 Task: Look for space in Gurlan, Uzbekistan from 12th July, 2023 to 16th July, 2023 for 8 adults in price range Rs.10000 to Rs.16000. Place can be private room with 8 bedrooms having 8 beds and 8 bathrooms. Property type can be house, flat, guest house, hotel. Amenities needed are: wifi, TV, free parkinig on premises, gym, breakfast. Booking option can be shelf check-in. Required host language is English.
Action: Mouse moved to (591, 142)
Screenshot: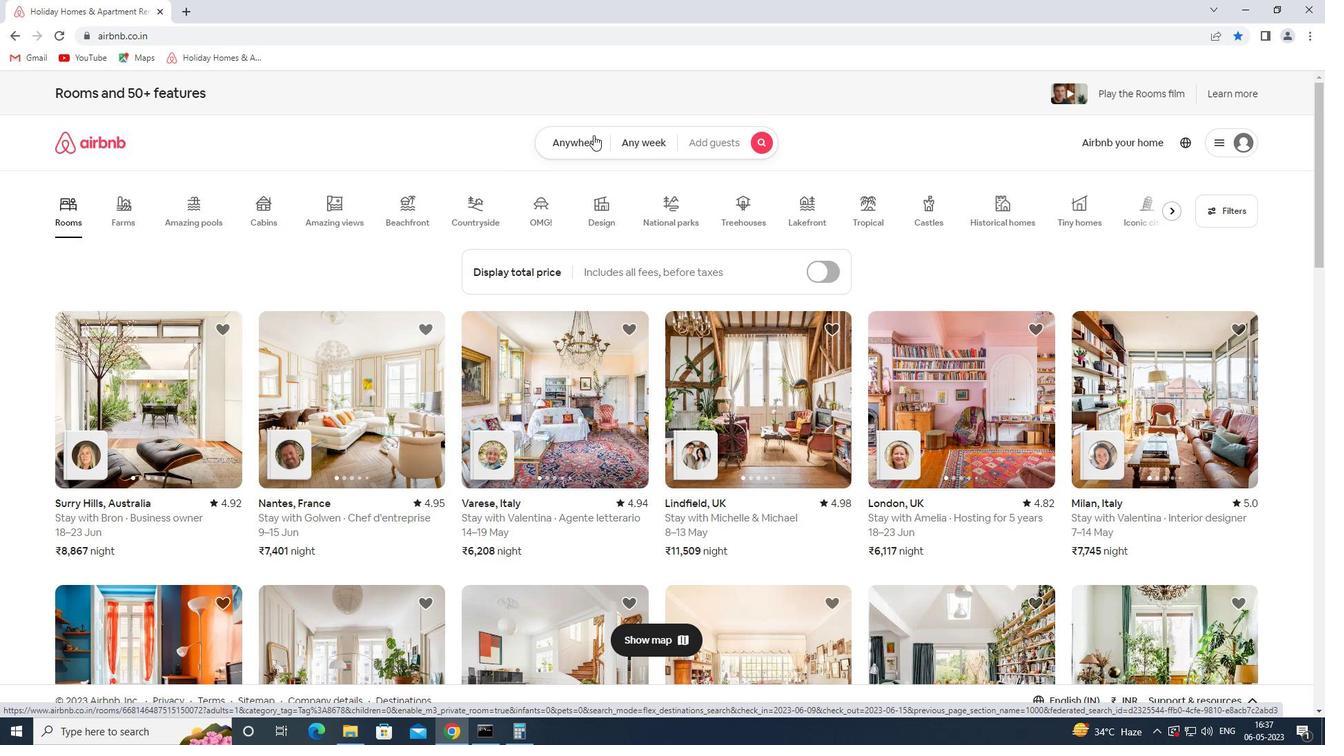 
Action: Mouse pressed left at (591, 142)
Screenshot: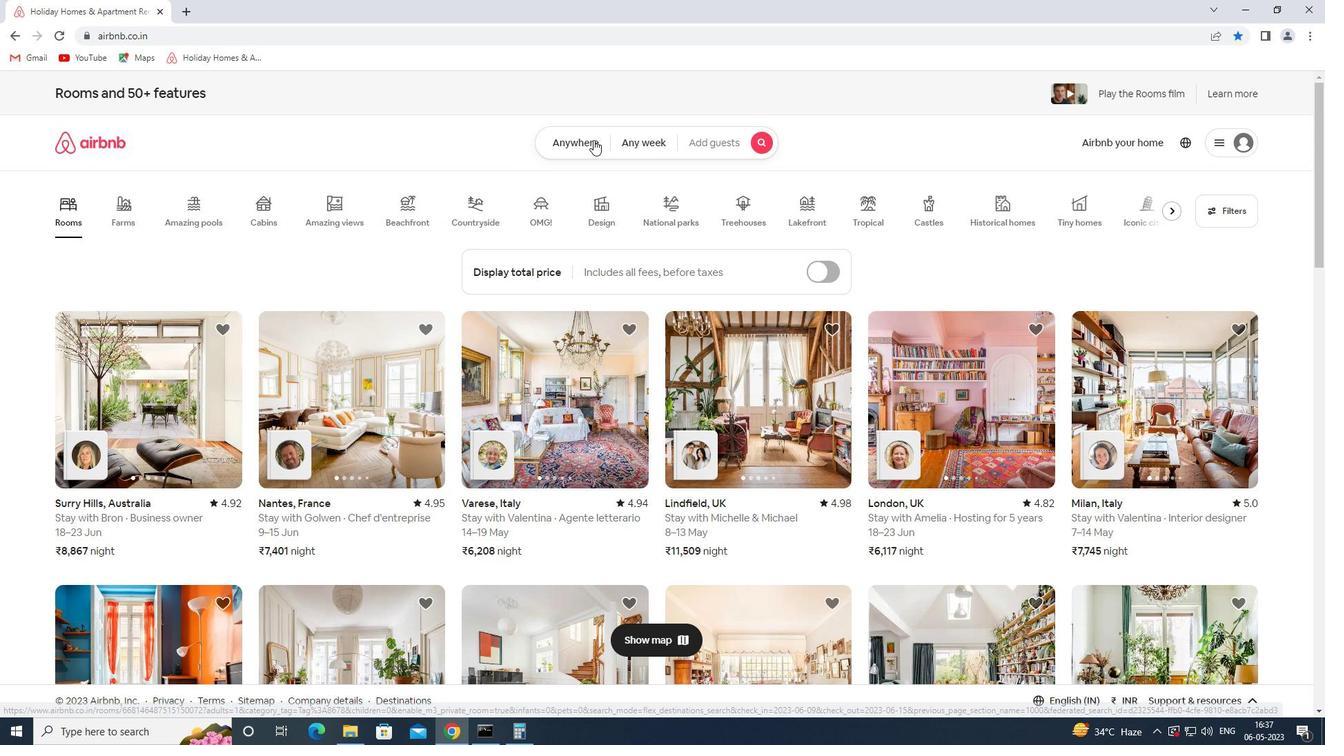 
Action: Mouse moved to (444, 194)
Screenshot: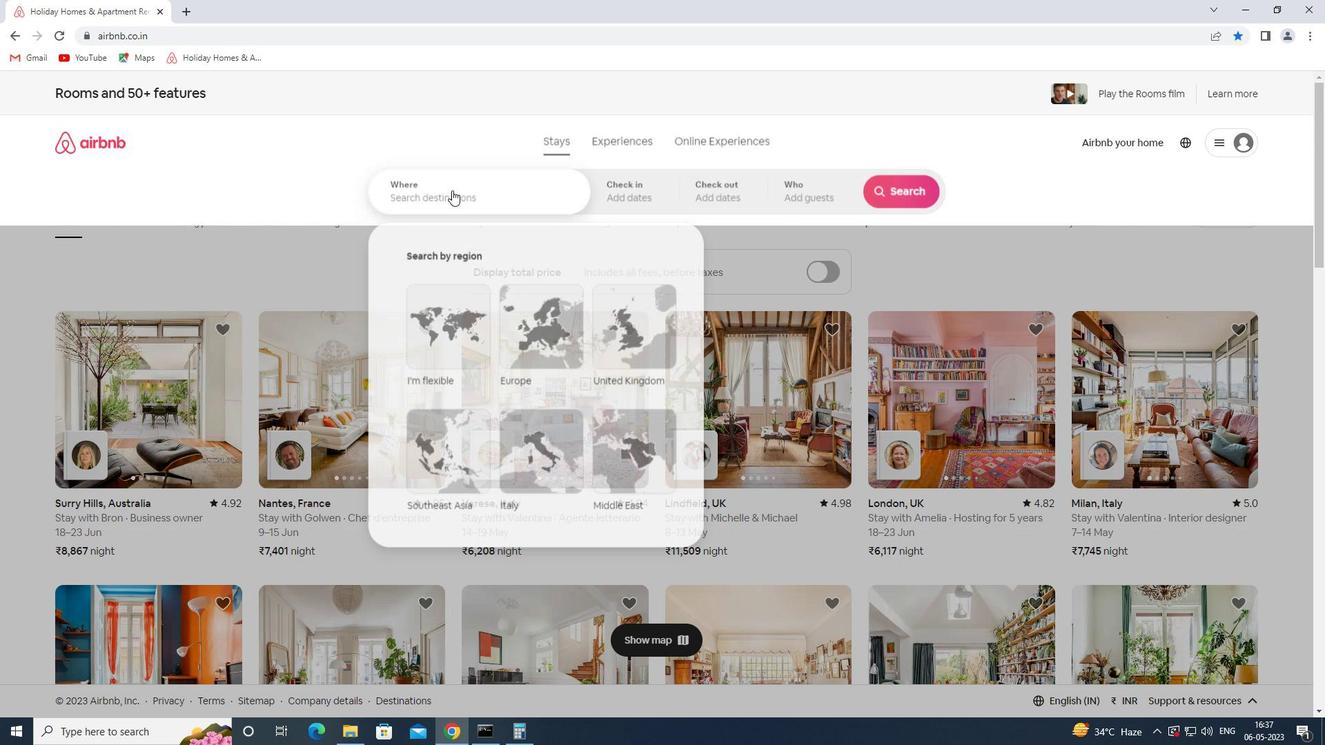 
Action: Mouse pressed left at (444, 194)
Screenshot: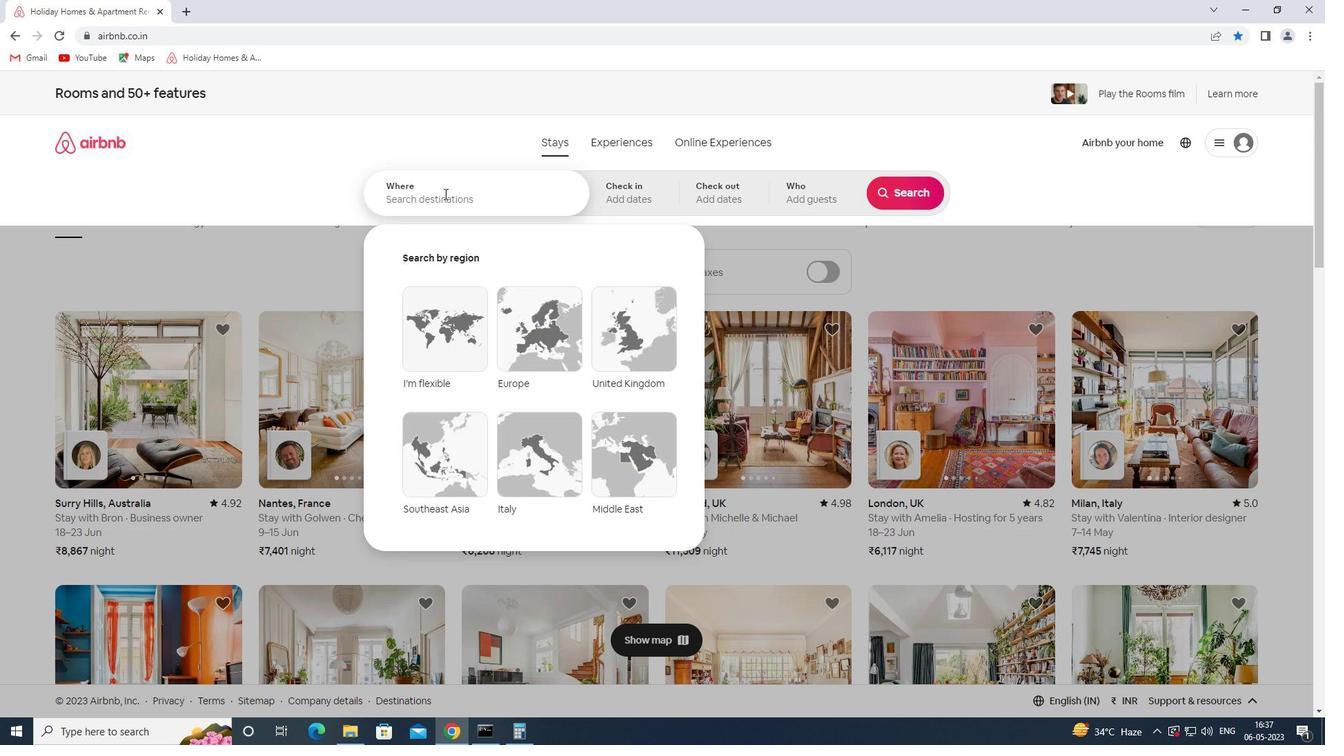 
Action: Key pressed gurlan<Key.space>uzbe
Screenshot: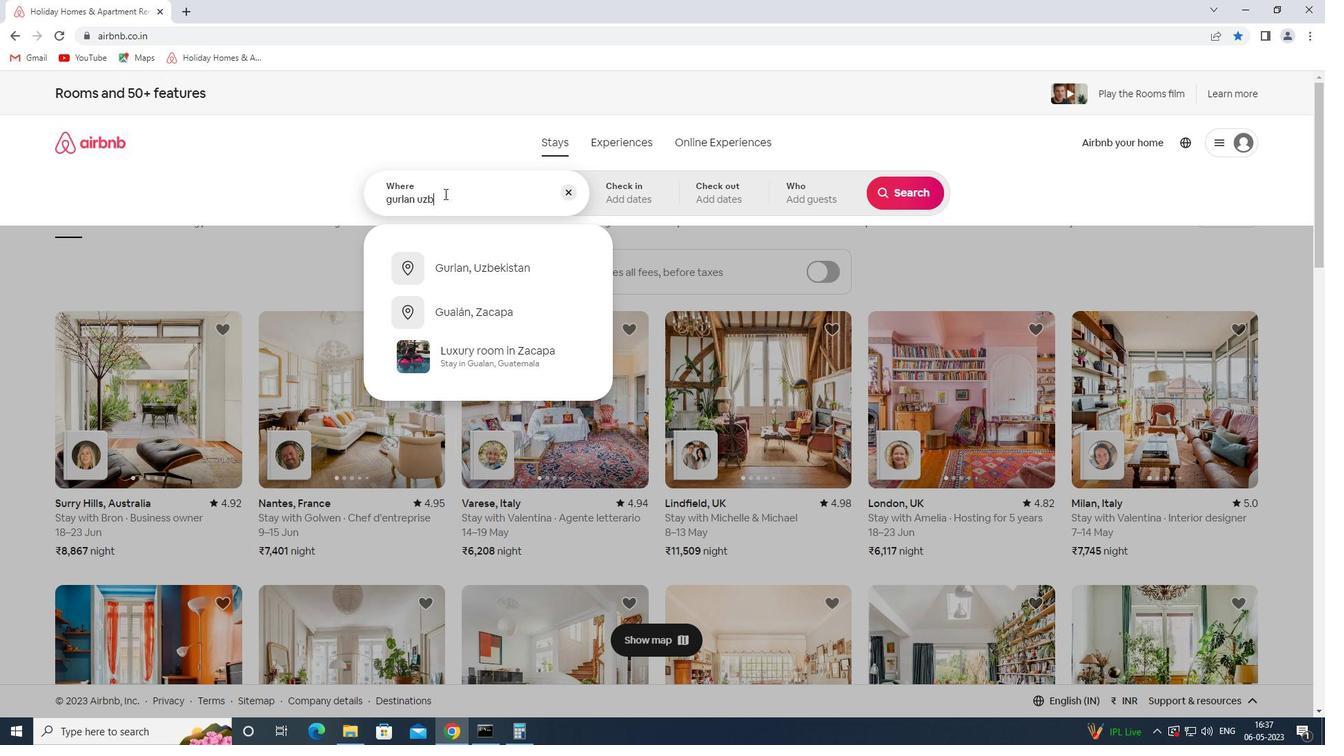 
Action: Mouse moved to (519, 270)
Screenshot: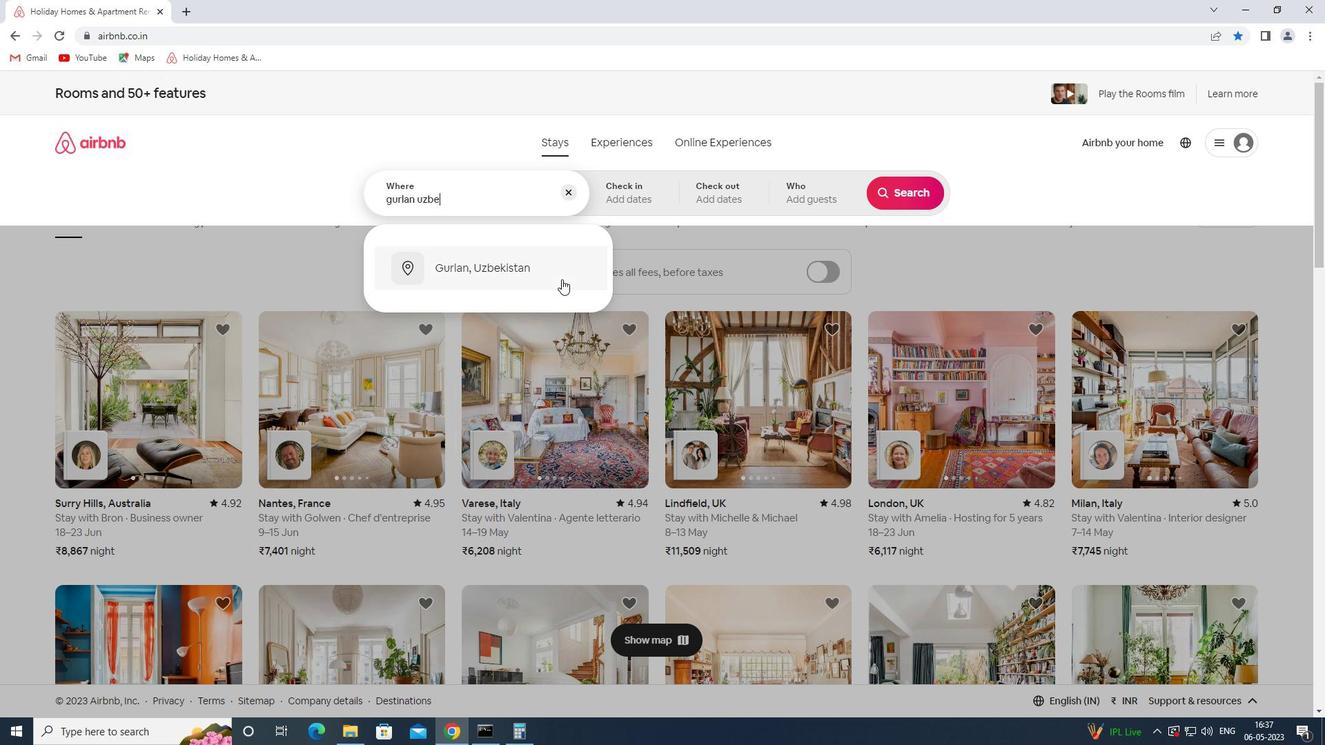 
Action: Mouse pressed left at (519, 270)
Screenshot: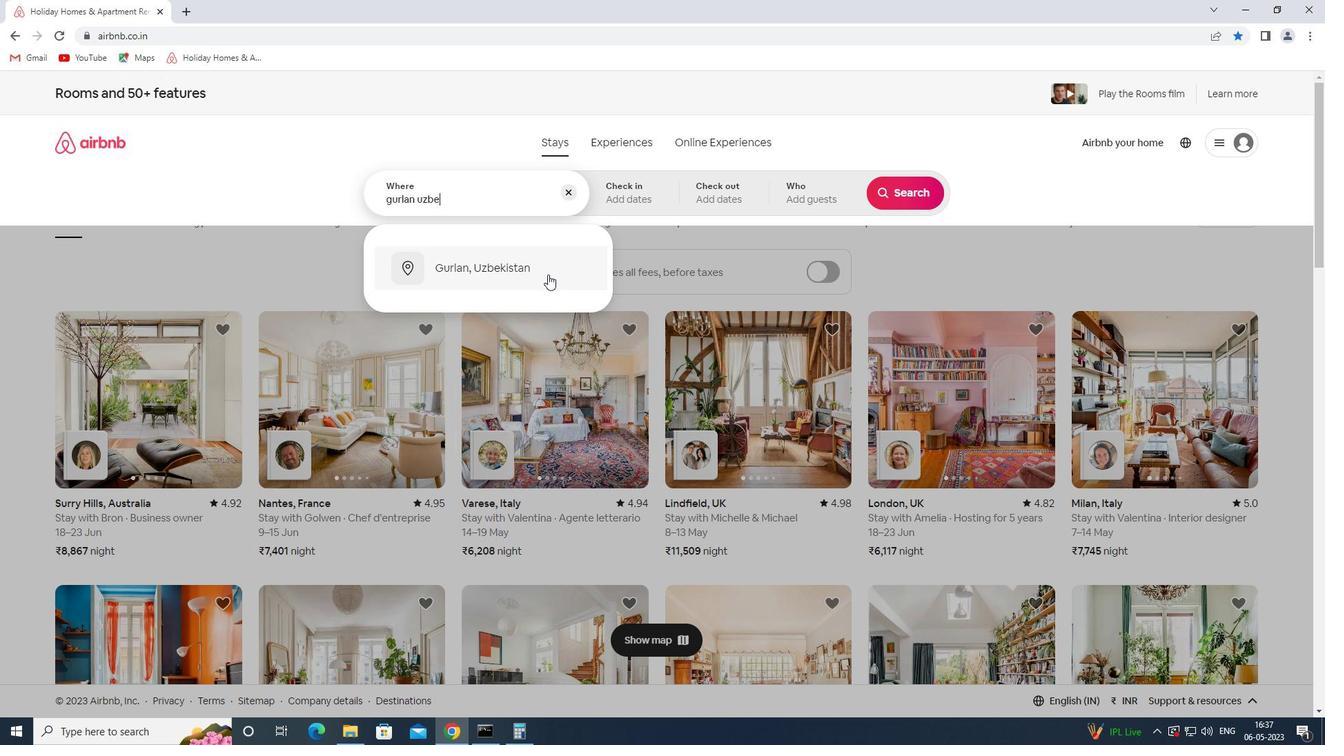 
Action: Mouse moved to (901, 303)
Screenshot: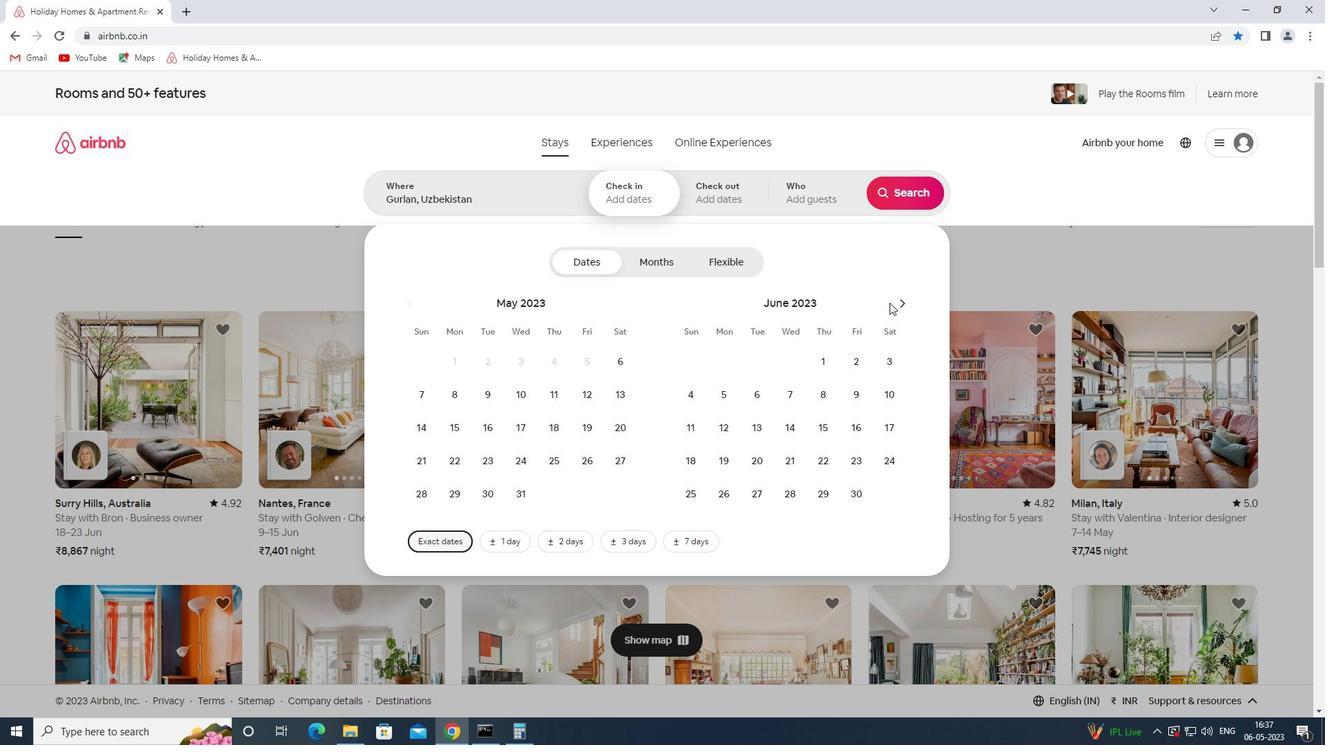 
Action: Mouse pressed left at (901, 303)
Screenshot: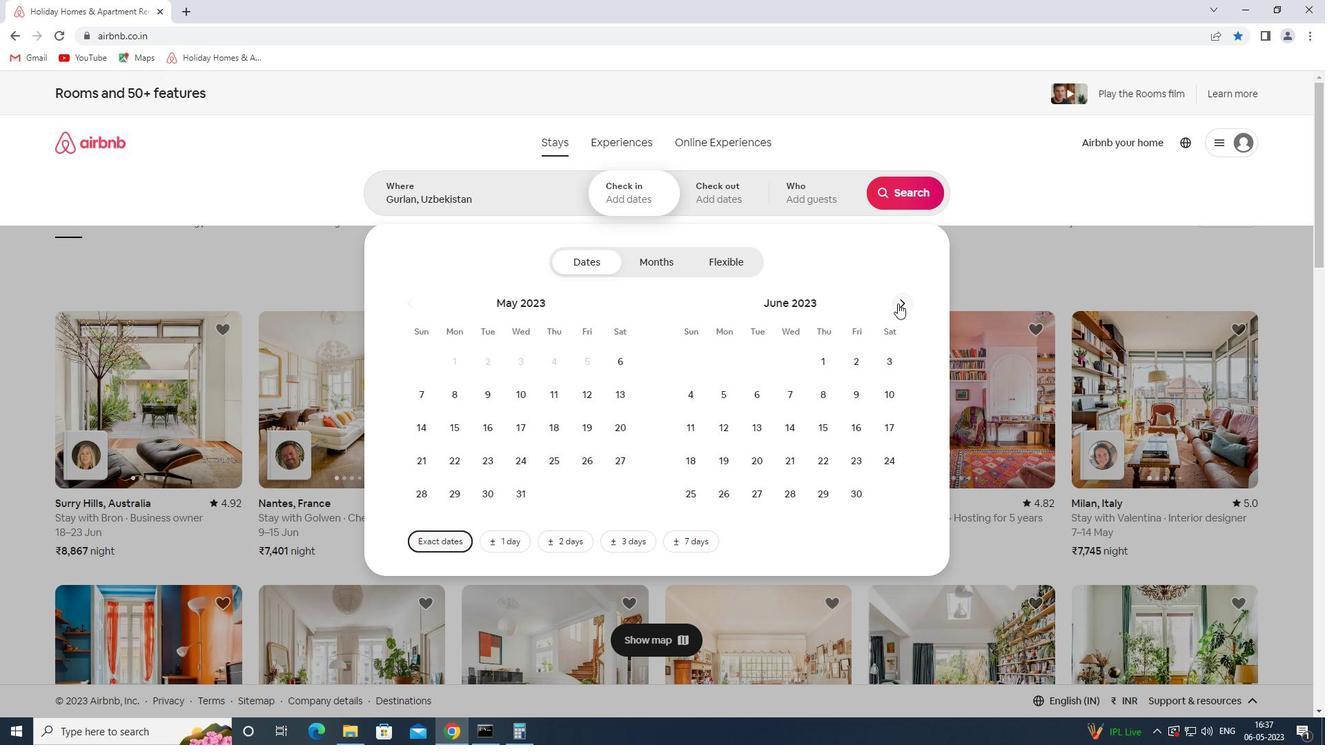 
Action: Mouse moved to (798, 427)
Screenshot: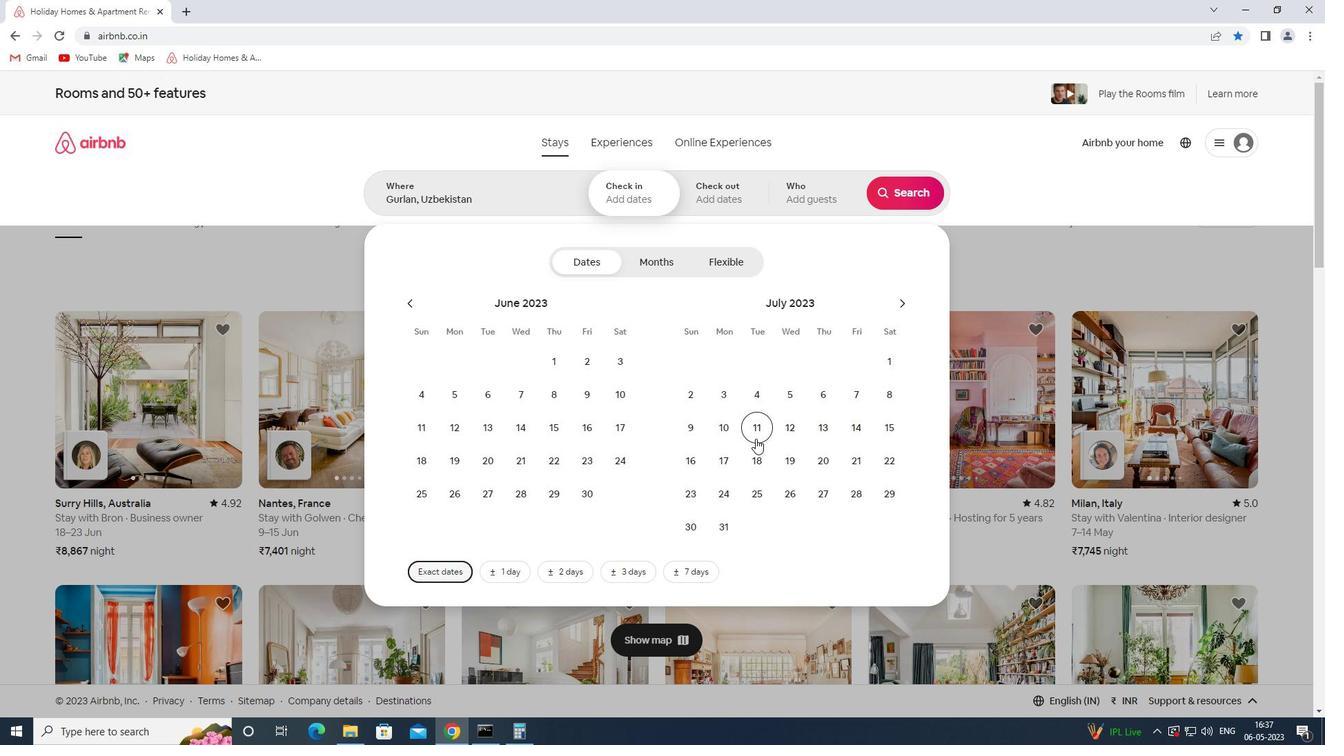 
Action: Mouse pressed left at (798, 427)
Screenshot: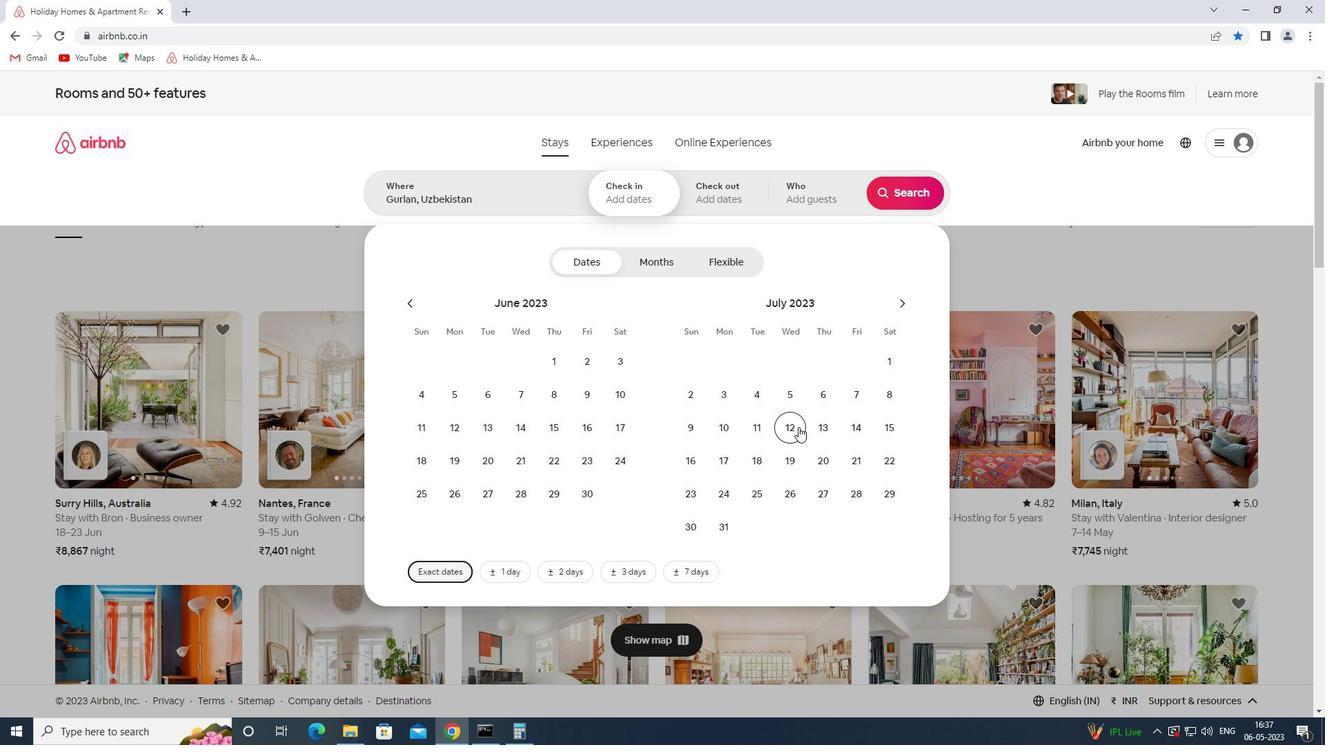
Action: Mouse moved to (684, 461)
Screenshot: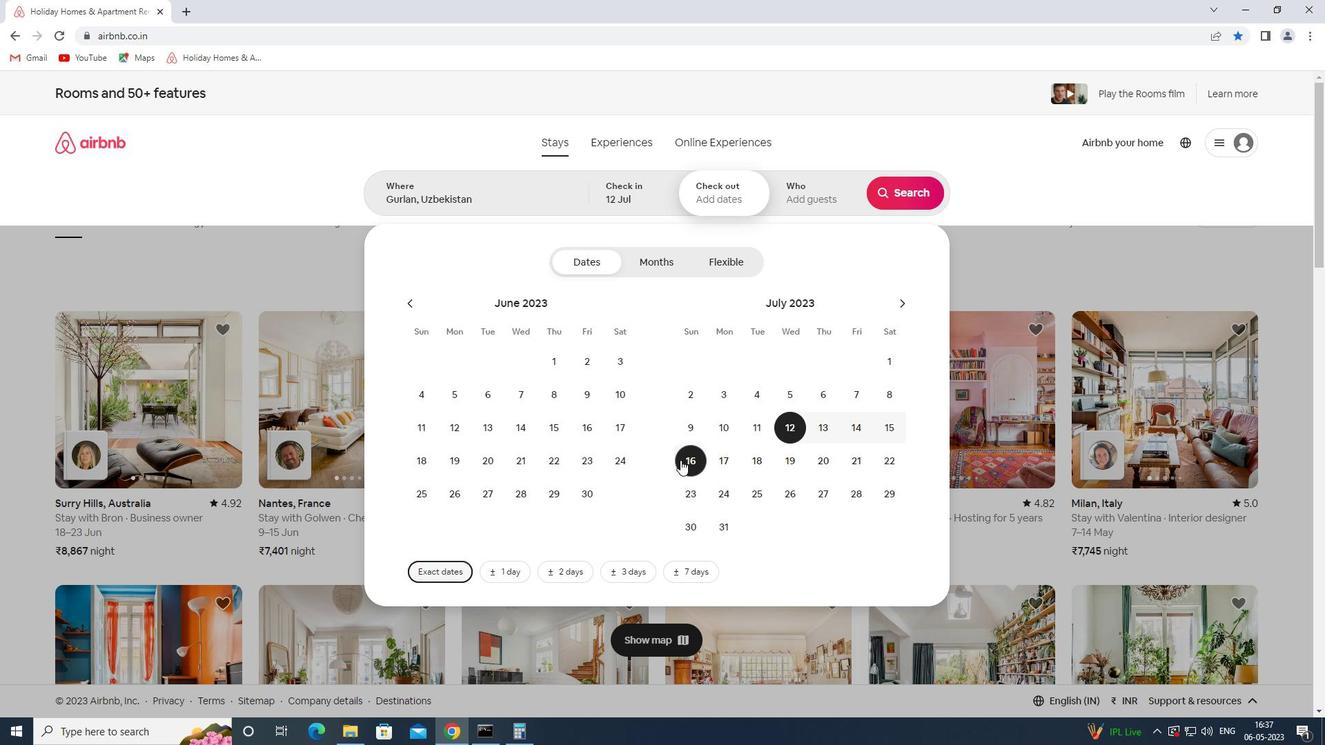 
Action: Mouse pressed left at (684, 461)
Screenshot: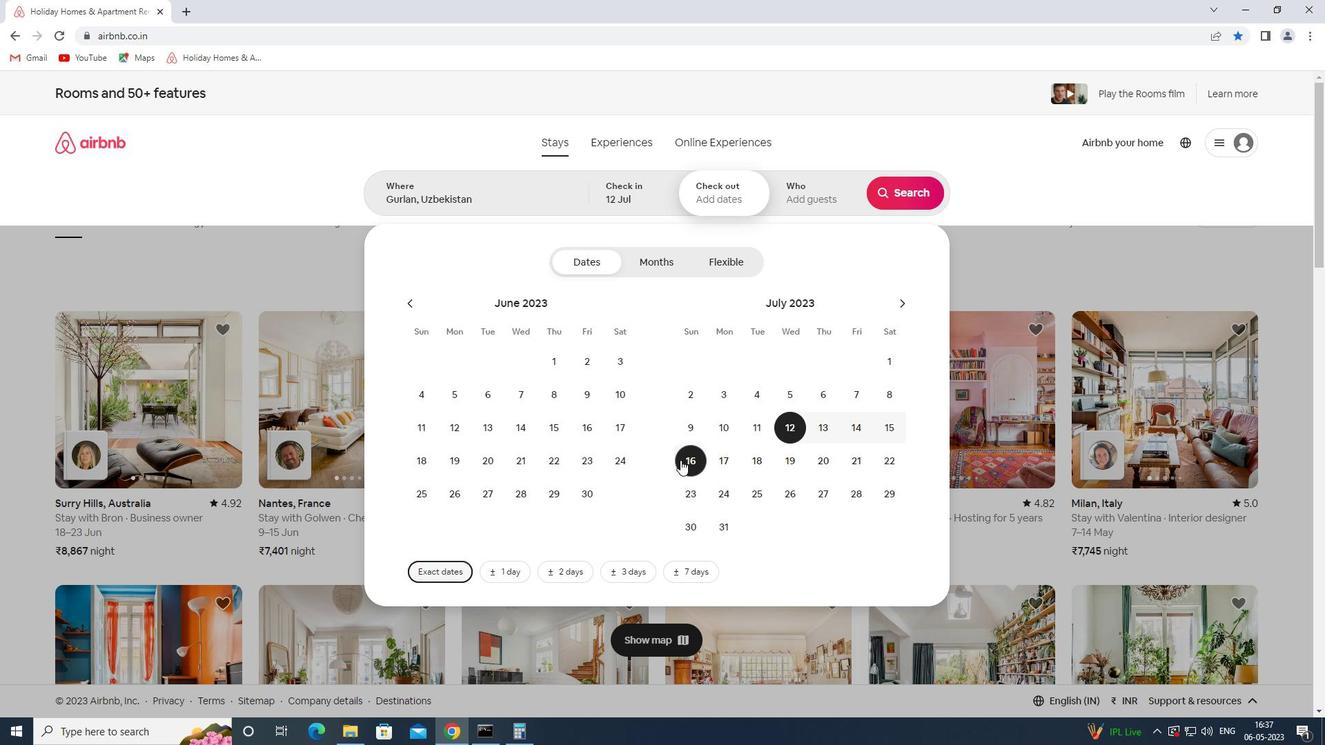 
Action: Mouse moved to (829, 198)
Screenshot: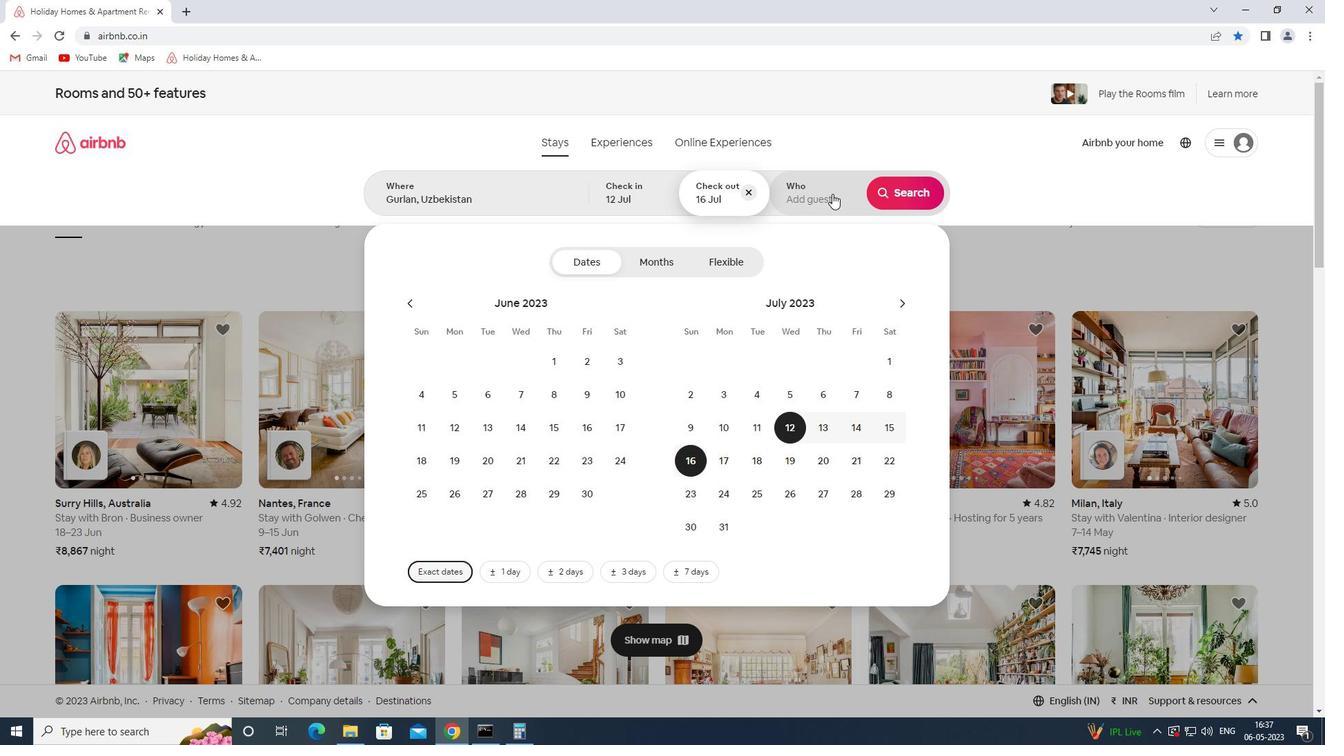 
Action: Mouse pressed left at (829, 198)
Screenshot: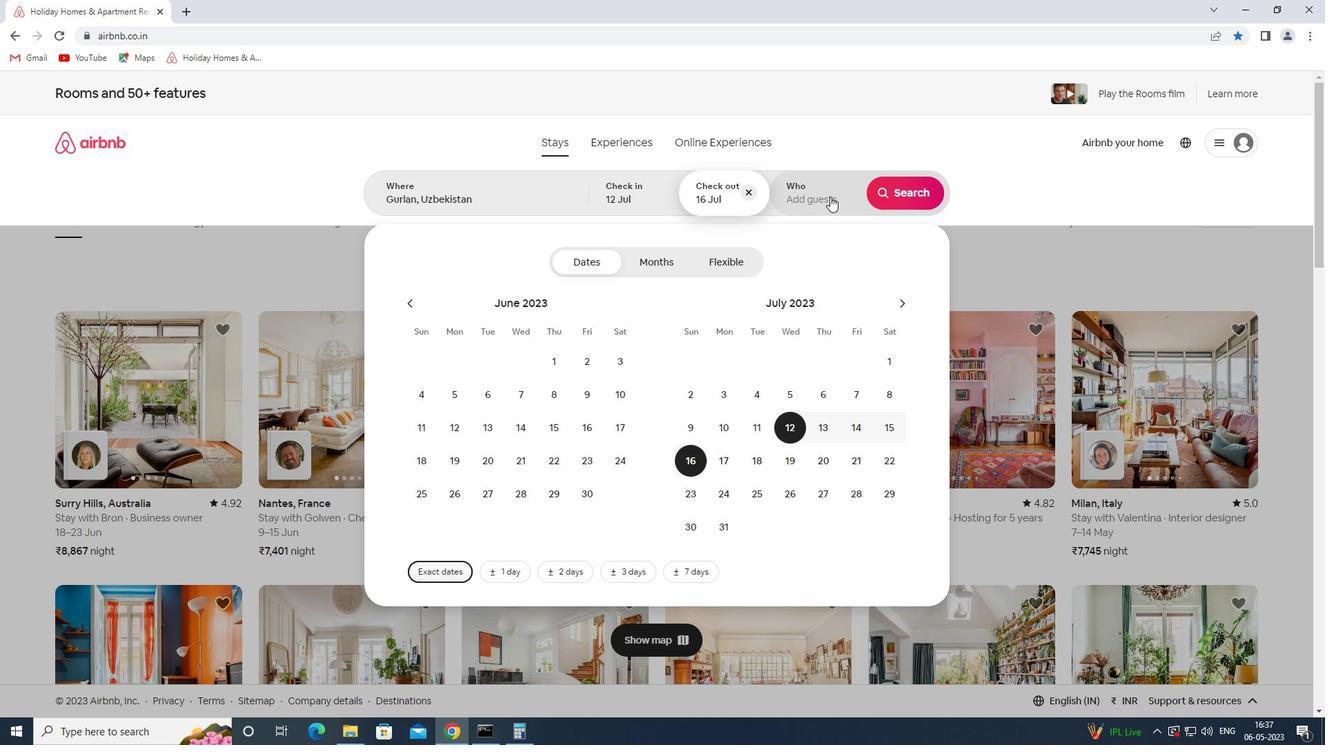 
Action: Mouse moved to (905, 262)
Screenshot: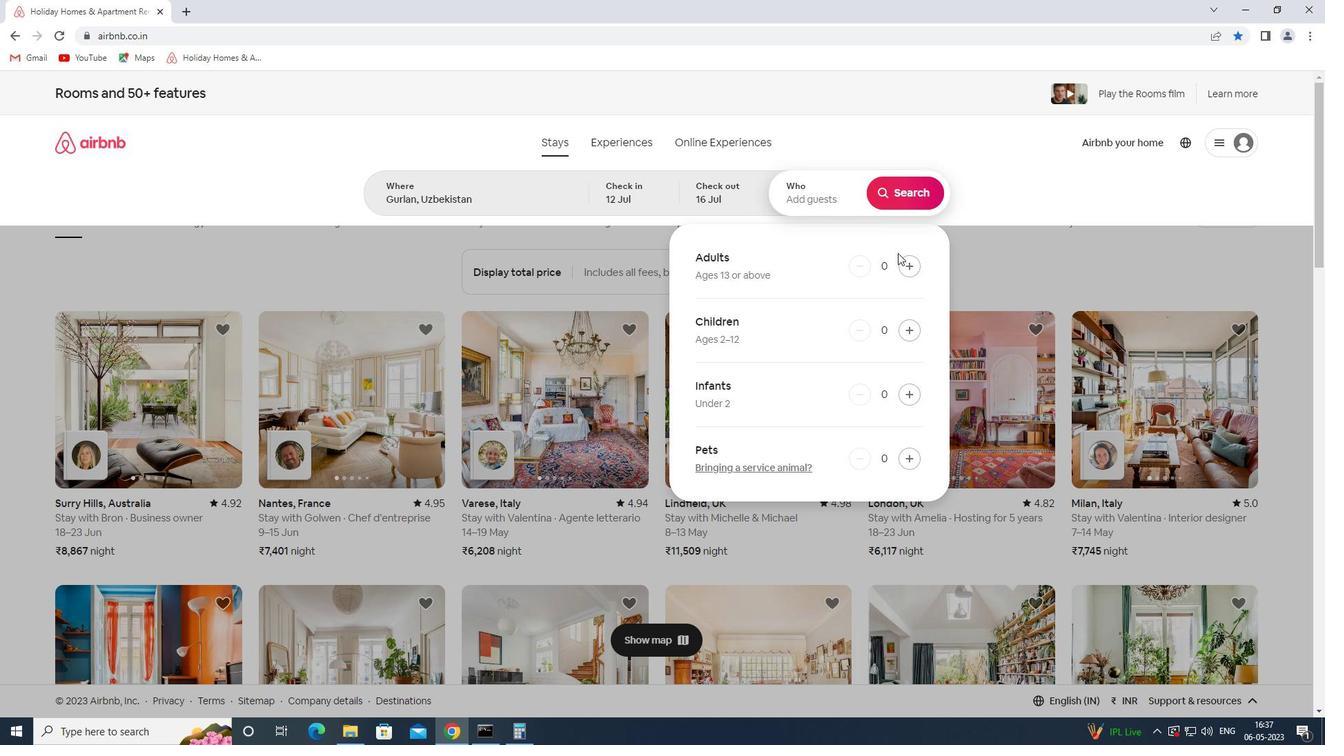 
Action: Mouse pressed left at (905, 262)
Screenshot: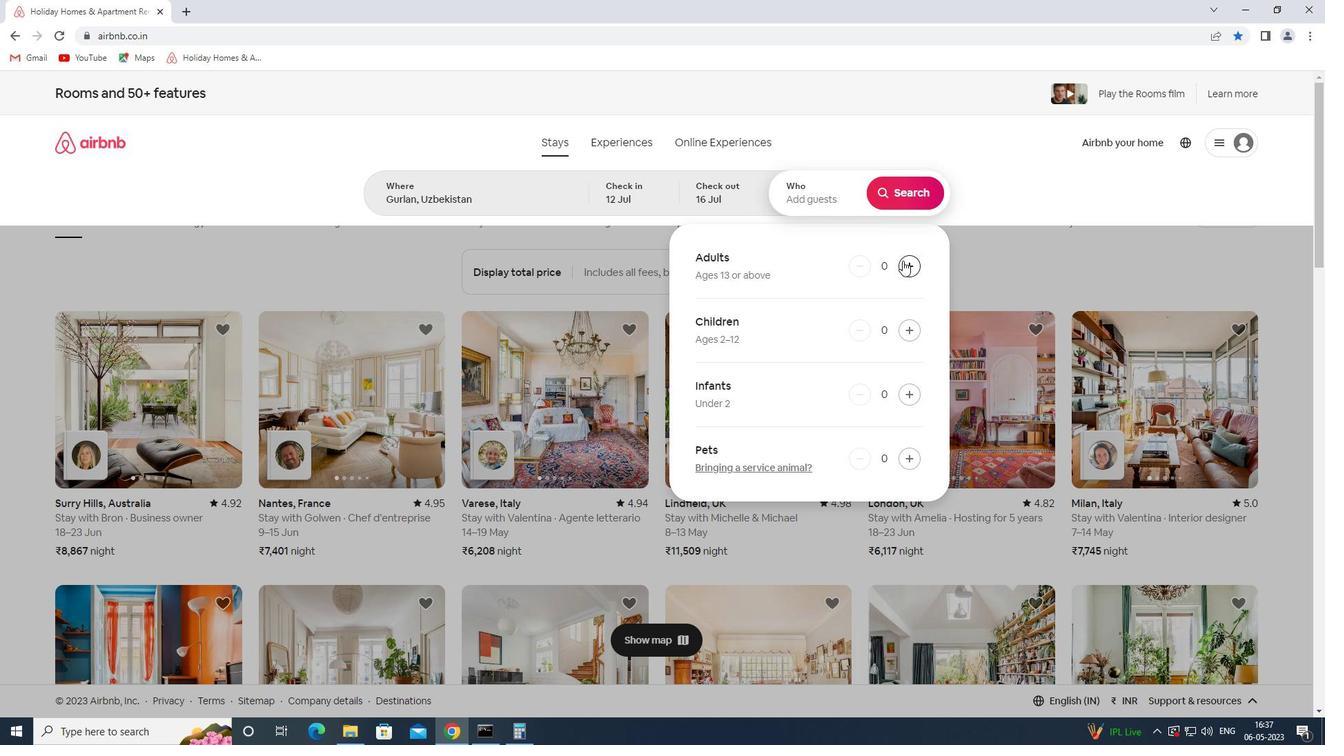 
Action: Mouse pressed left at (905, 262)
Screenshot: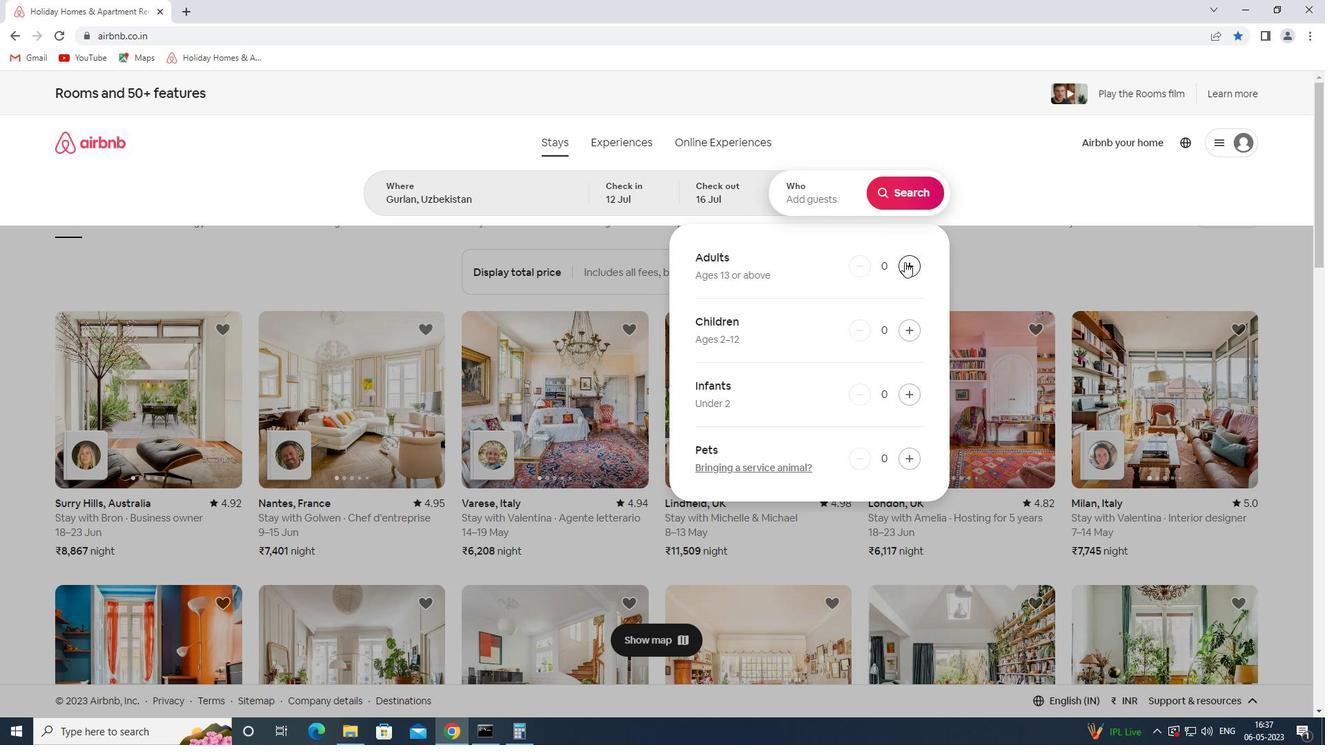 
Action: Mouse pressed left at (905, 262)
Screenshot: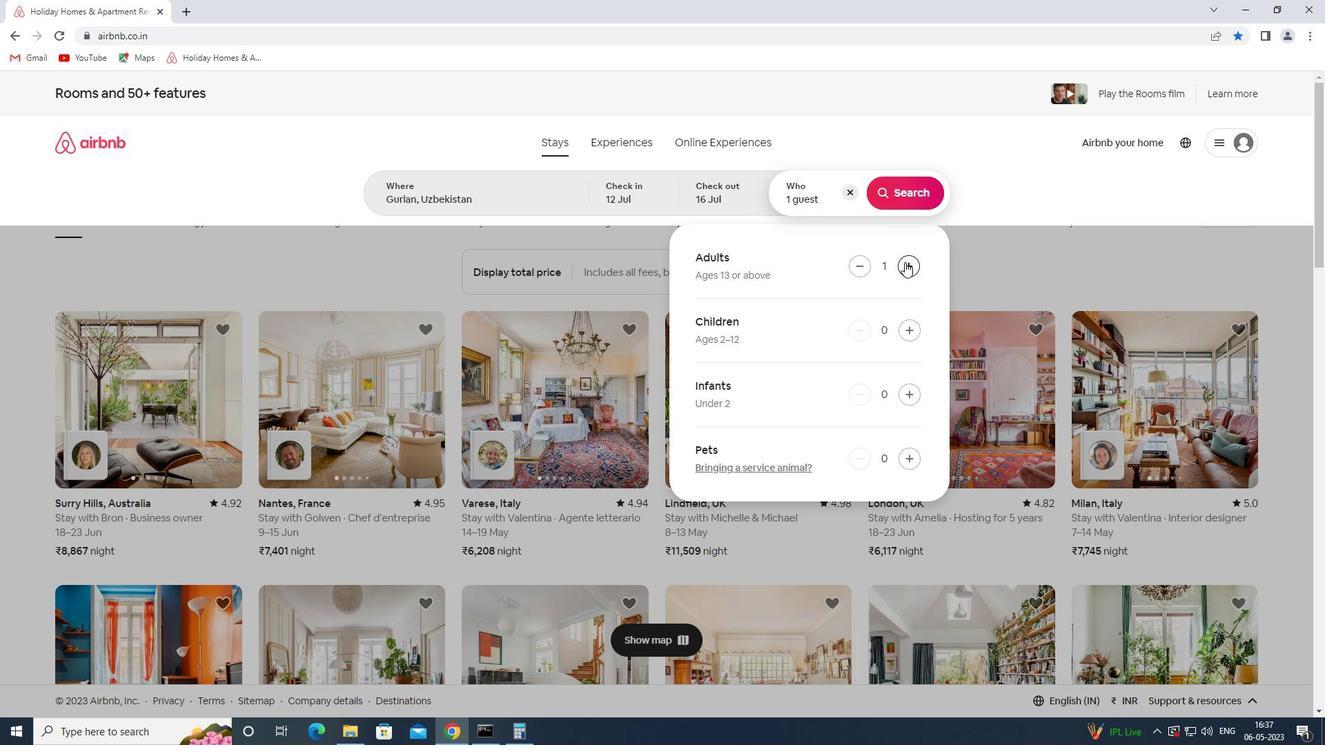
Action: Mouse pressed left at (905, 262)
Screenshot: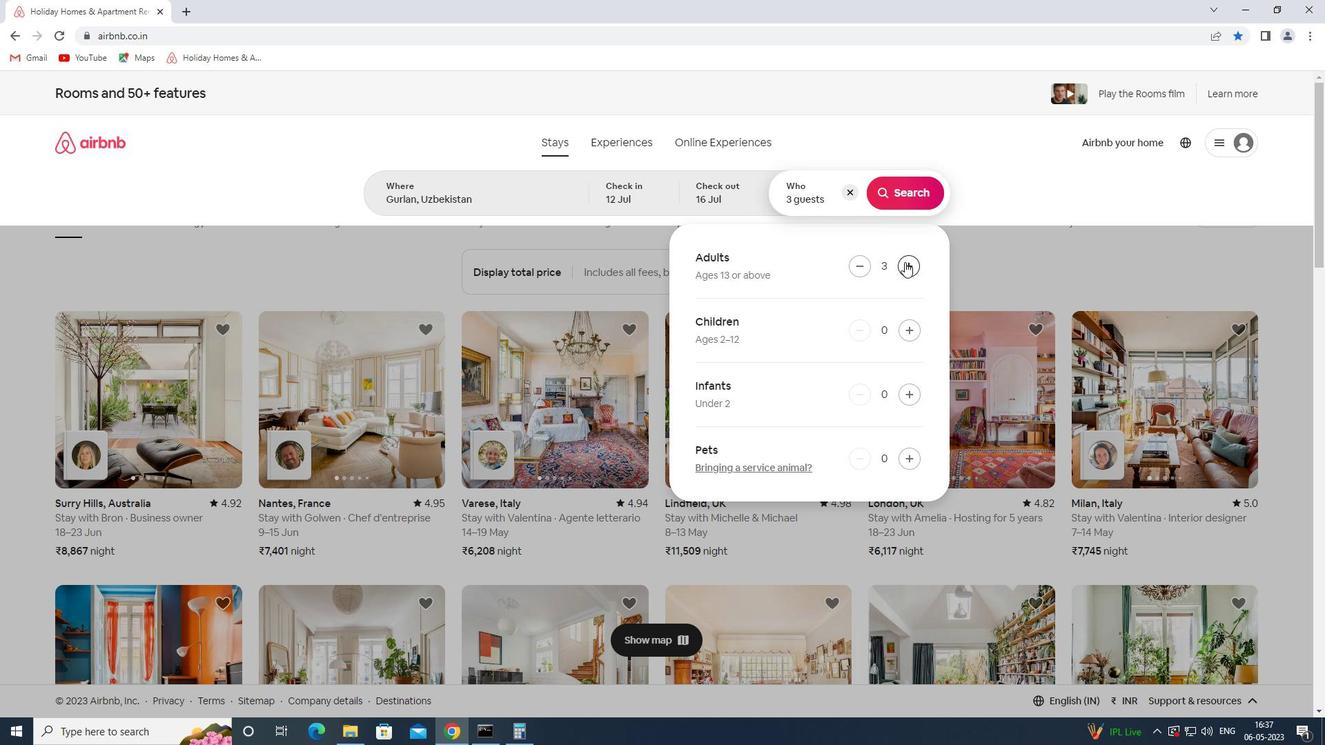 
Action: Mouse pressed left at (905, 262)
Screenshot: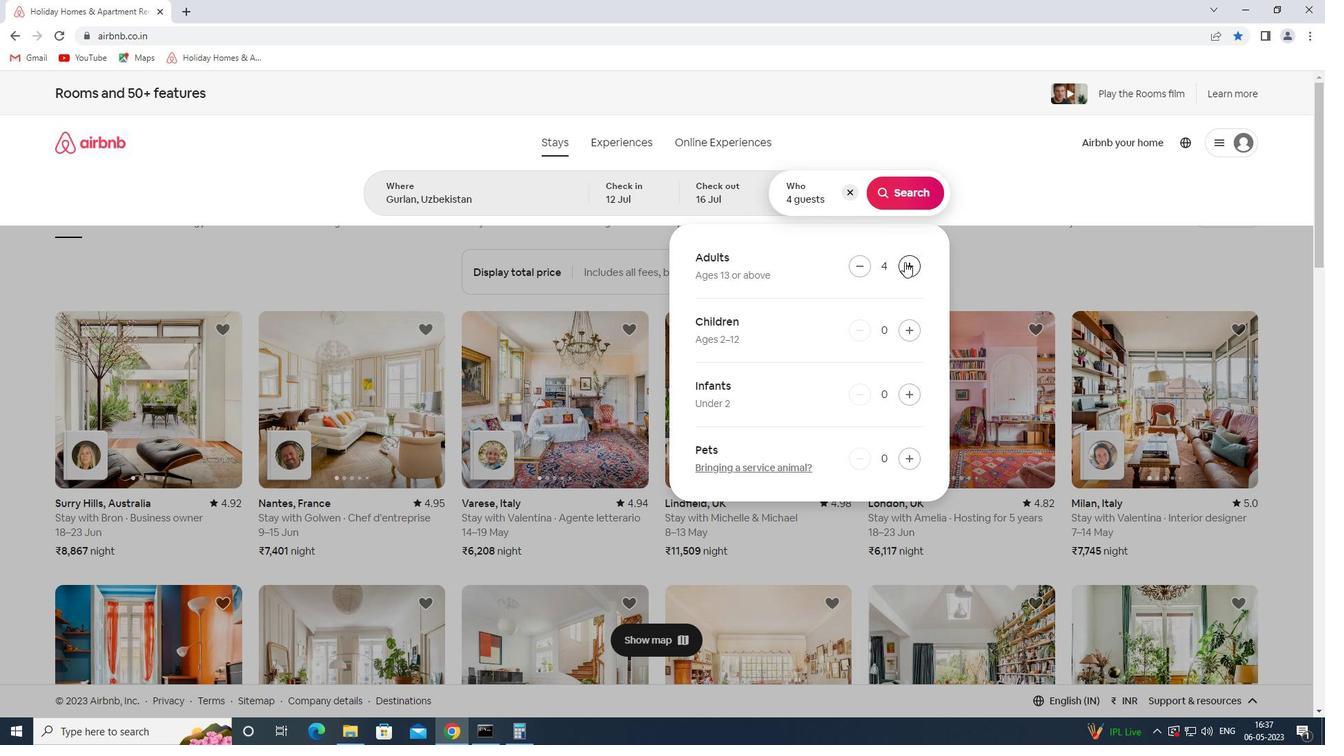 
Action: Mouse pressed left at (905, 262)
Screenshot: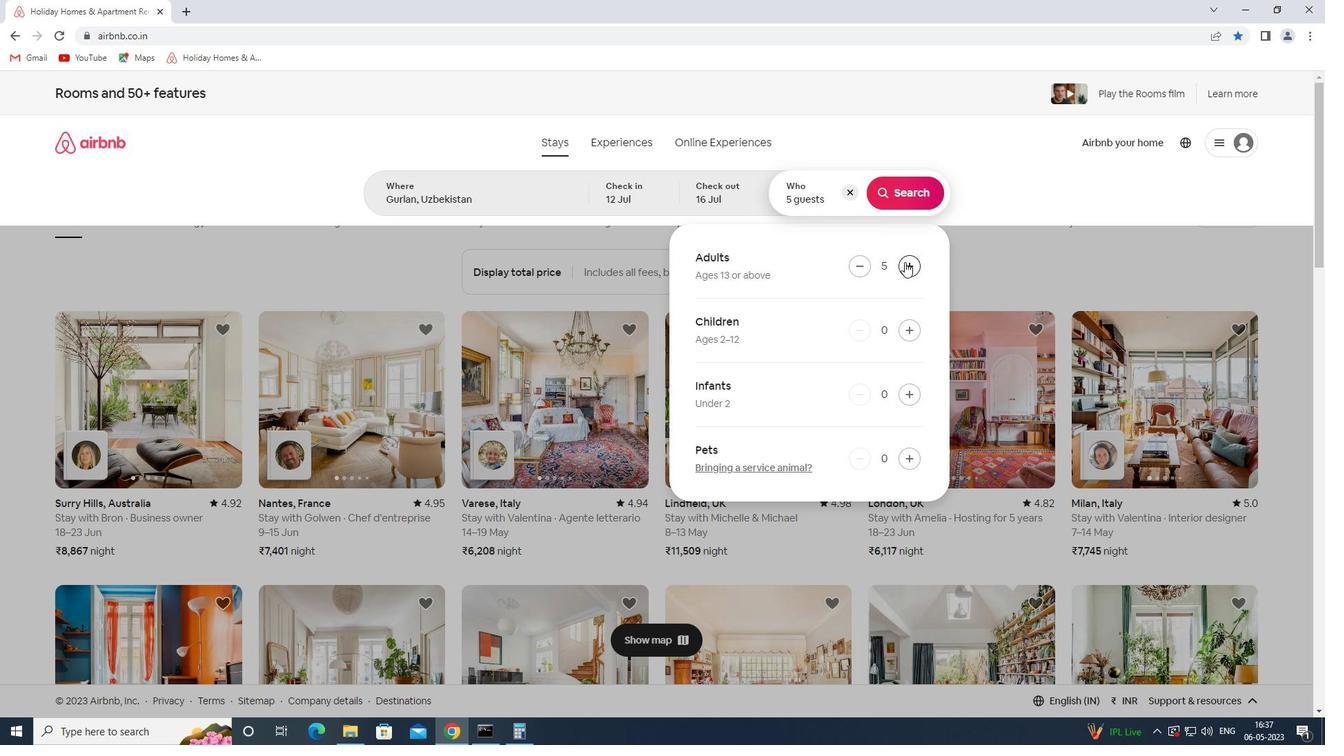 
Action: Mouse pressed left at (905, 262)
Screenshot: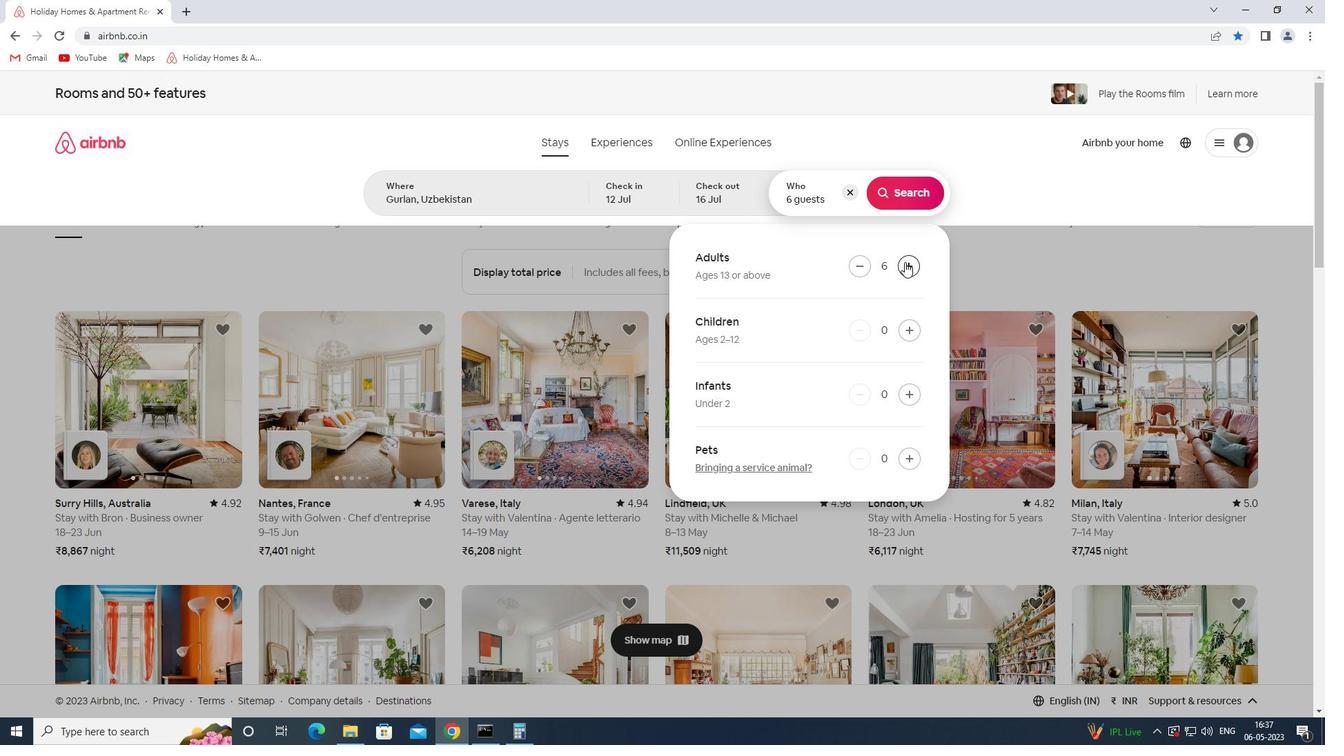
Action: Mouse pressed left at (905, 262)
Screenshot: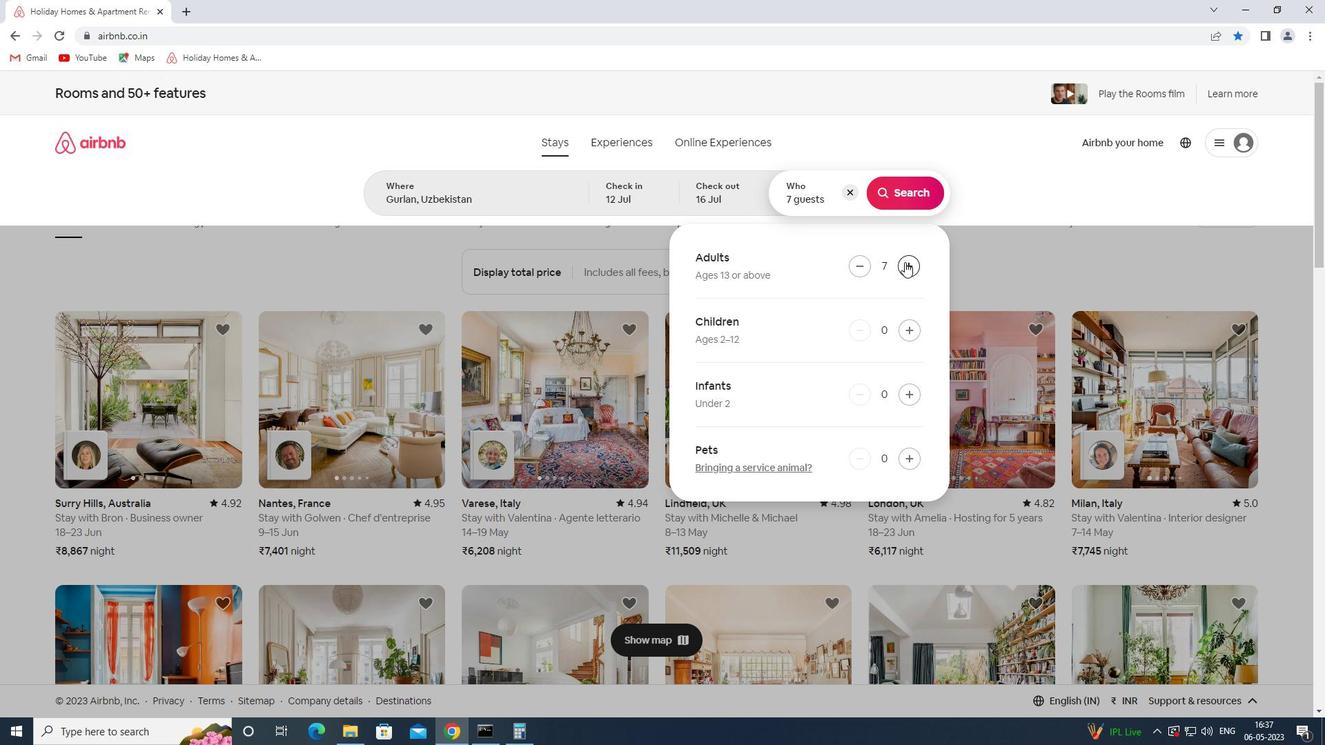 
Action: Mouse moved to (903, 188)
Screenshot: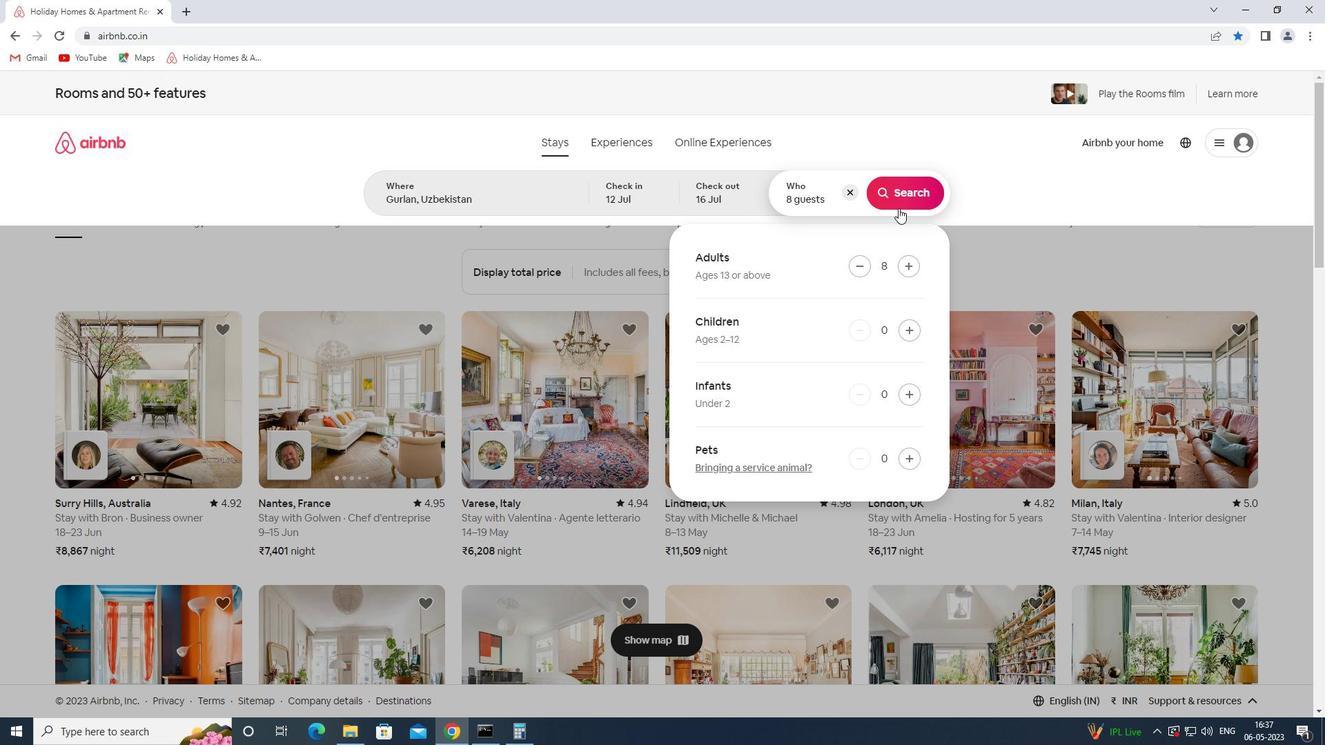 
Action: Mouse pressed left at (903, 188)
Screenshot: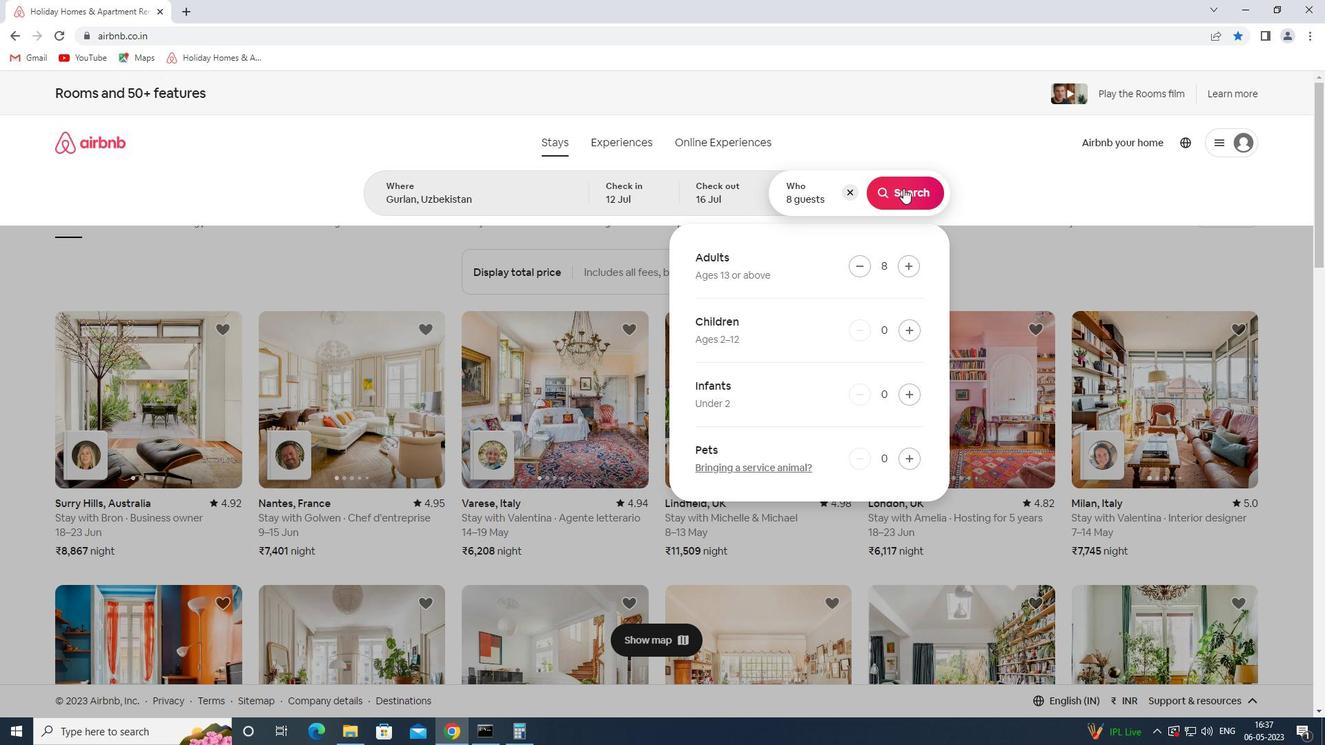 
Action: Mouse moved to (1269, 148)
Screenshot: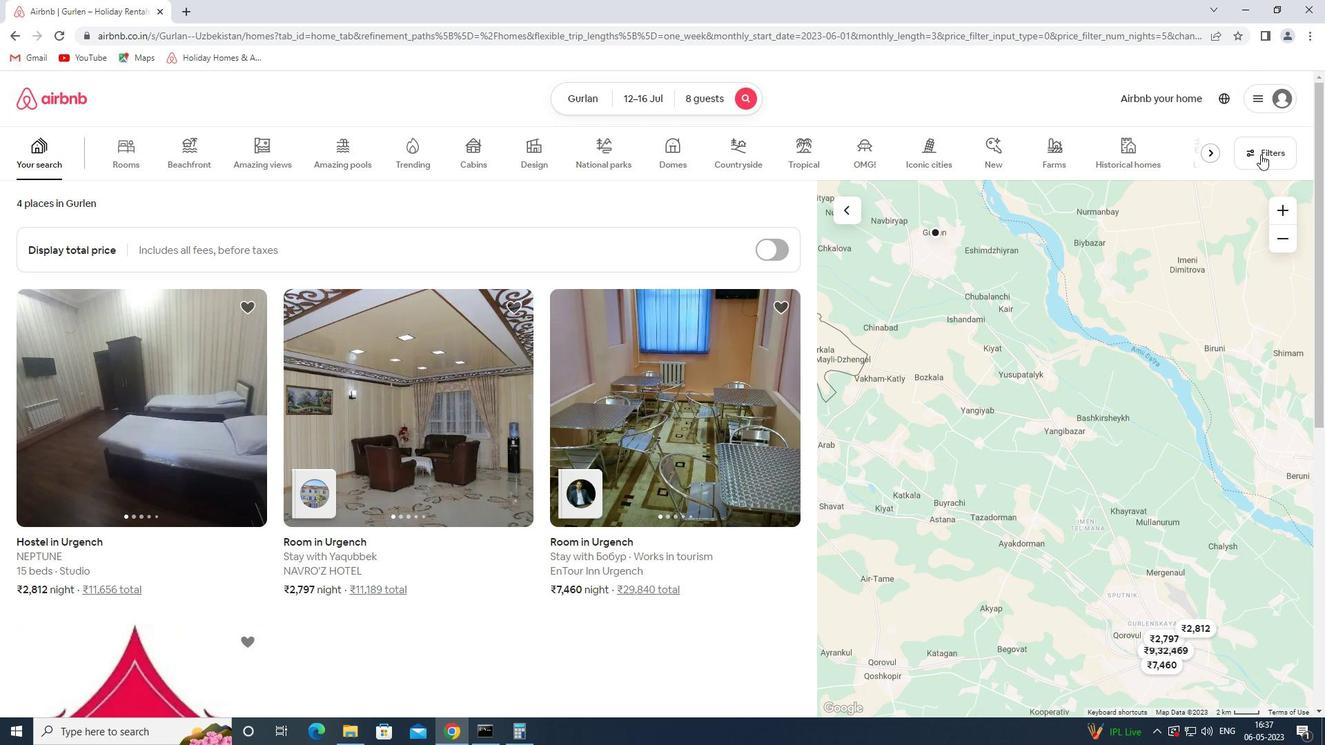 
Action: Mouse pressed left at (1269, 148)
Screenshot: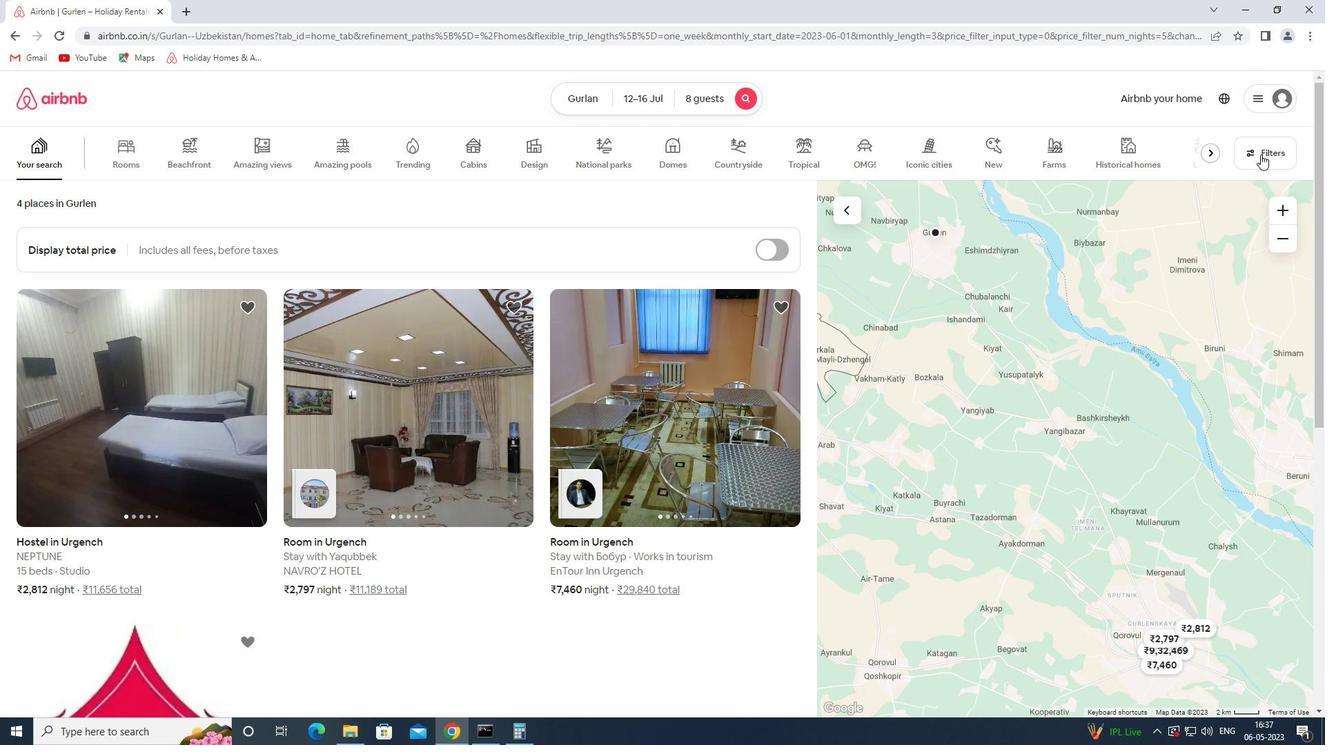 
Action: Mouse moved to (548, 477)
Screenshot: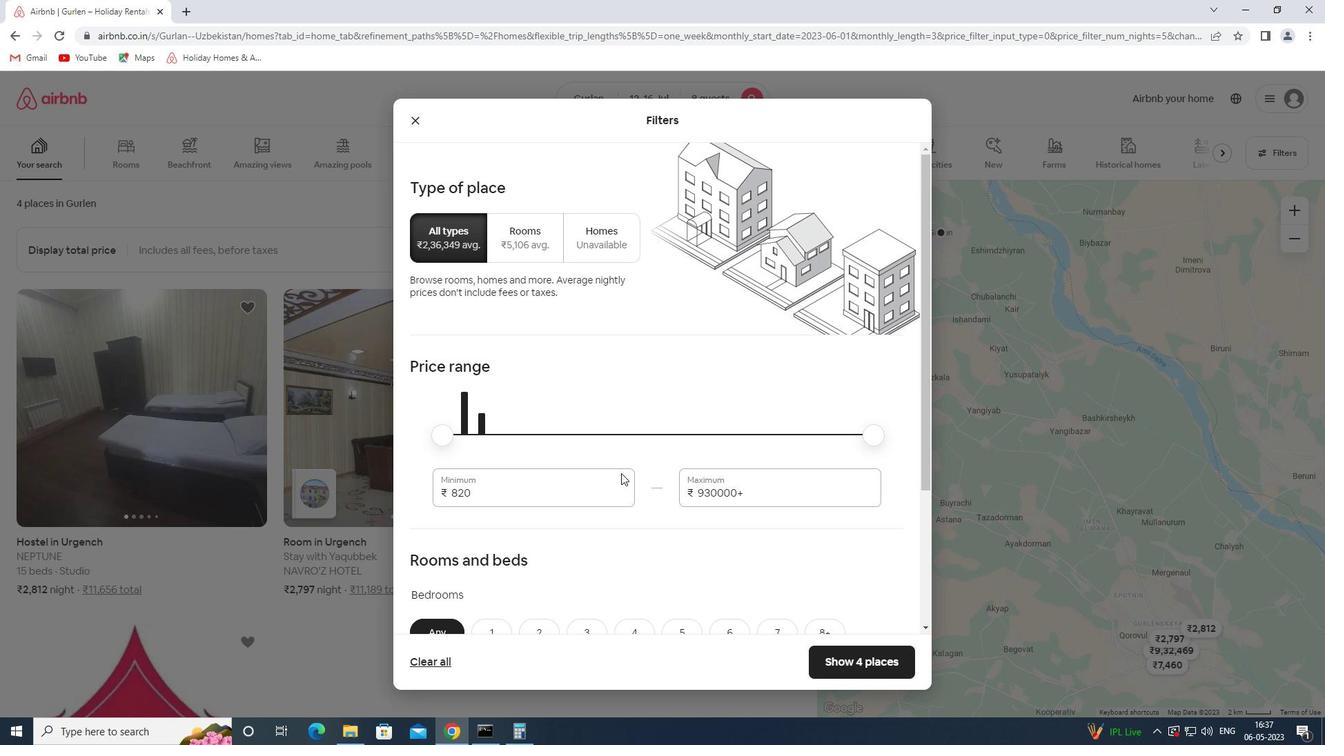 
Action: Mouse pressed left at (548, 477)
Screenshot: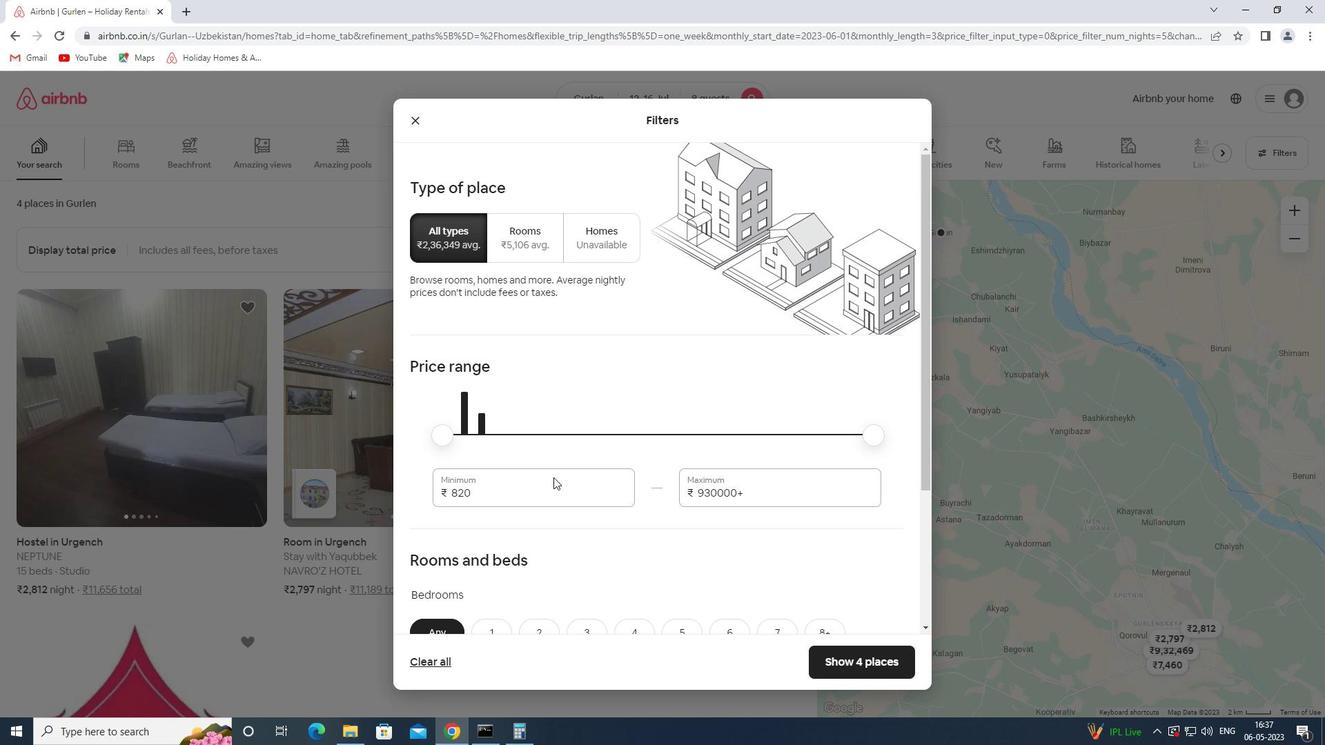 
Action: Mouse moved to (544, 483)
Screenshot: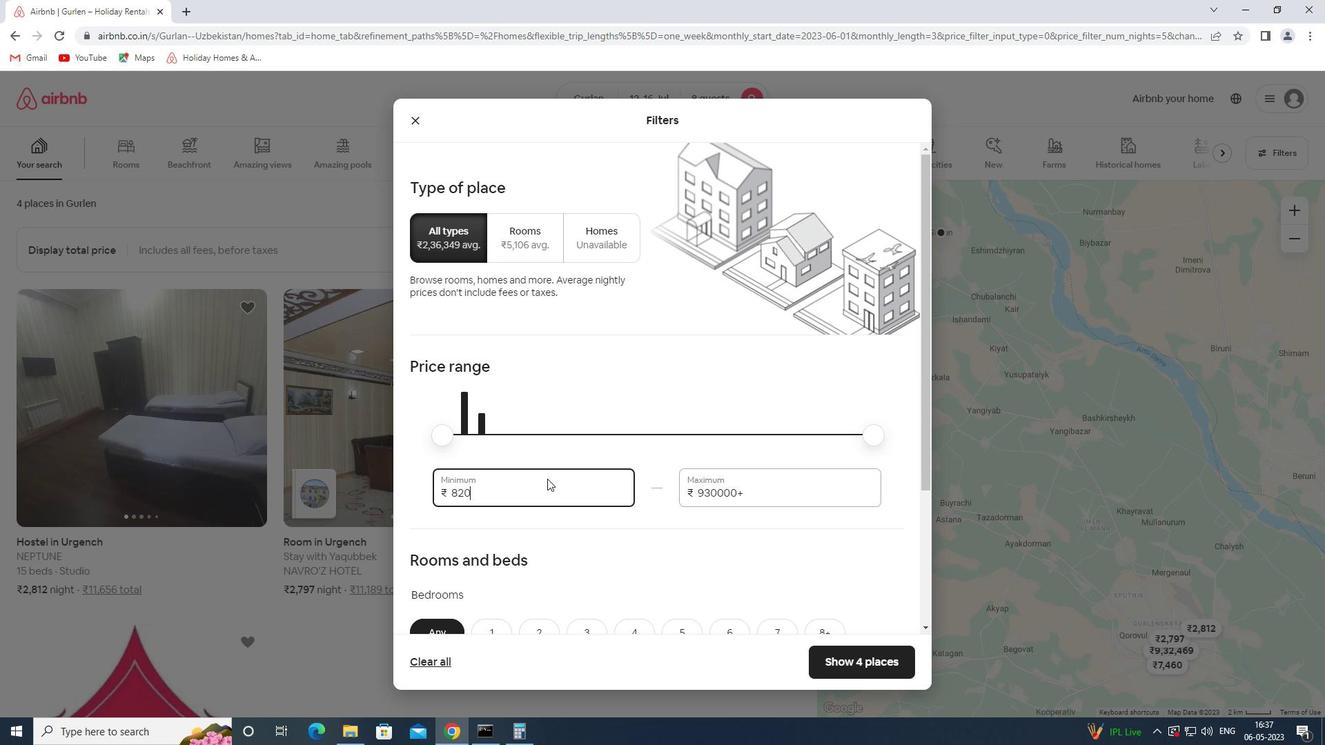 
Action: Mouse pressed left at (544, 483)
Screenshot: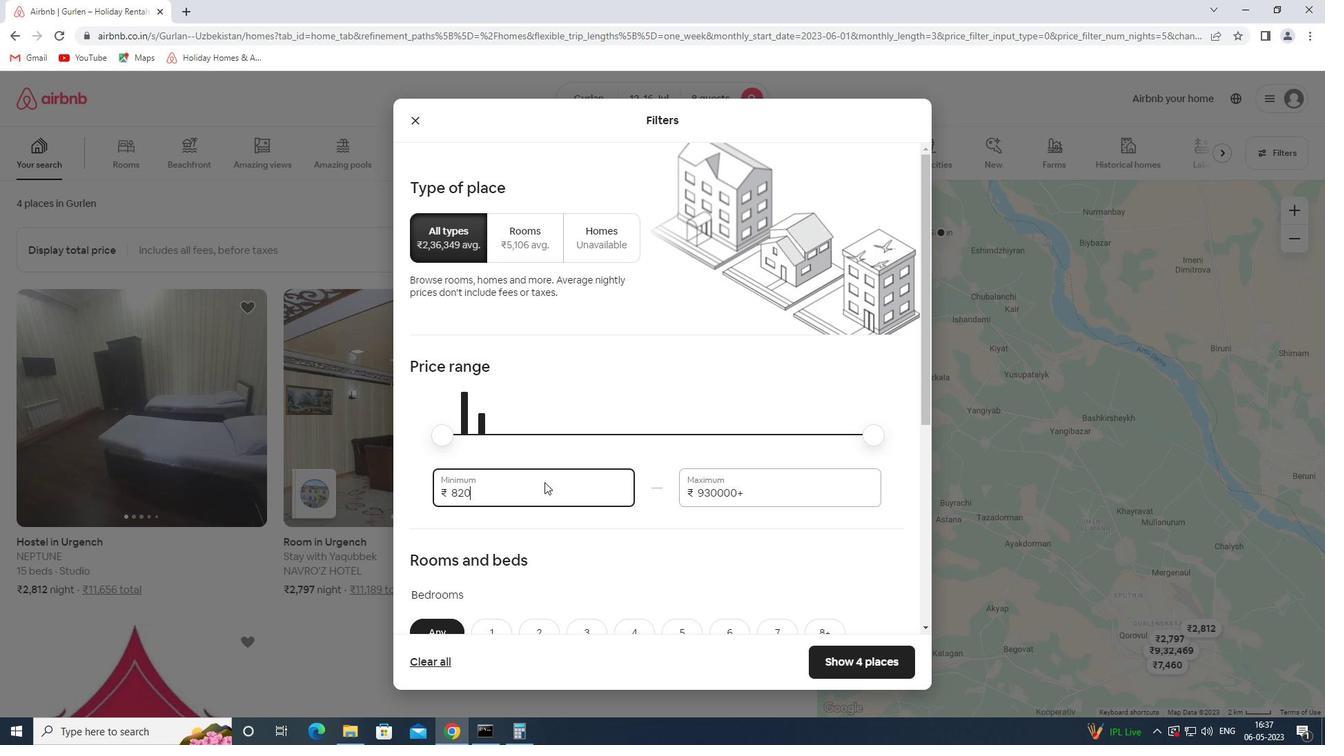 
Action: Mouse moved to (543, 484)
Screenshot: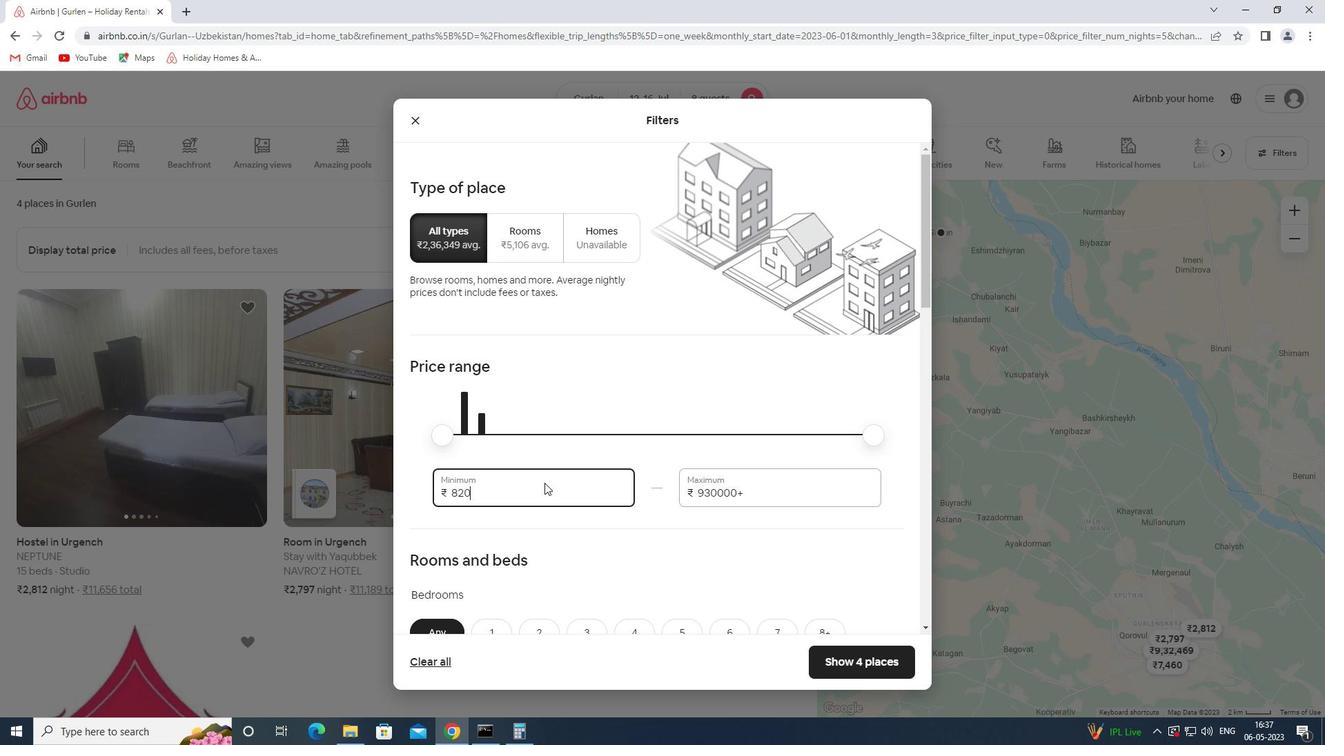 
Action: Mouse pressed left at (543, 484)
Screenshot: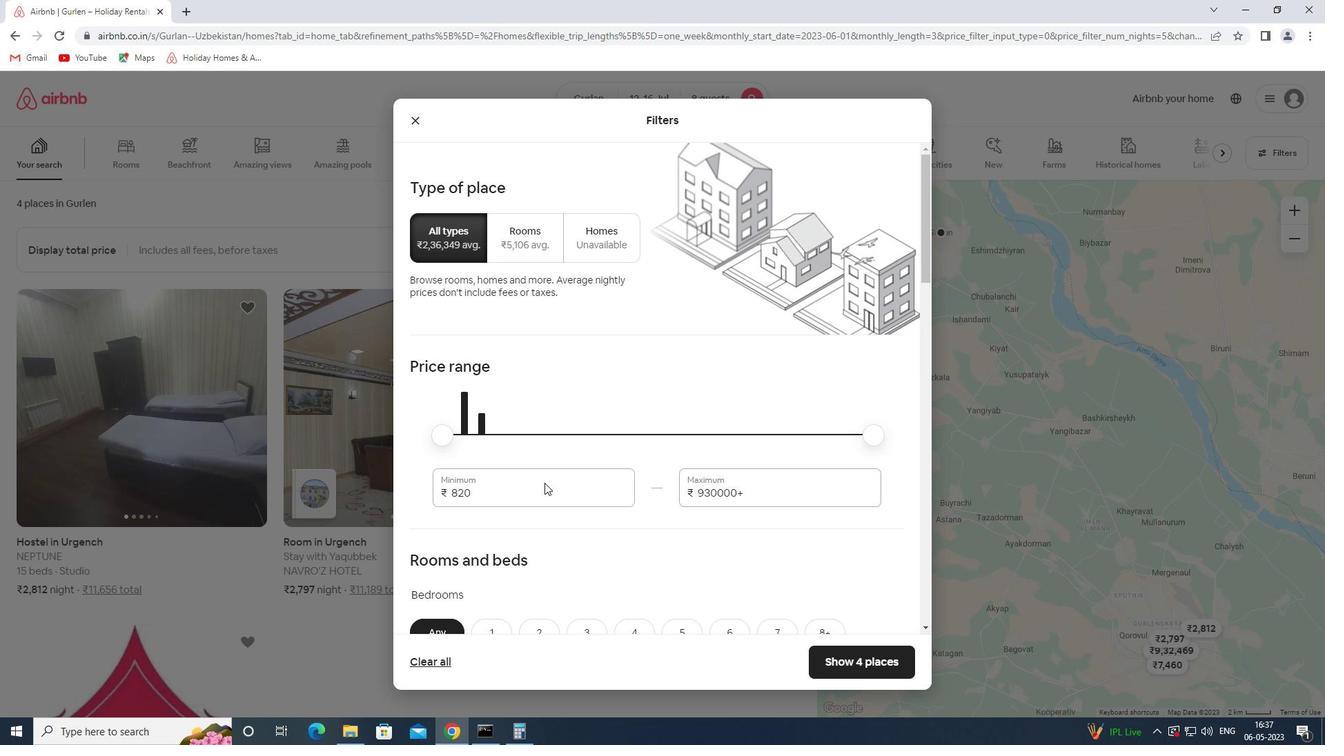 
Action: Mouse moved to (534, 493)
Screenshot: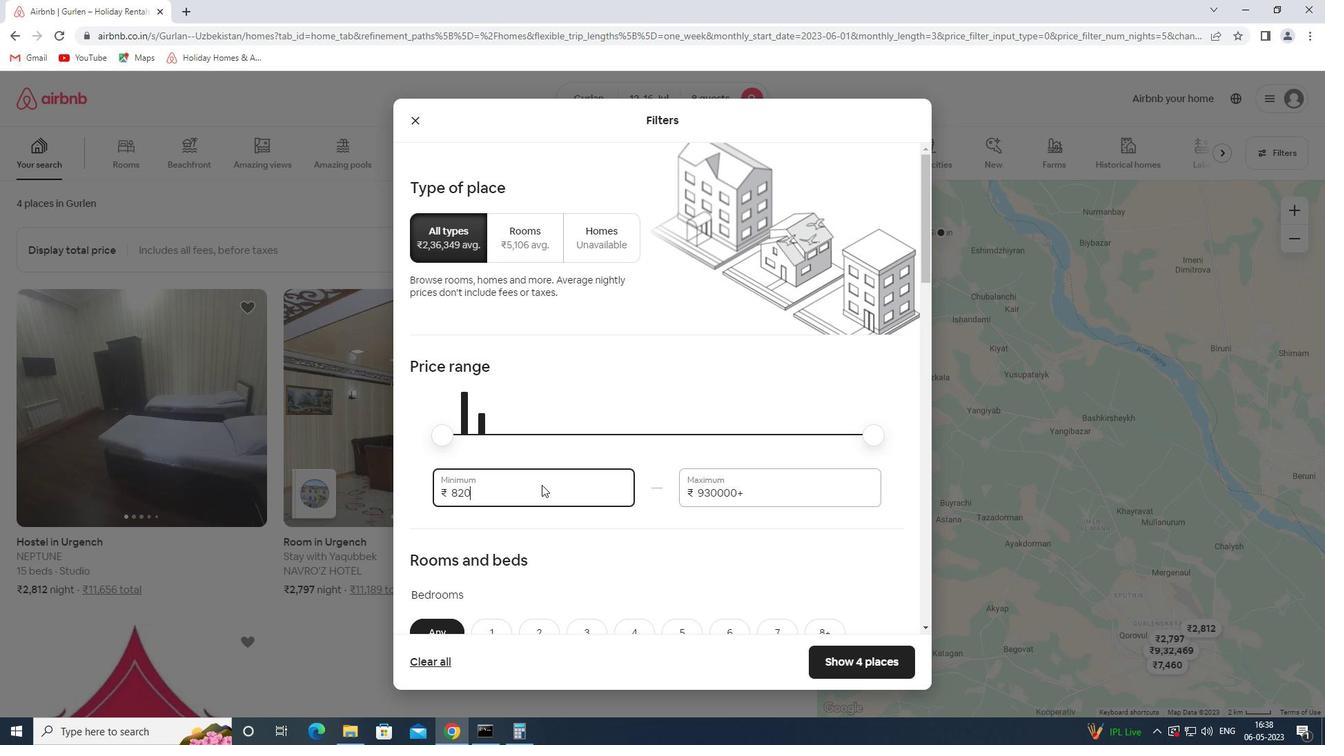 
Action: Mouse pressed left at (534, 493)
Screenshot: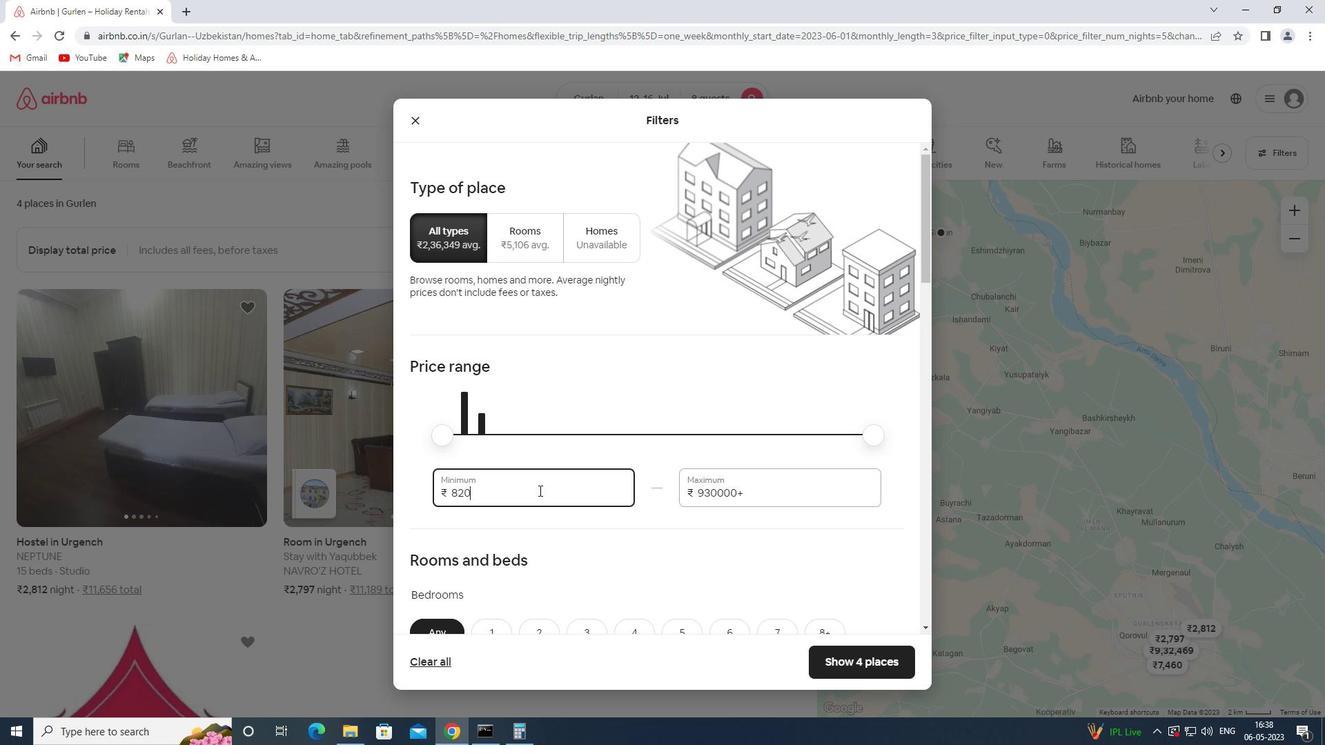 
Action: Mouse pressed left at (534, 493)
Screenshot: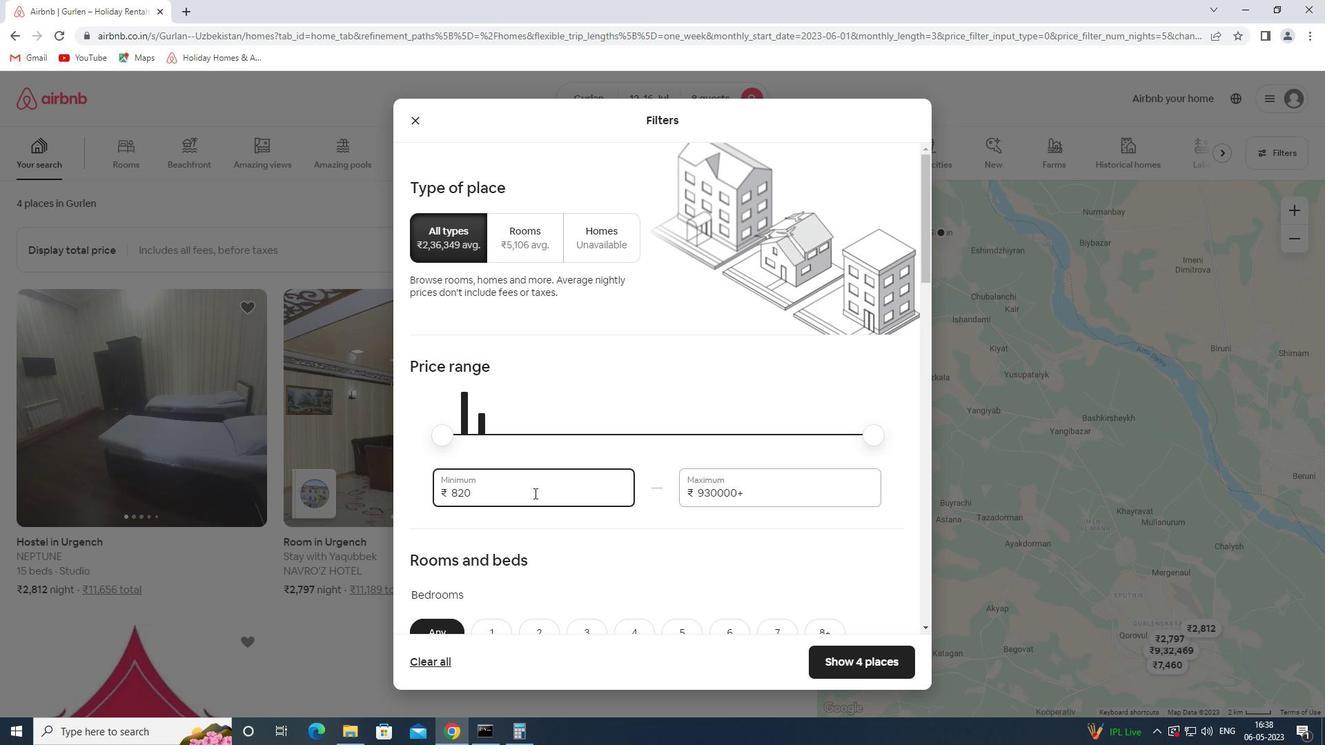 
Action: Mouse moved to (493, 495)
Screenshot: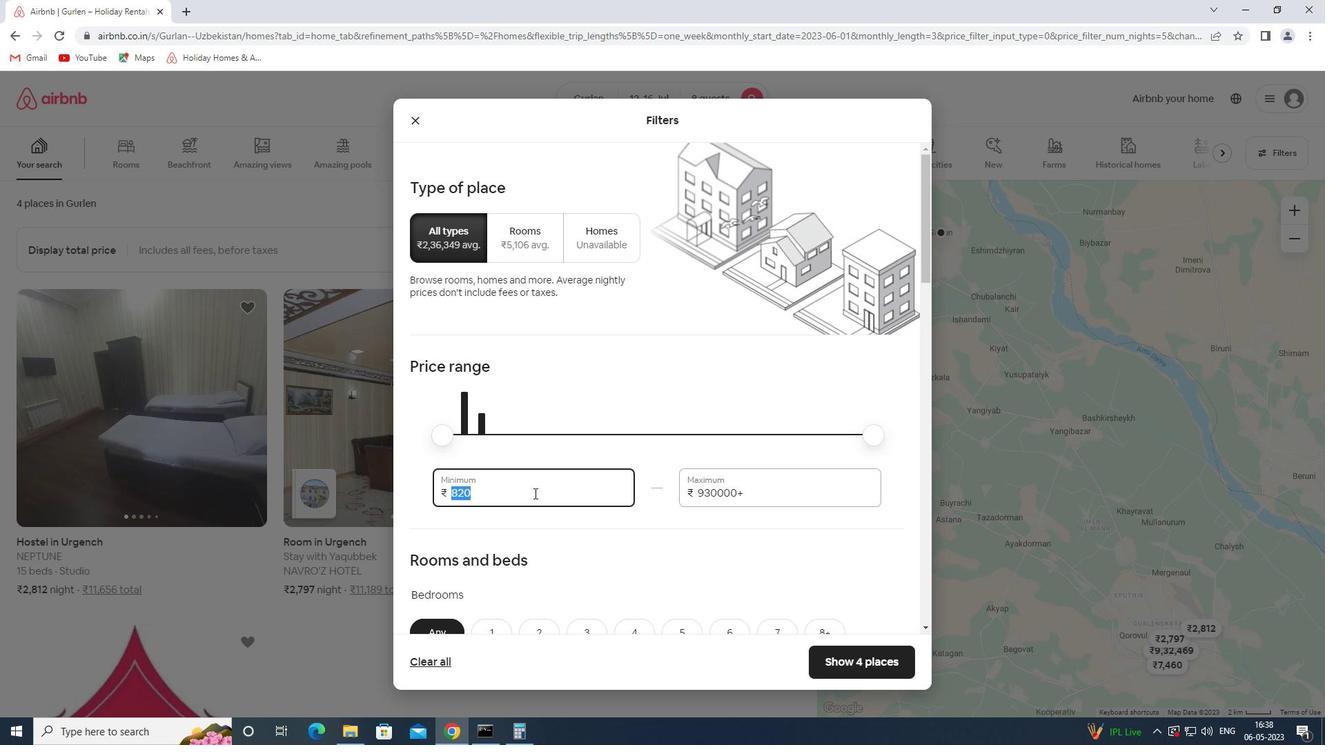 
Action: Key pressed 10000<Key.tab>16000
Screenshot: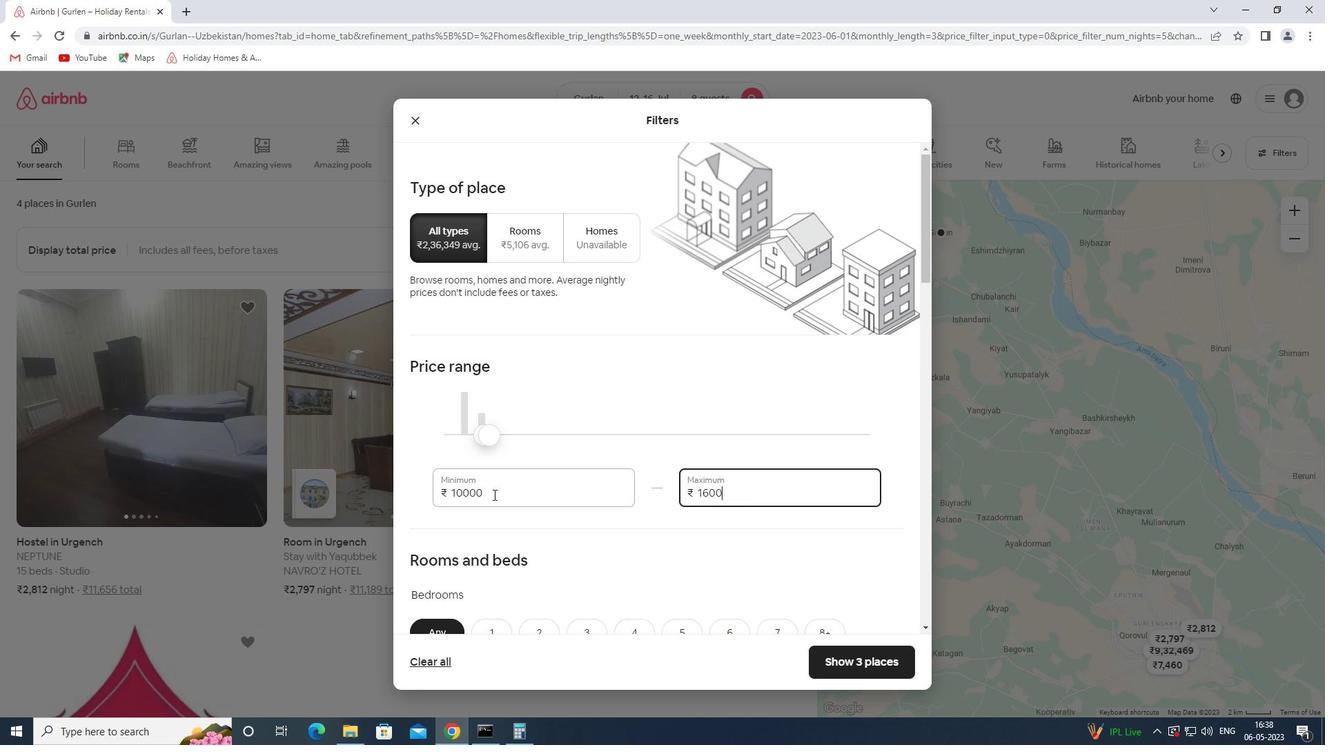 
Action: Mouse moved to (571, 480)
Screenshot: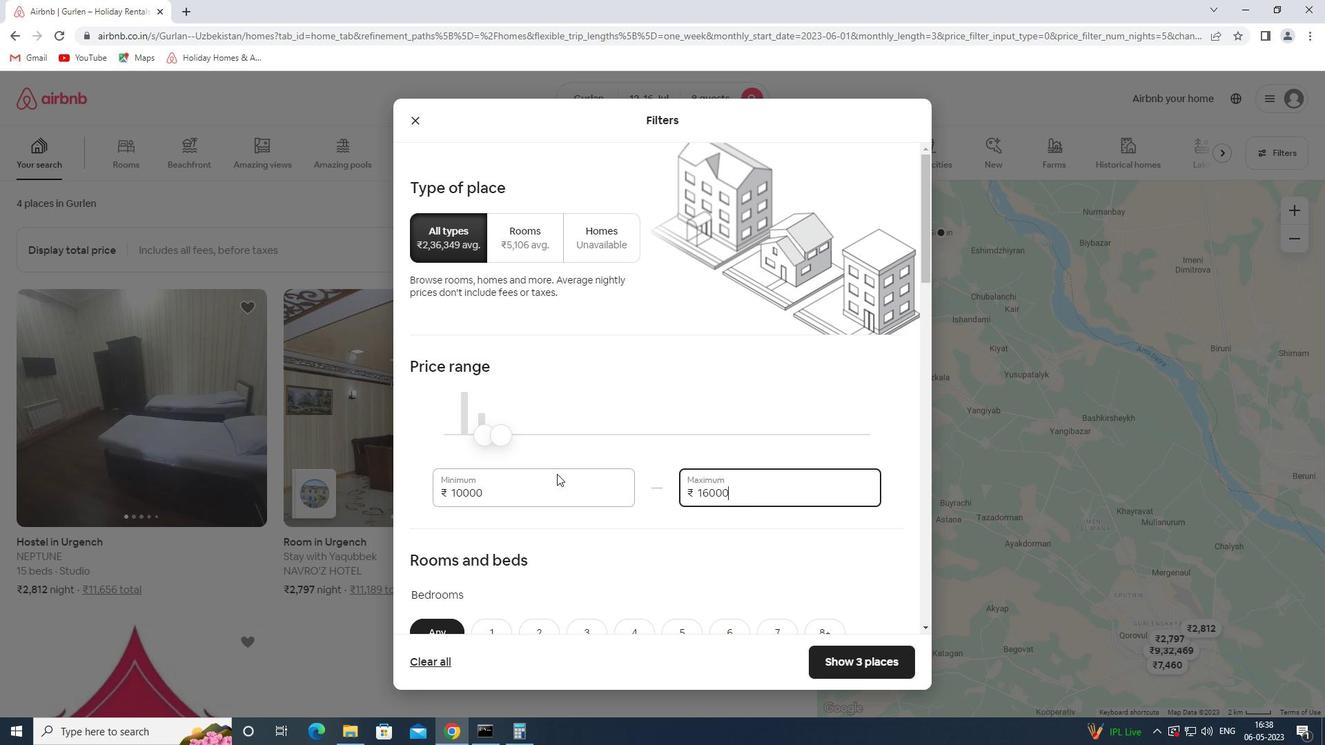 
Action: Mouse scrolled (571, 479) with delta (0, 0)
Screenshot: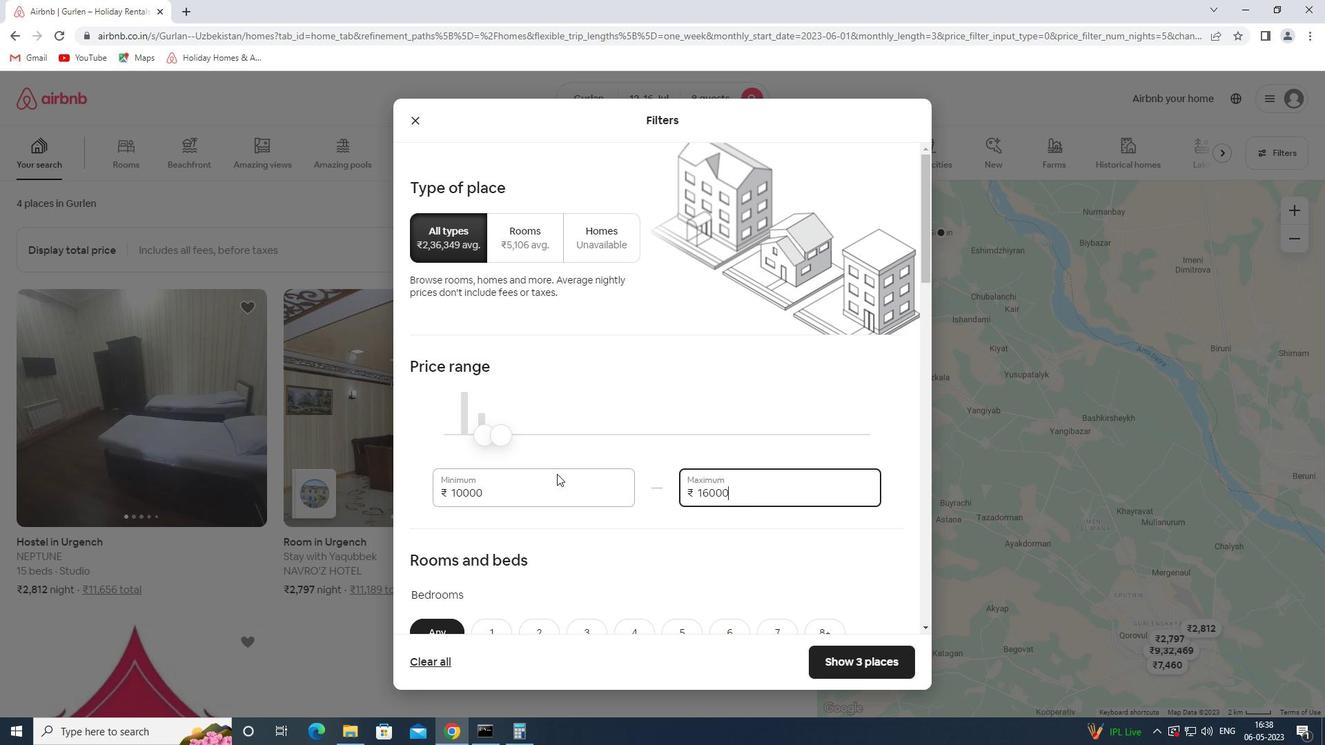 
Action: Mouse moved to (572, 481)
Screenshot: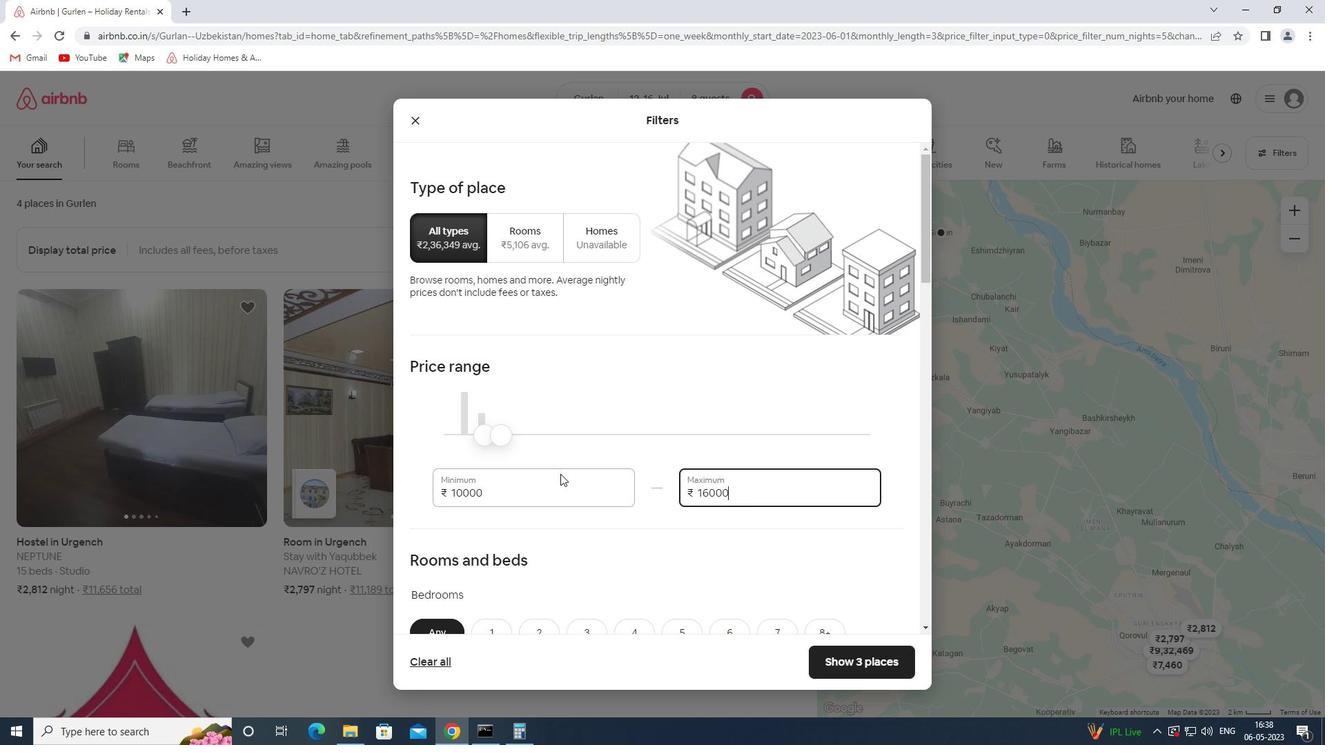 
Action: Mouse scrolled (572, 480) with delta (0, 0)
Screenshot: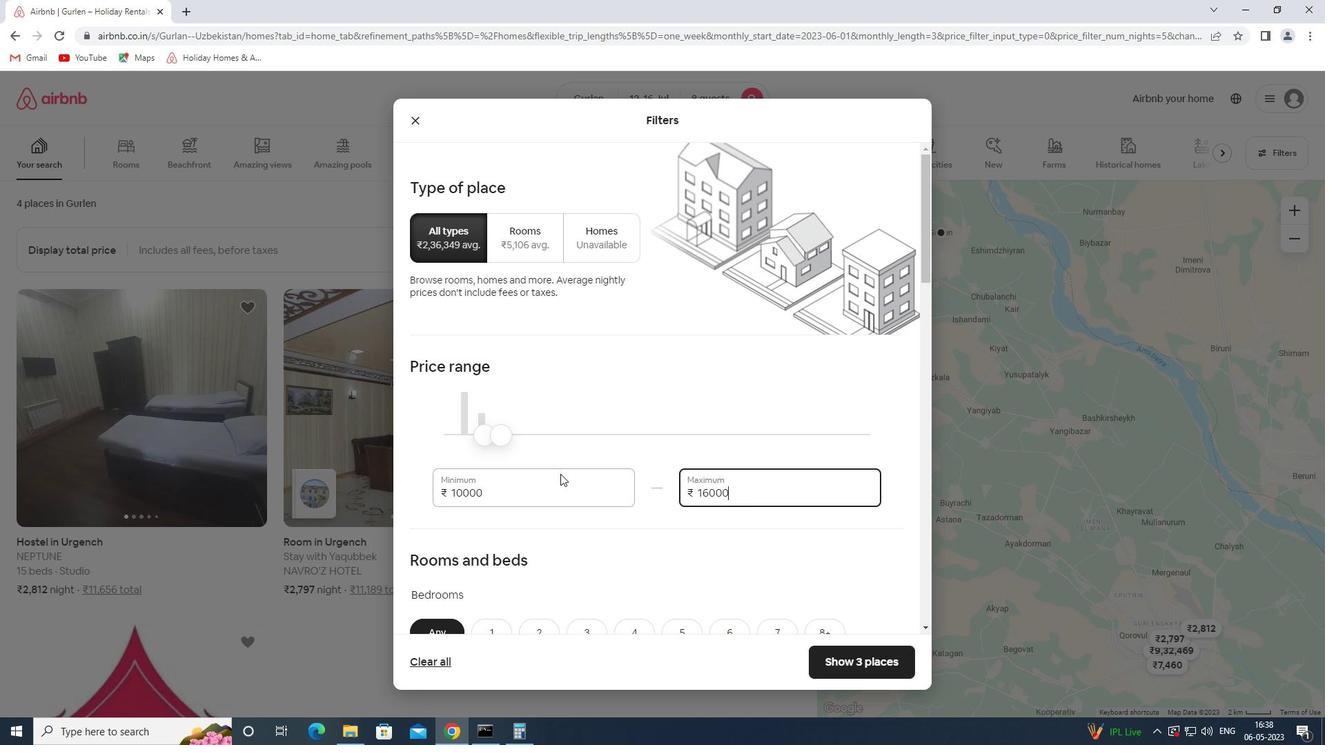 
Action: Mouse scrolled (572, 480) with delta (0, 0)
Screenshot: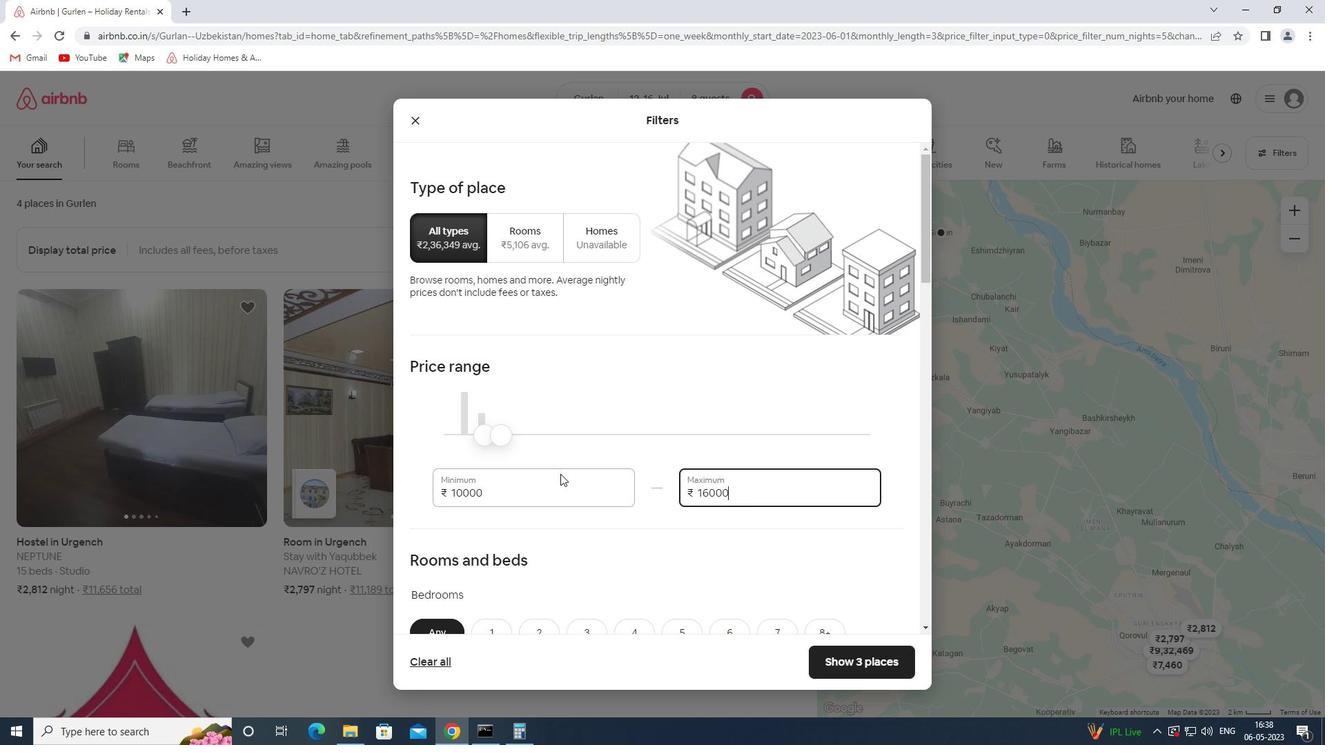 
Action: Mouse scrolled (572, 480) with delta (0, 0)
Screenshot: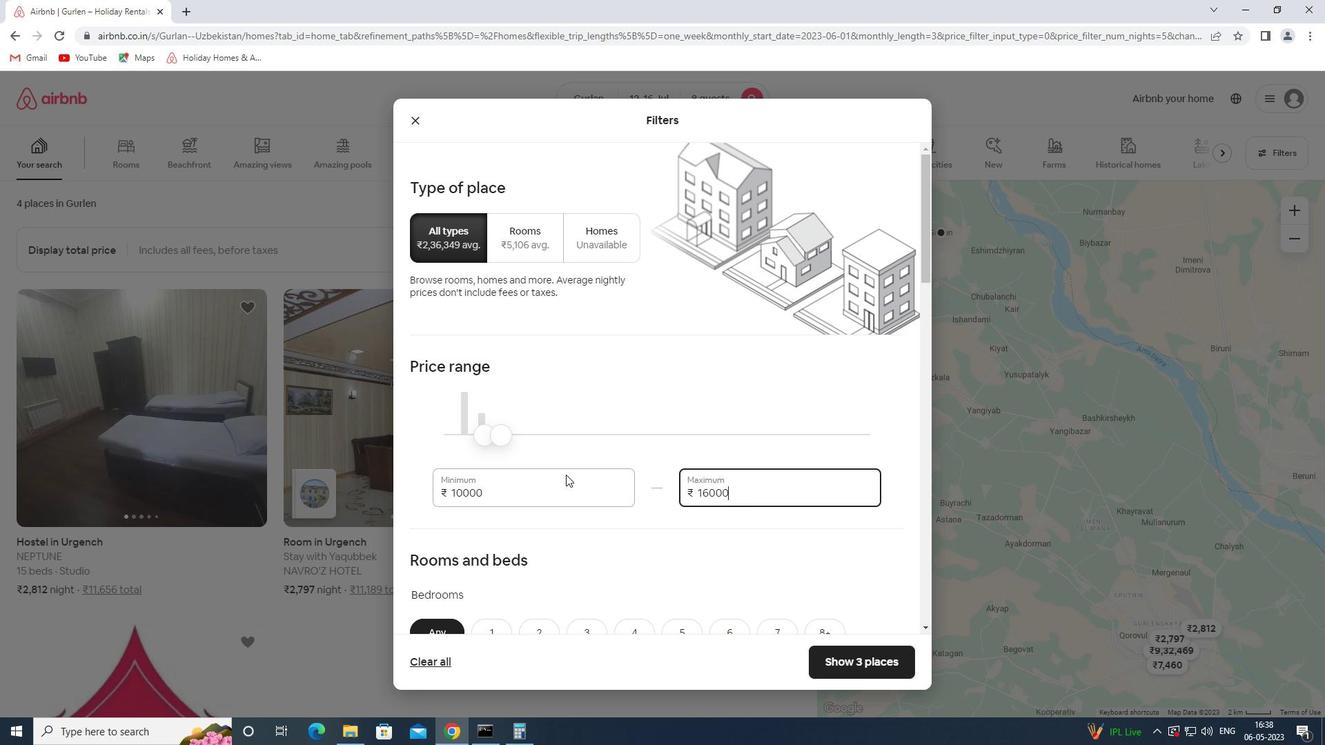 
Action: Mouse moved to (827, 363)
Screenshot: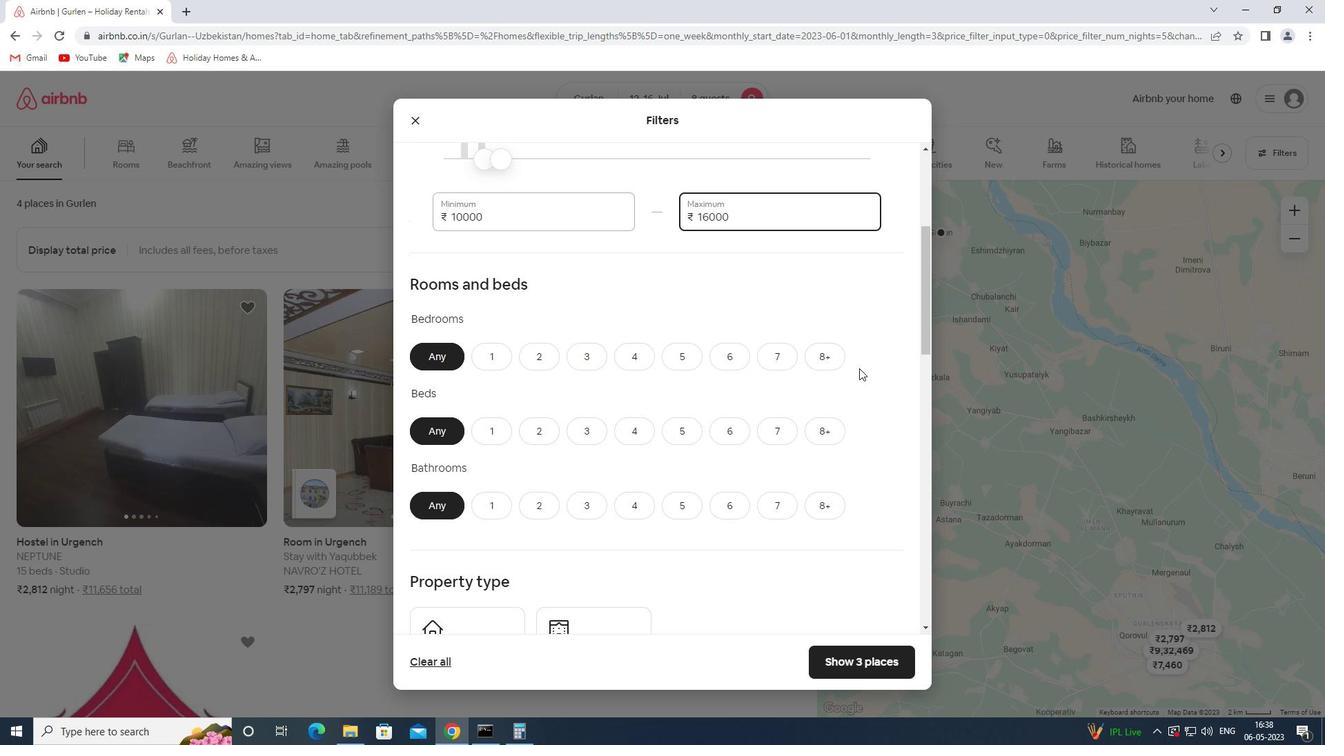 
Action: Mouse pressed left at (827, 363)
Screenshot: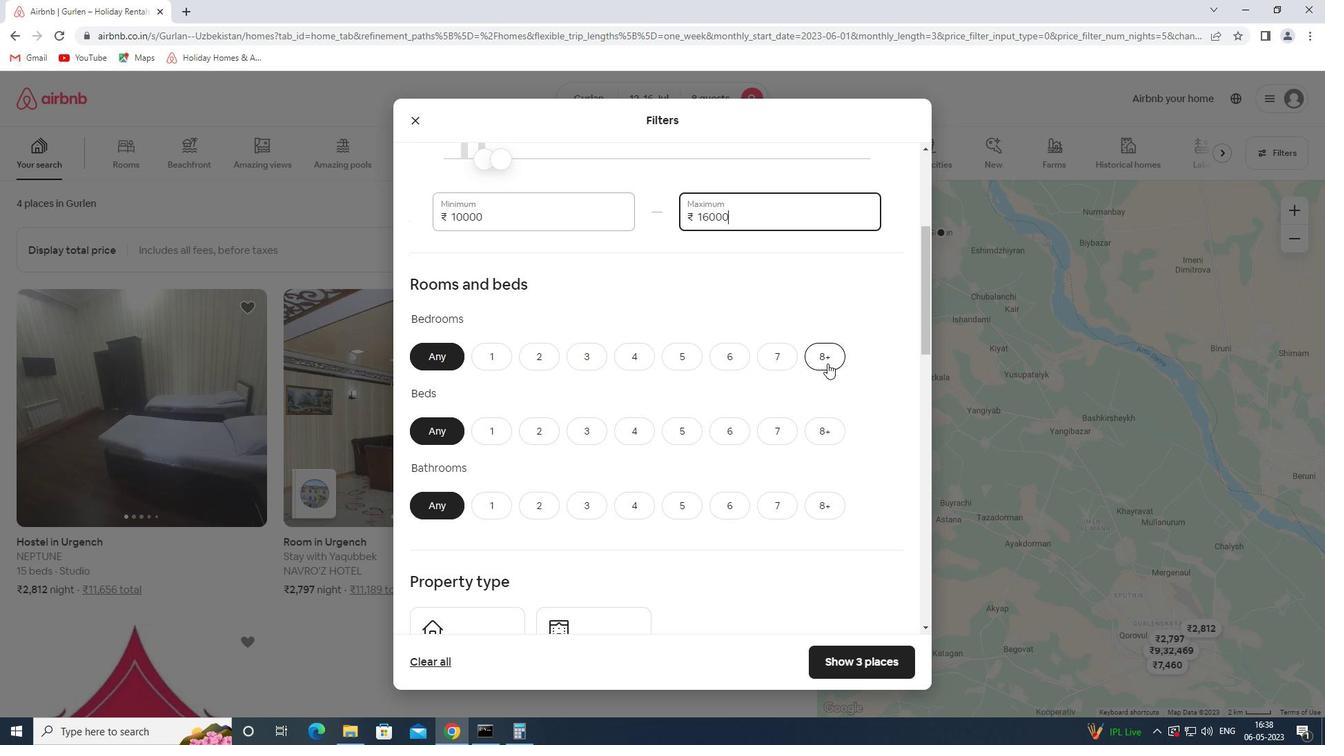 
Action: Mouse moved to (825, 435)
Screenshot: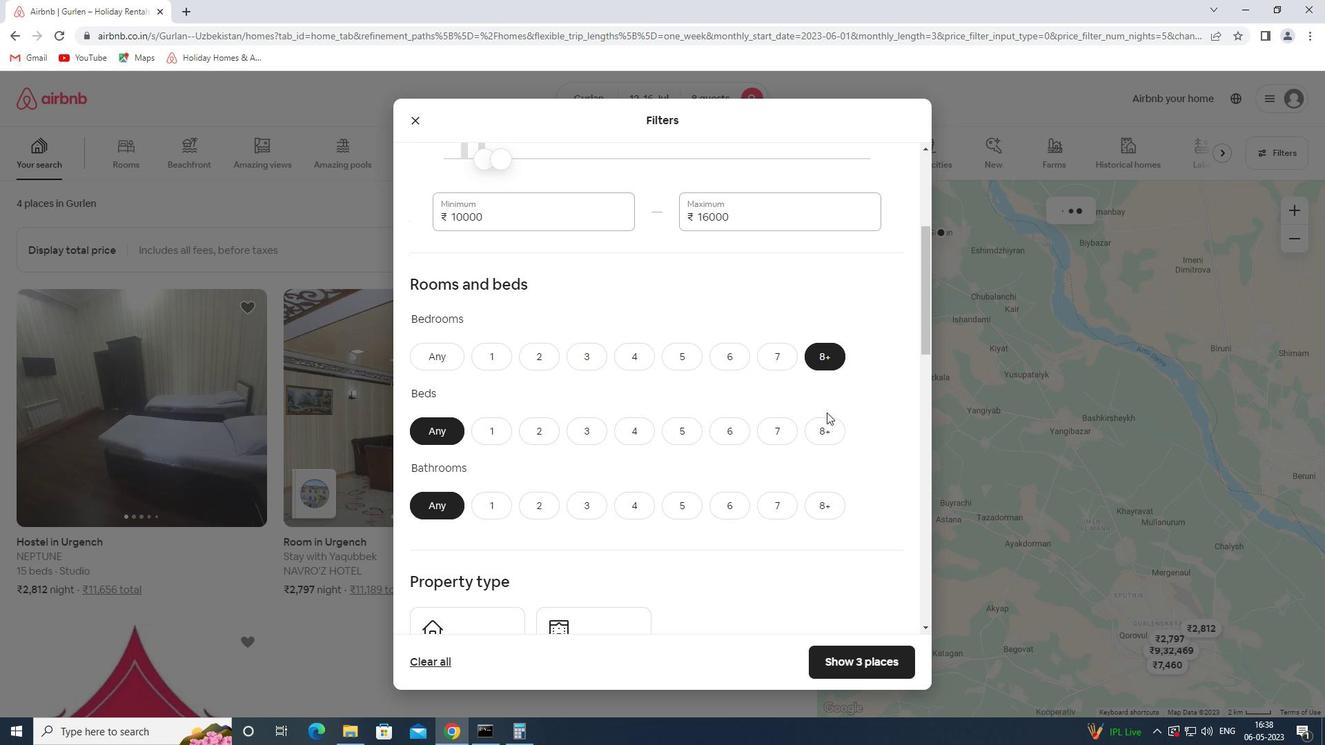 
Action: Mouse pressed left at (825, 435)
Screenshot: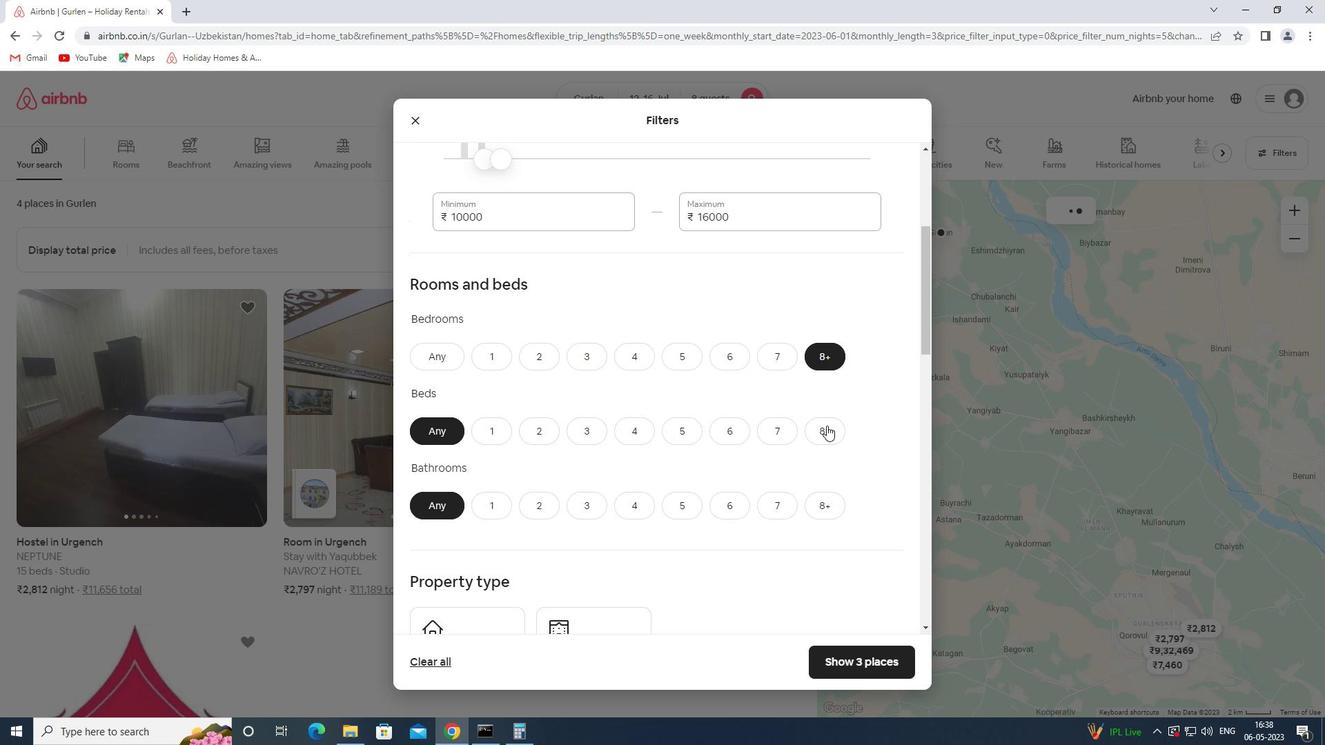 
Action: Mouse moved to (819, 505)
Screenshot: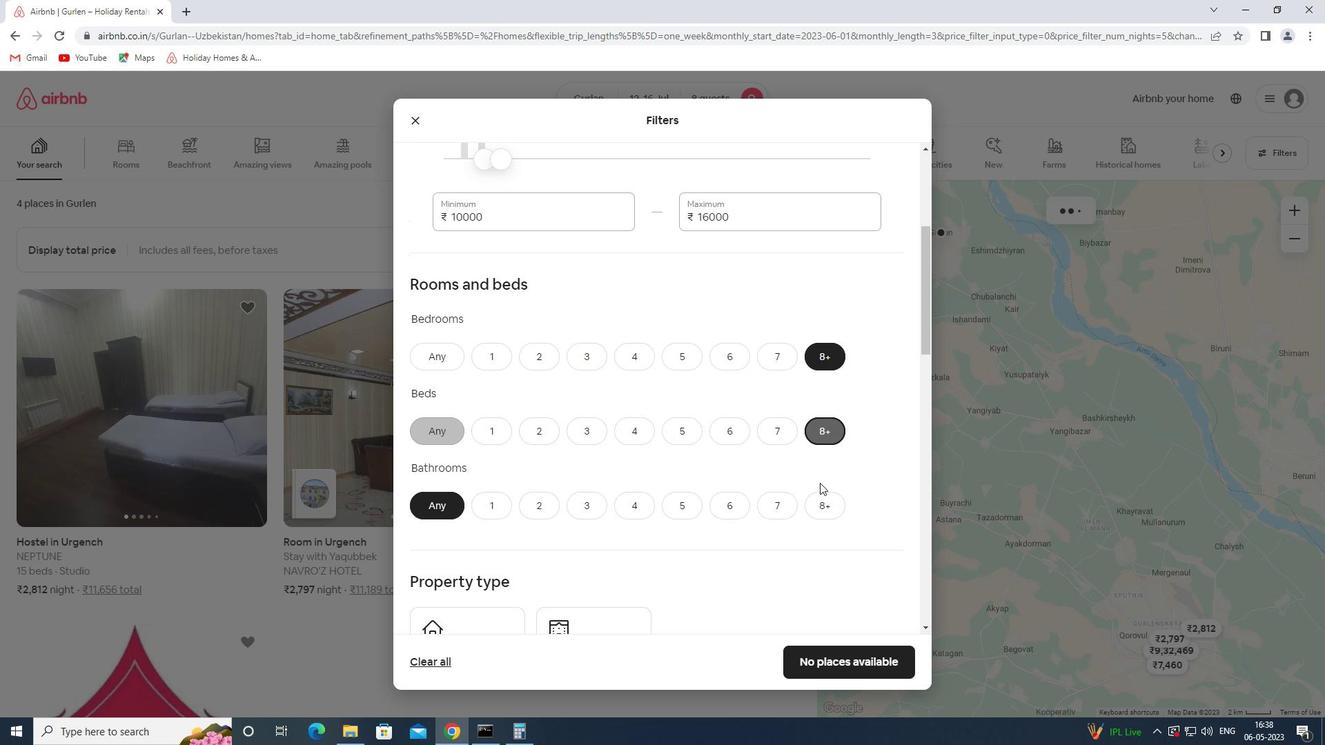 
Action: Mouse pressed left at (819, 505)
Screenshot: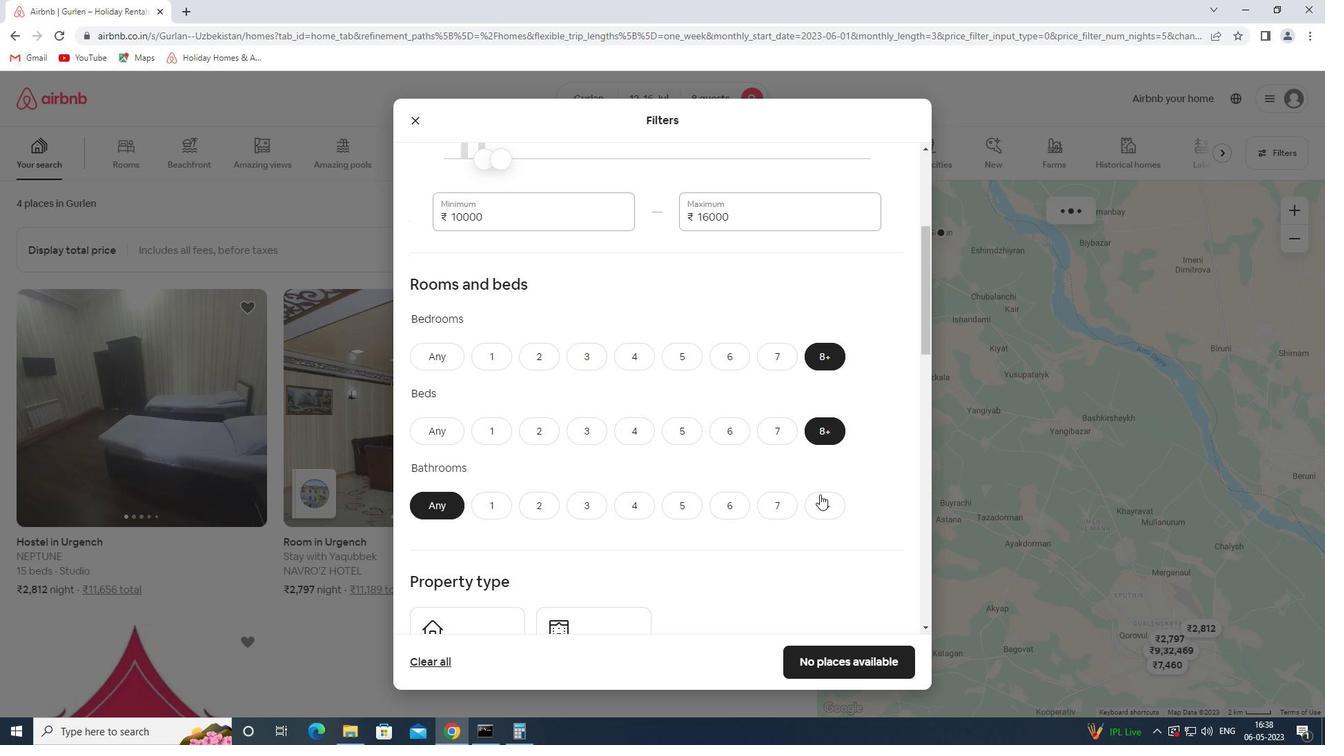 
Action: Mouse moved to (743, 466)
Screenshot: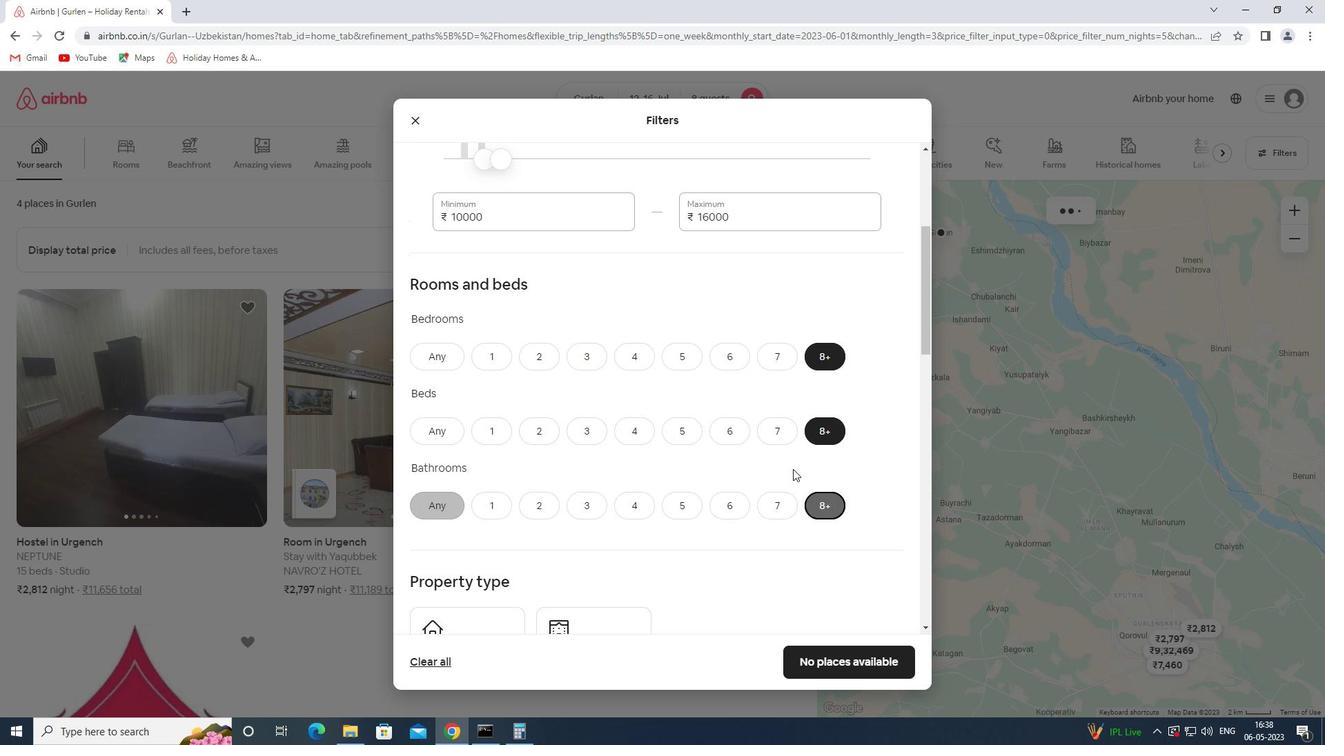 
Action: Mouse scrolled (743, 465) with delta (0, 0)
Screenshot: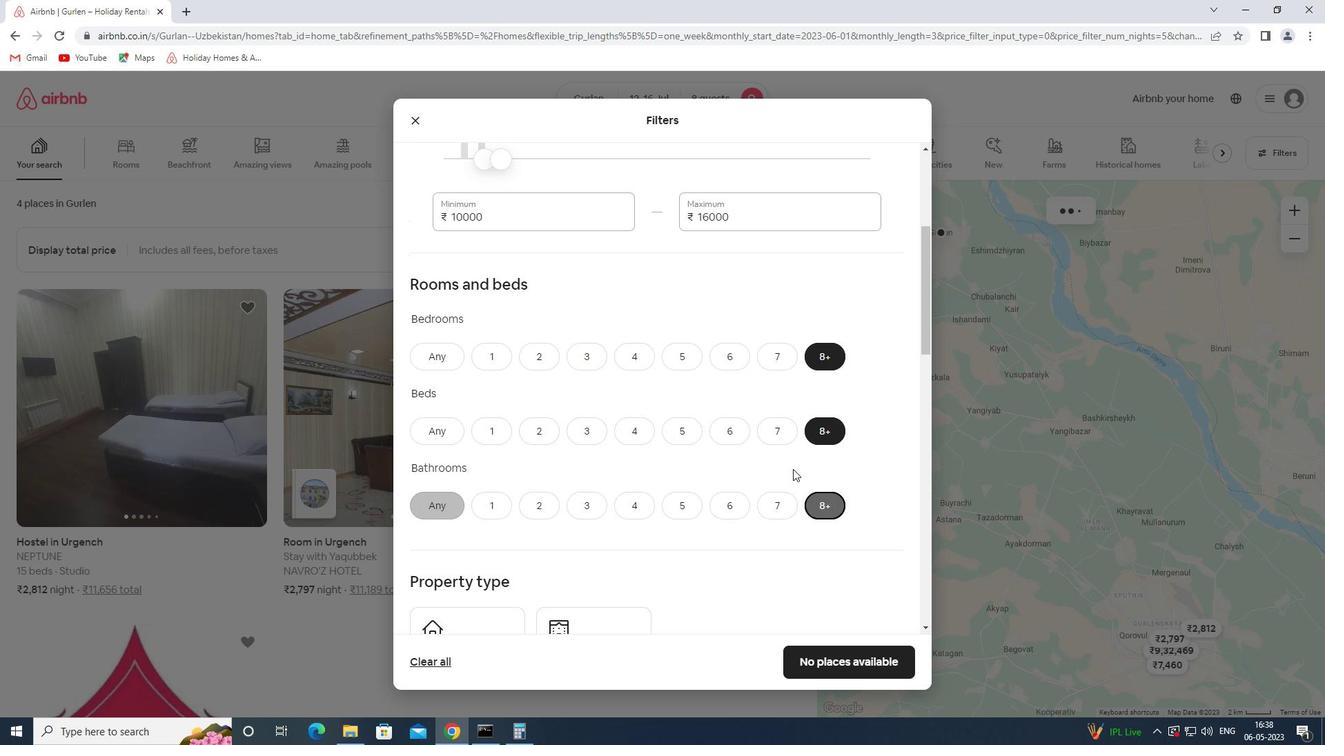 
Action: Mouse moved to (740, 466)
Screenshot: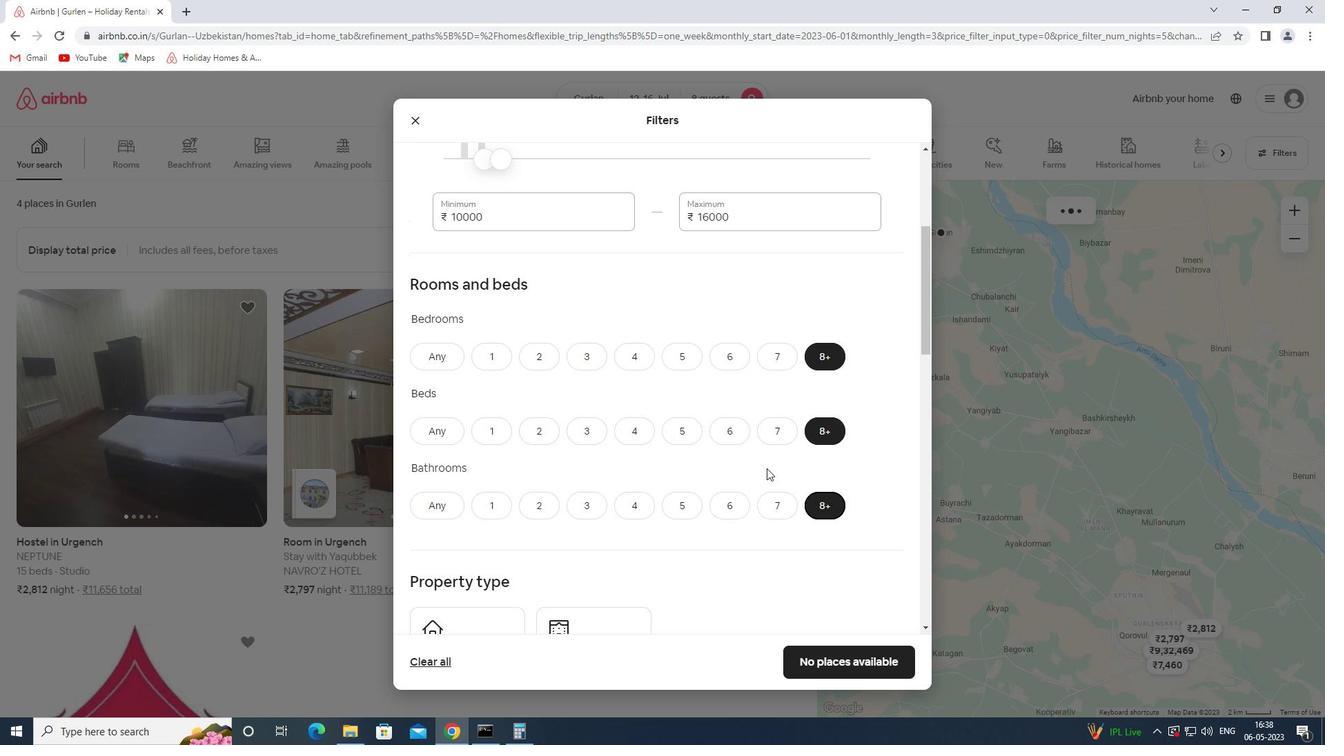 
Action: Mouse scrolled (740, 465) with delta (0, 0)
Screenshot: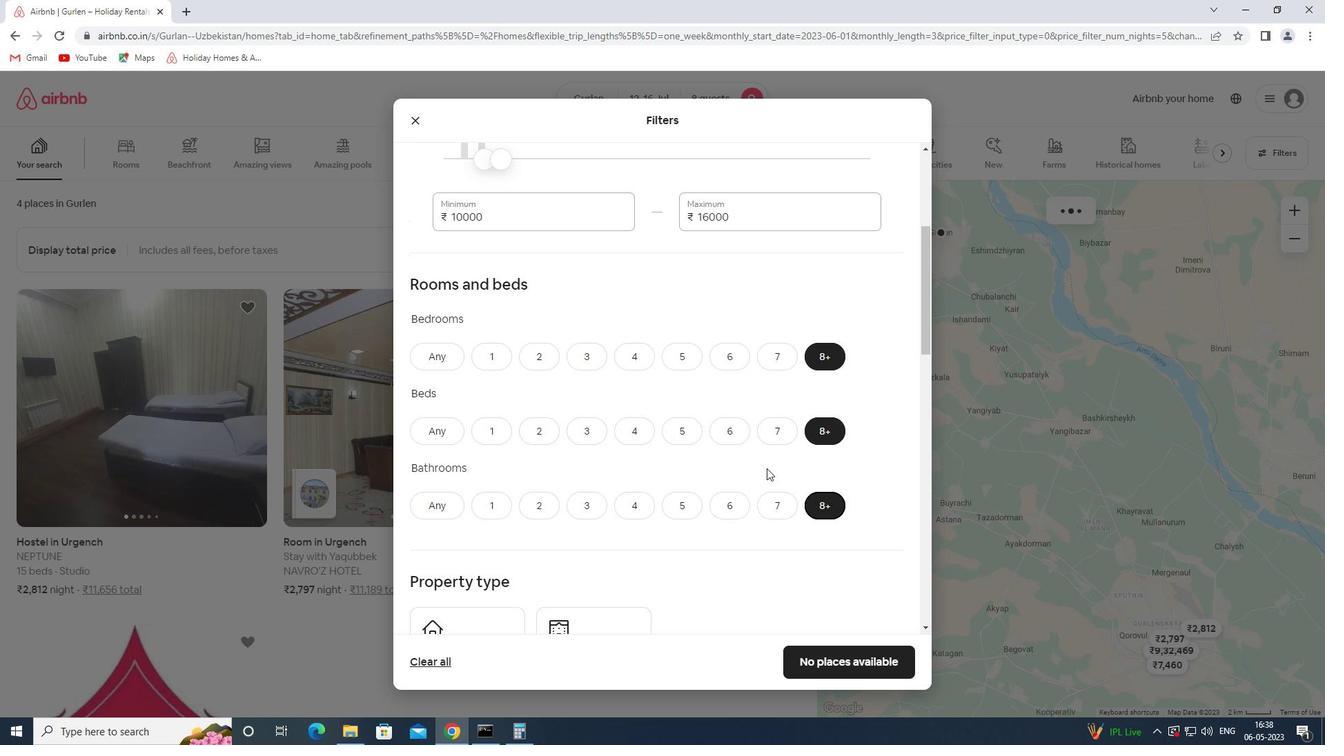 
Action: Mouse moved to (738, 466)
Screenshot: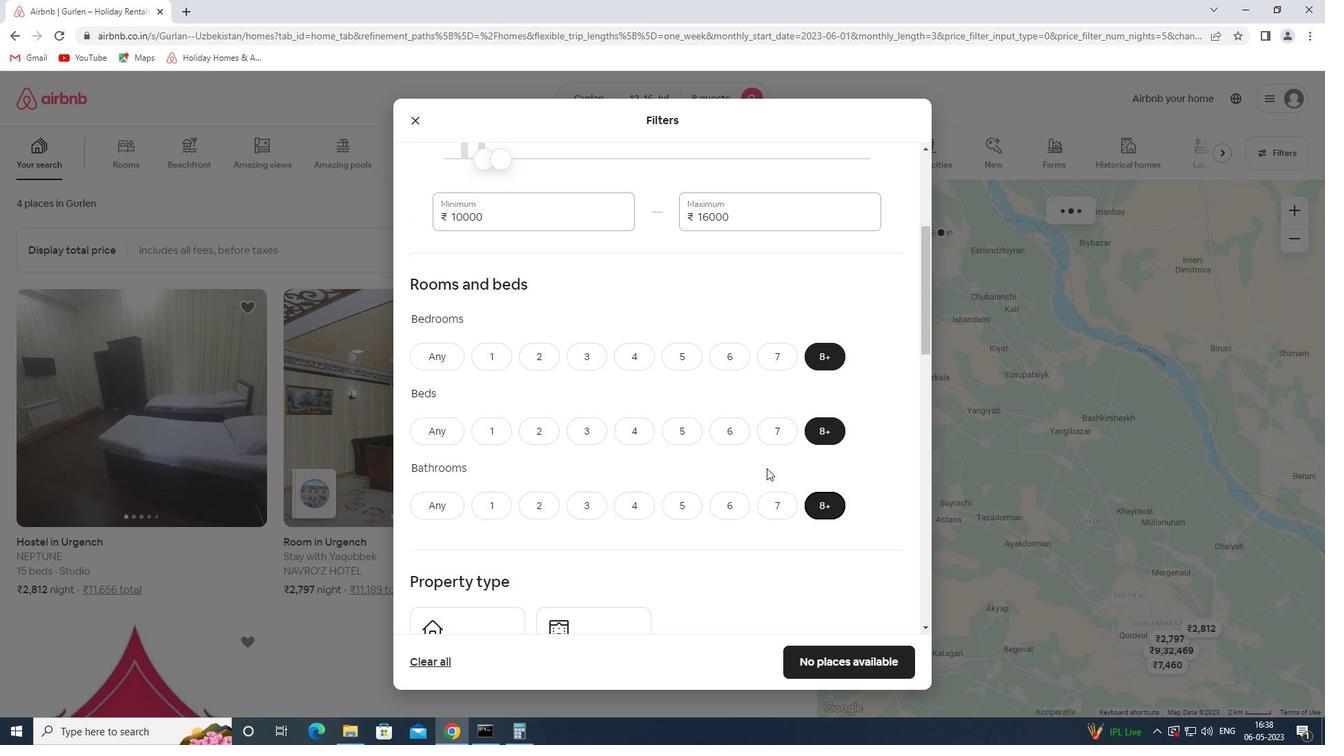 
Action: Mouse scrolled (738, 465) with delta (0, 0)
Screenshot: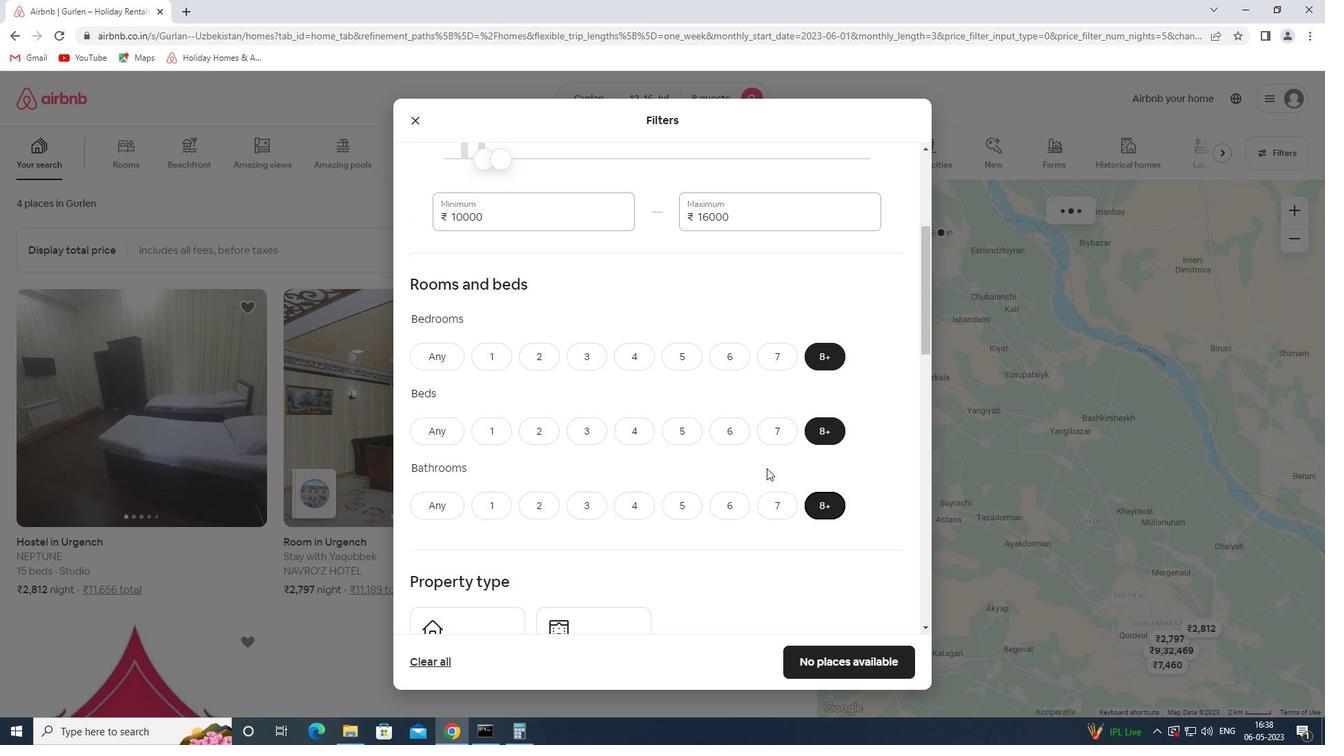 
Action: Mouse moved to (736, 466)
Screenshot: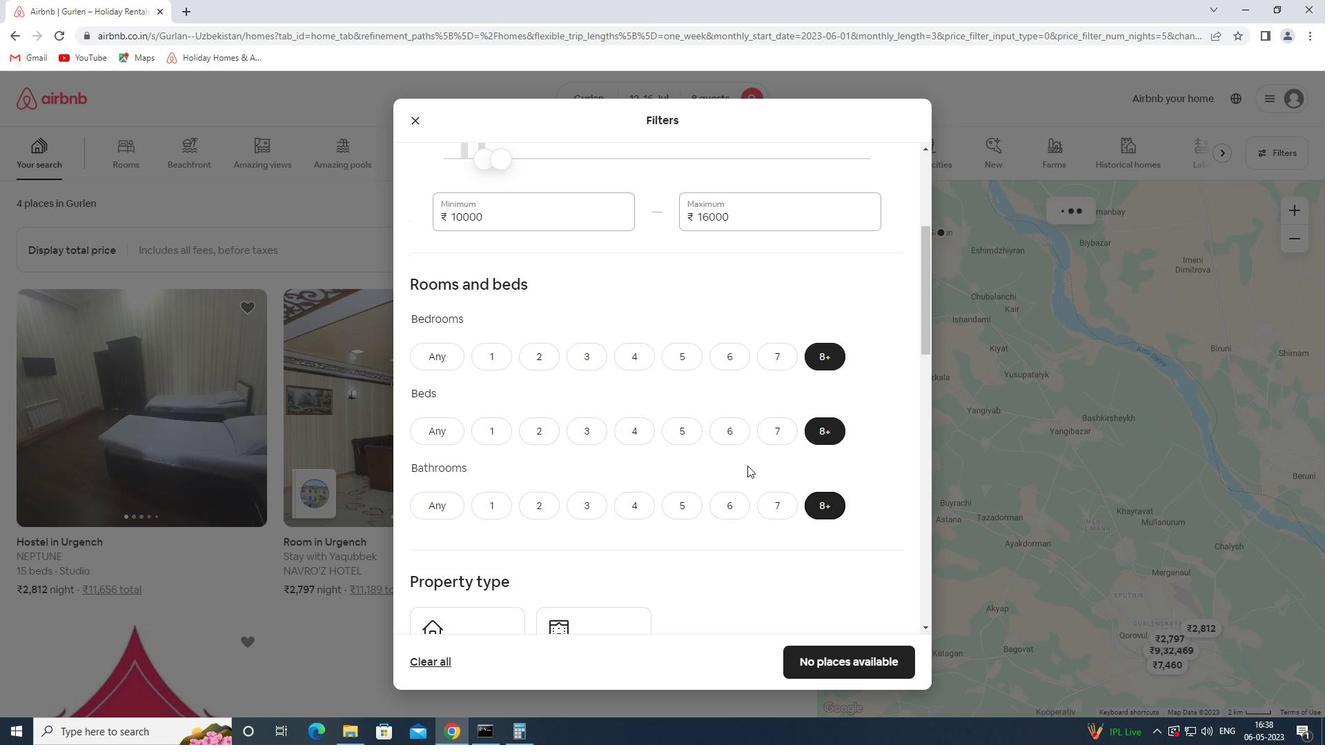 
Action: Mouse scrolled (736, 465) with delta (0, 0)
Screenshot: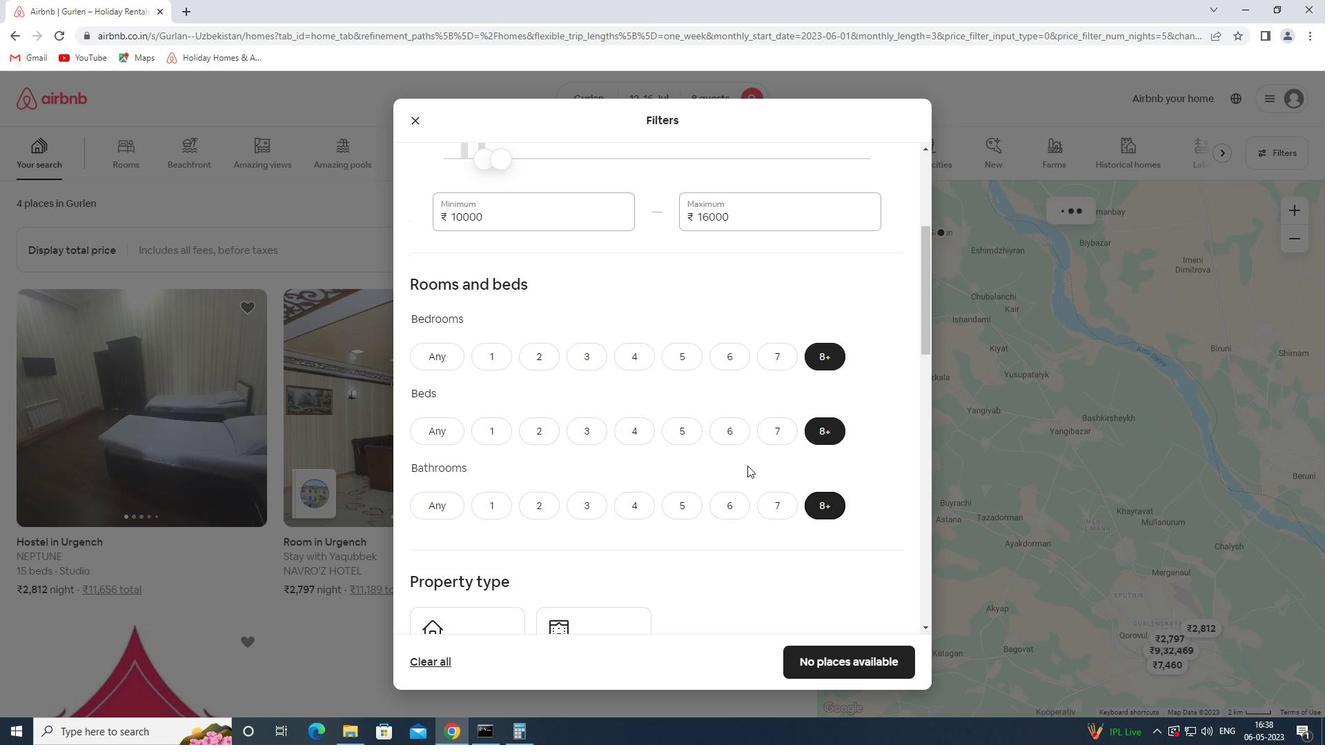 
Action: Mouse moved to (441, 384)
Screenshot: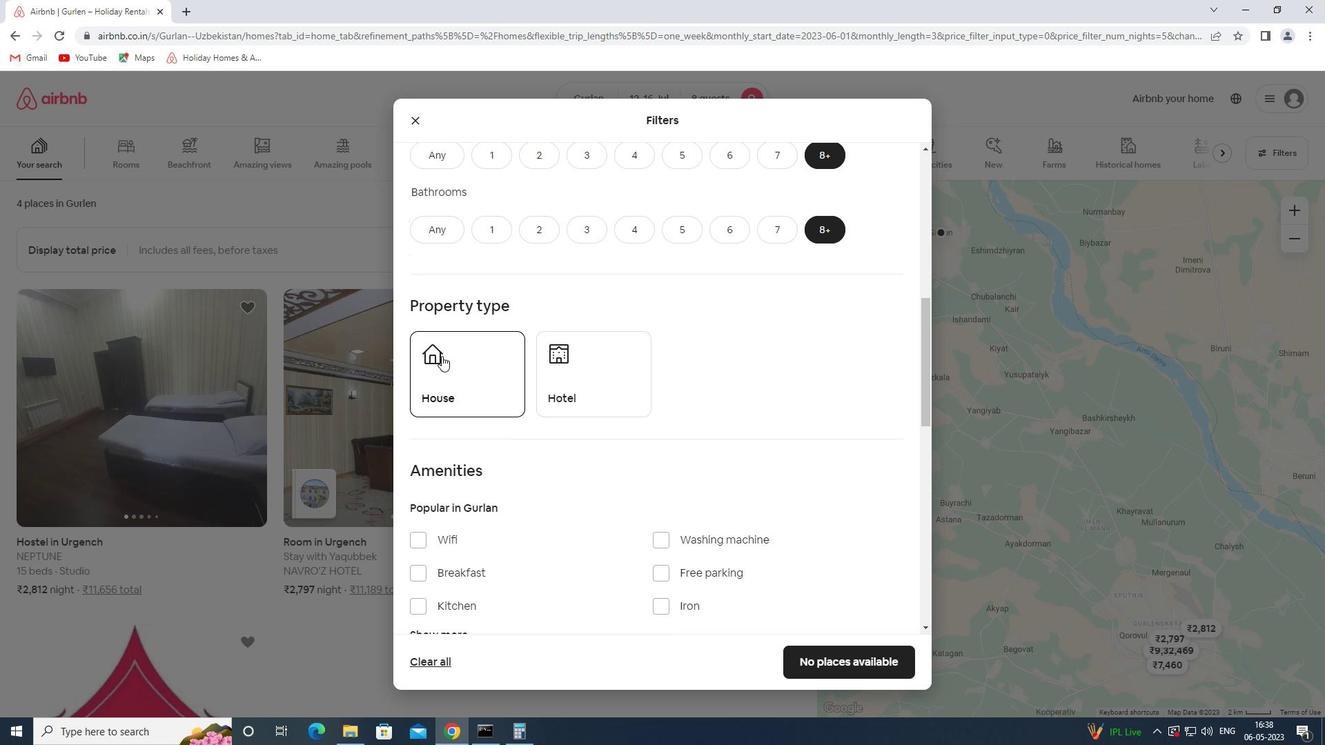
Action: Mouse pressed left at (441, 384)
Screenshot: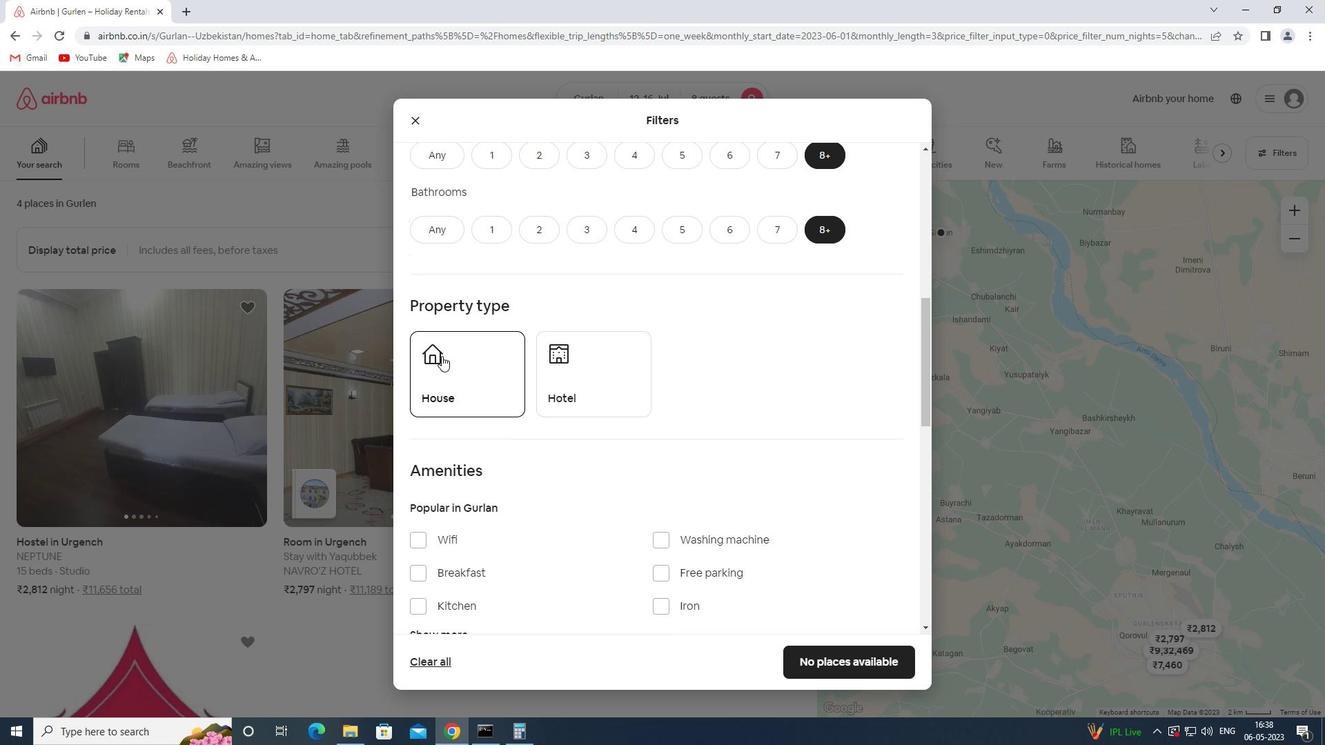 
Action: Mouse moved to (522, 393)
Screenshot: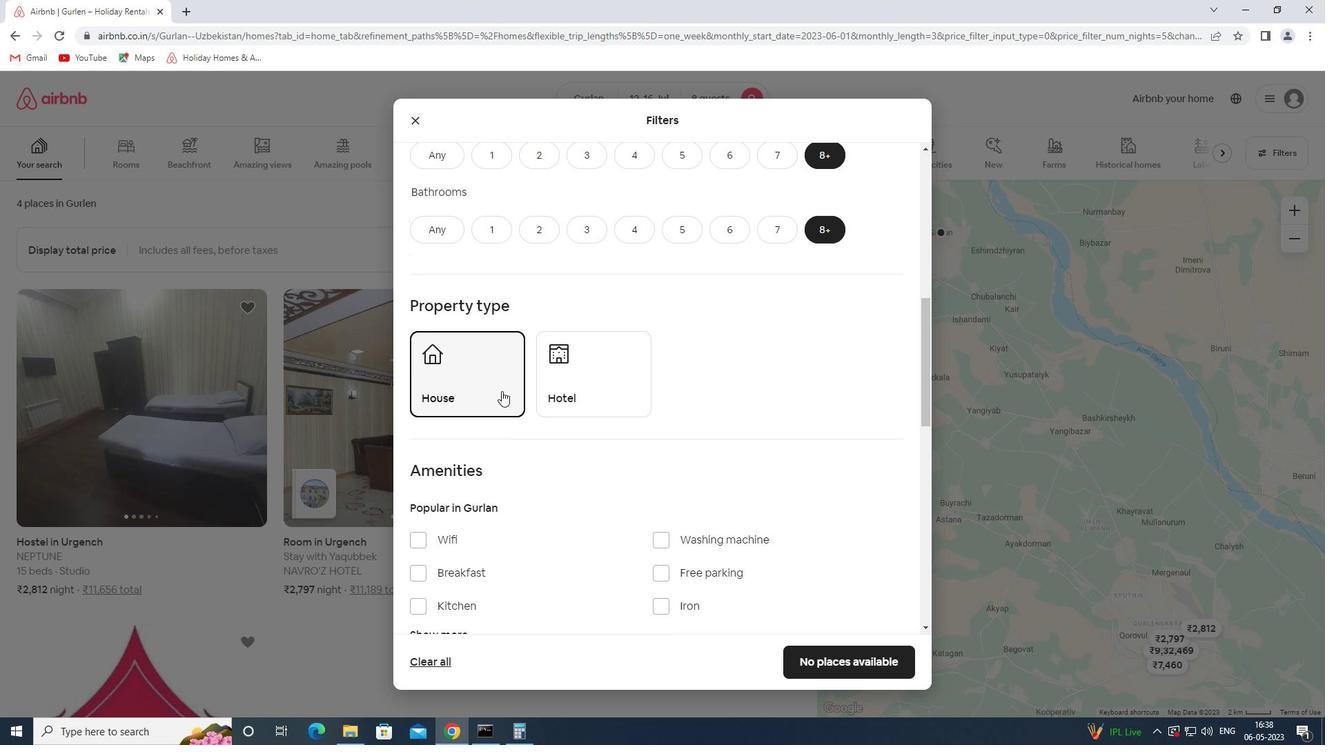 
Action: Mouse scrolled (522, 392) with delta (0, 0)
Screenshot: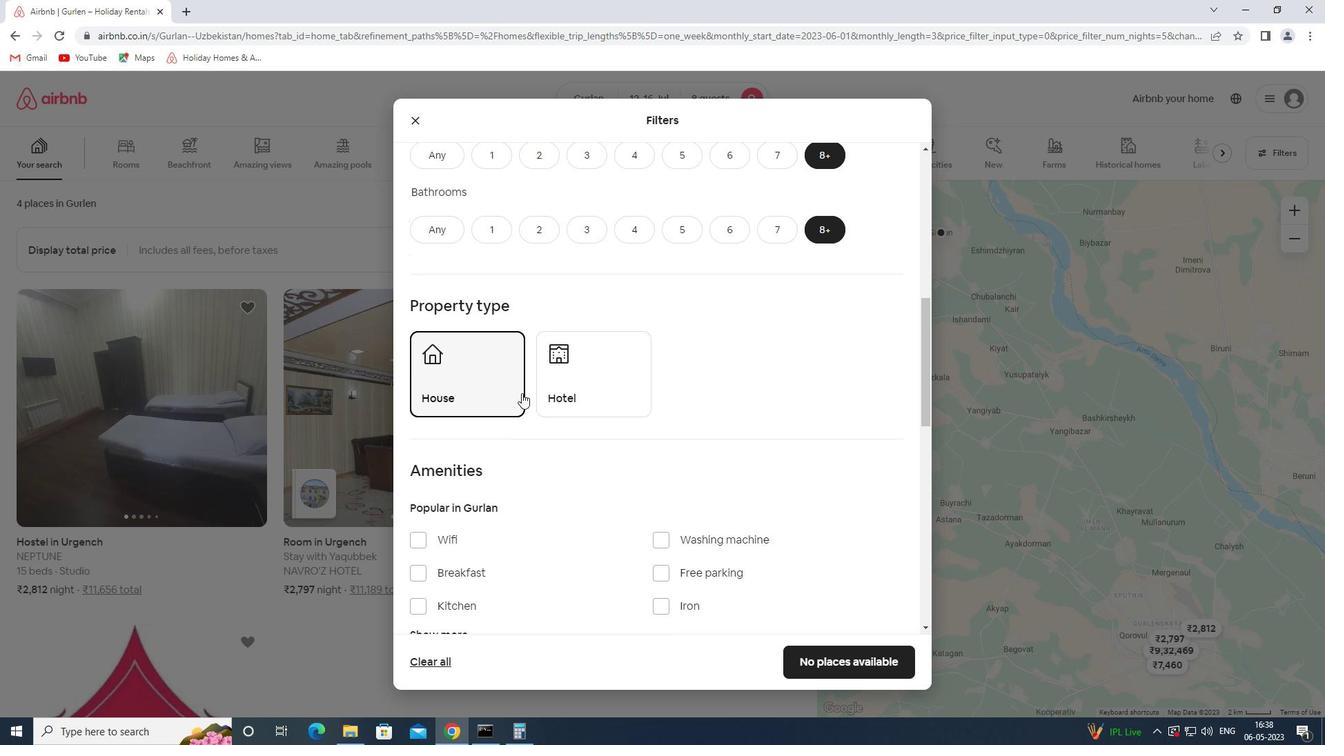 
Action: Mouse moved to (603, 303)
Screenshot: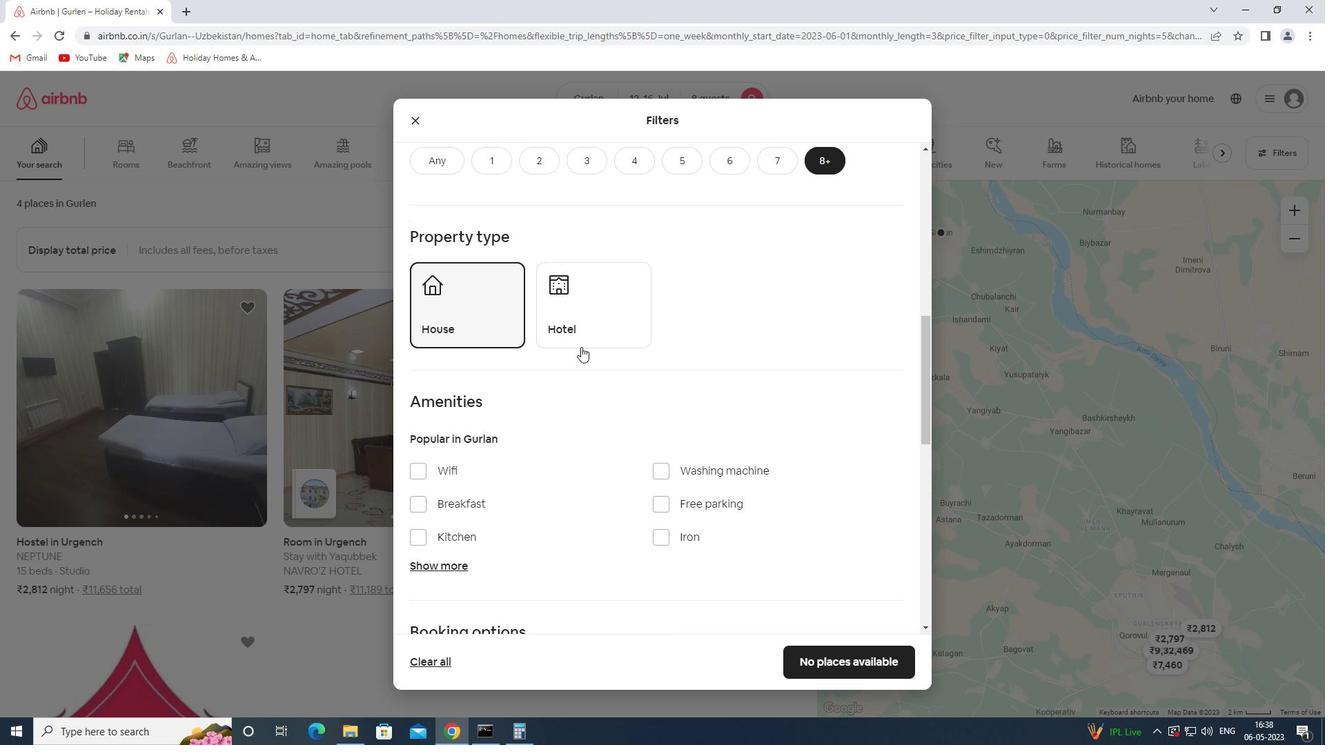 
Action: Mouse pressed left at (603, 303)
Screenshot: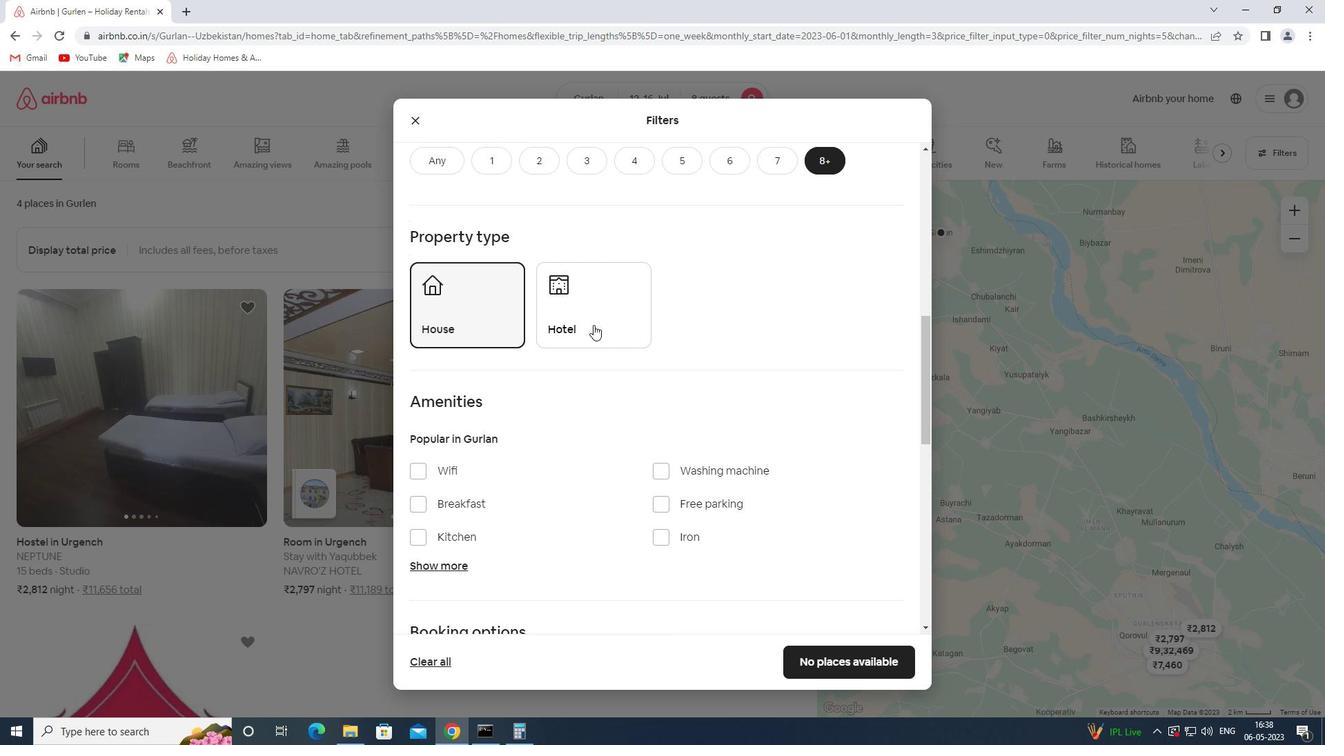 
Action: Mouse moved to (454, 473)
Screenshot: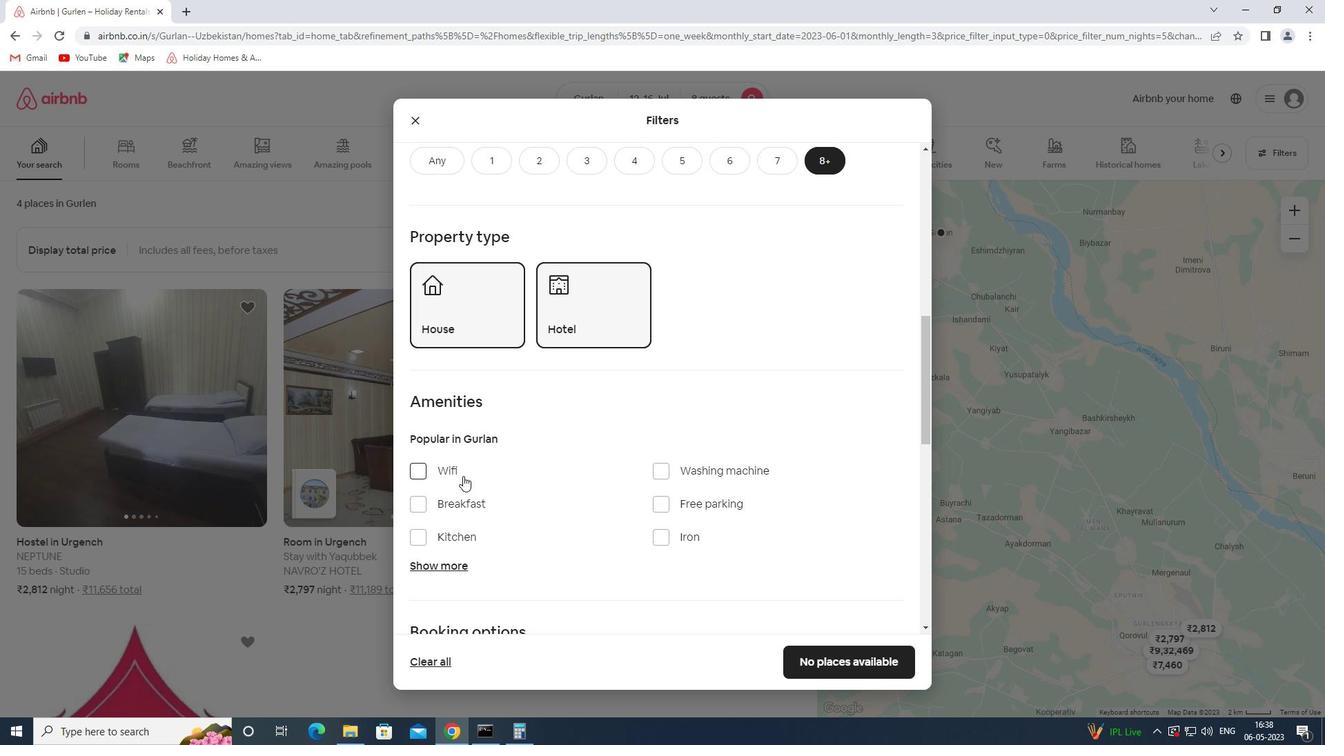 
Action: Mouse pressed left at (454, 473)
Screenshot: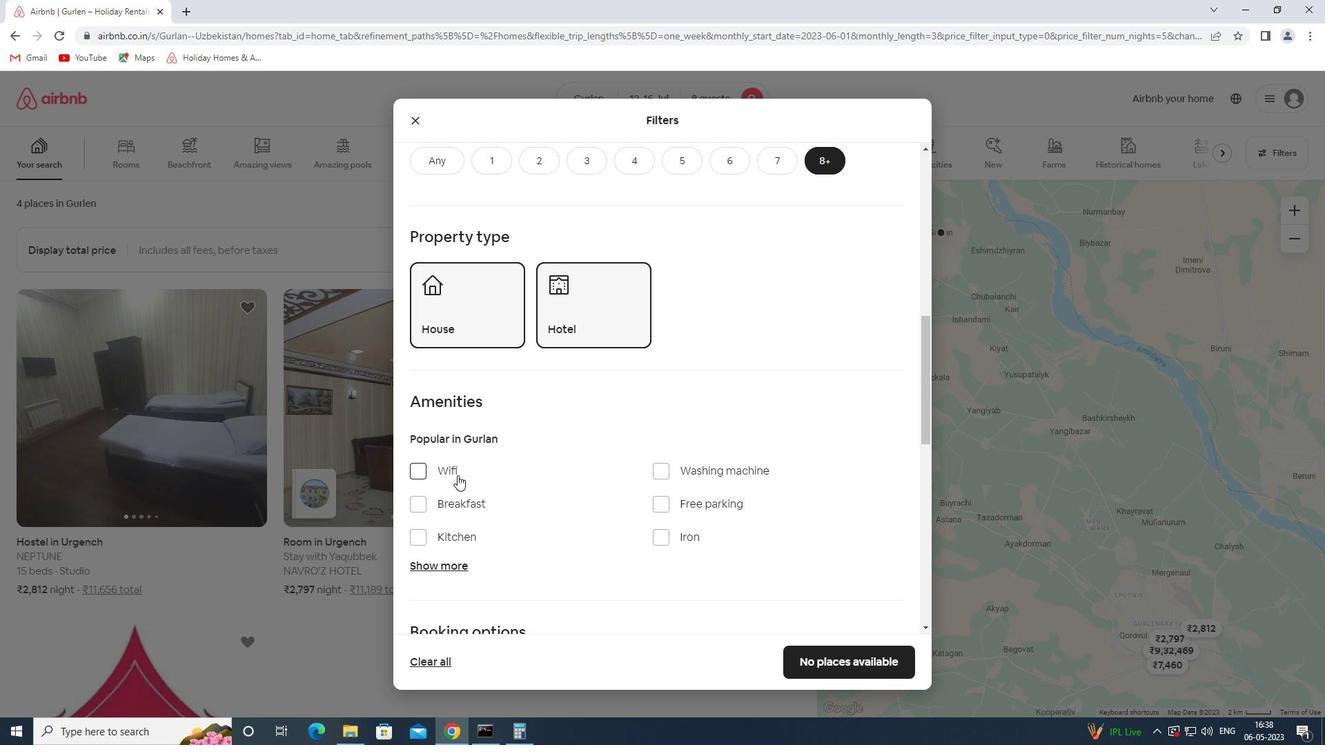 
Action: Mouse moved to (668, 504)
Screenshot: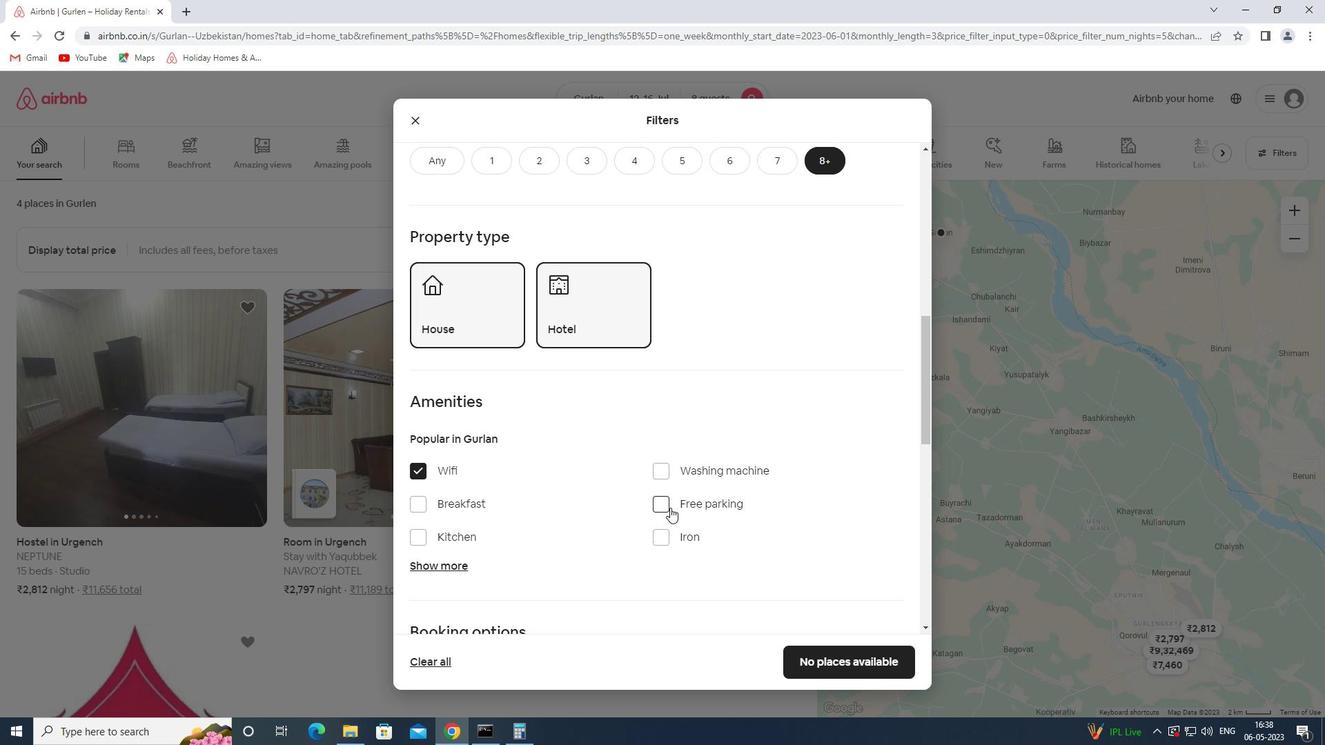 
Action: Mouse pressed left at (668, 504)
Screenshot: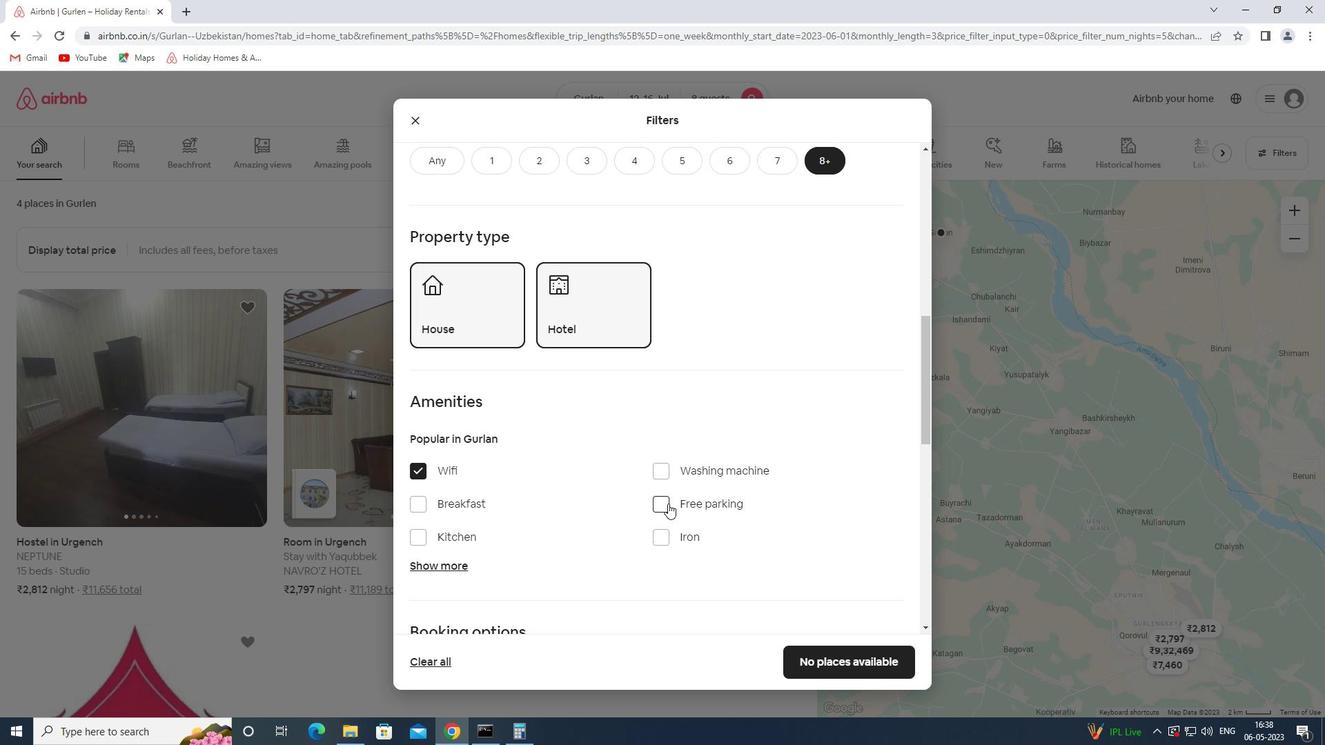 
Action: Mouse moved to (685, 470)
Screenshot: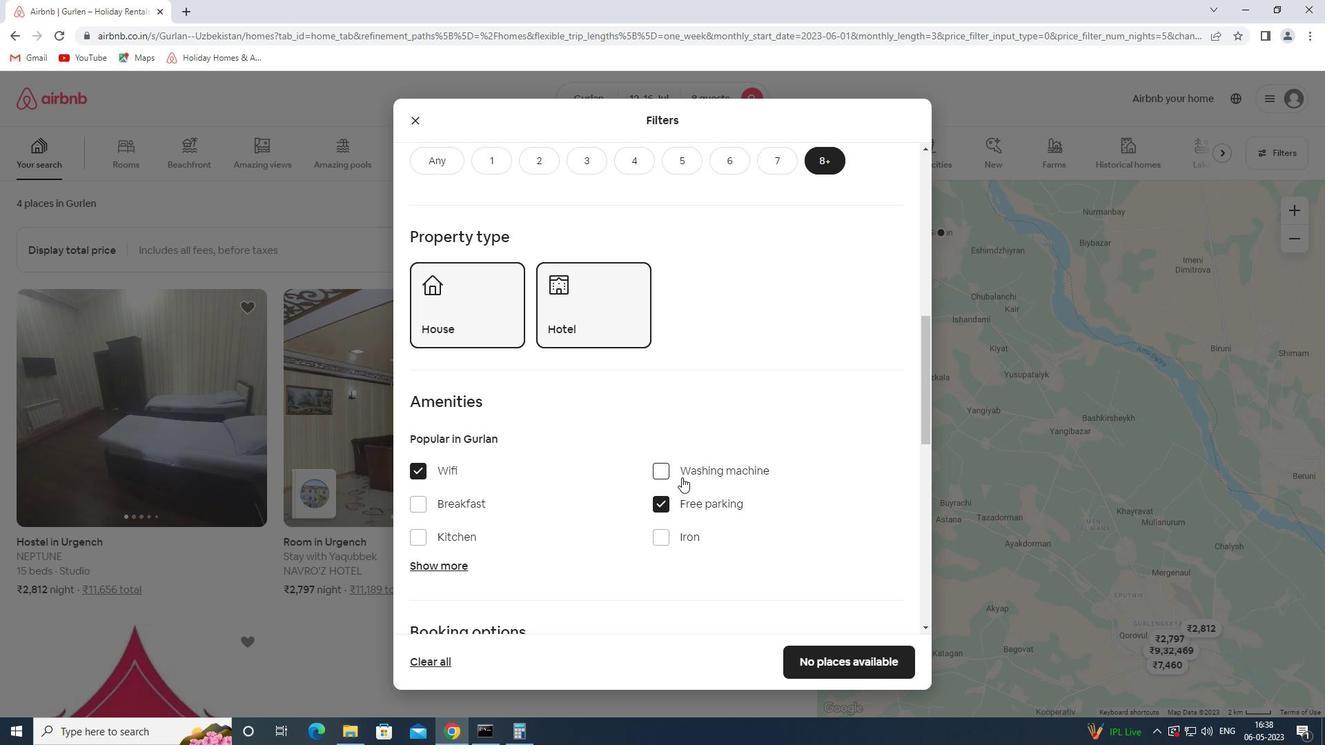 
Action: Mouse pressed left at (685, 470)
Screenshot: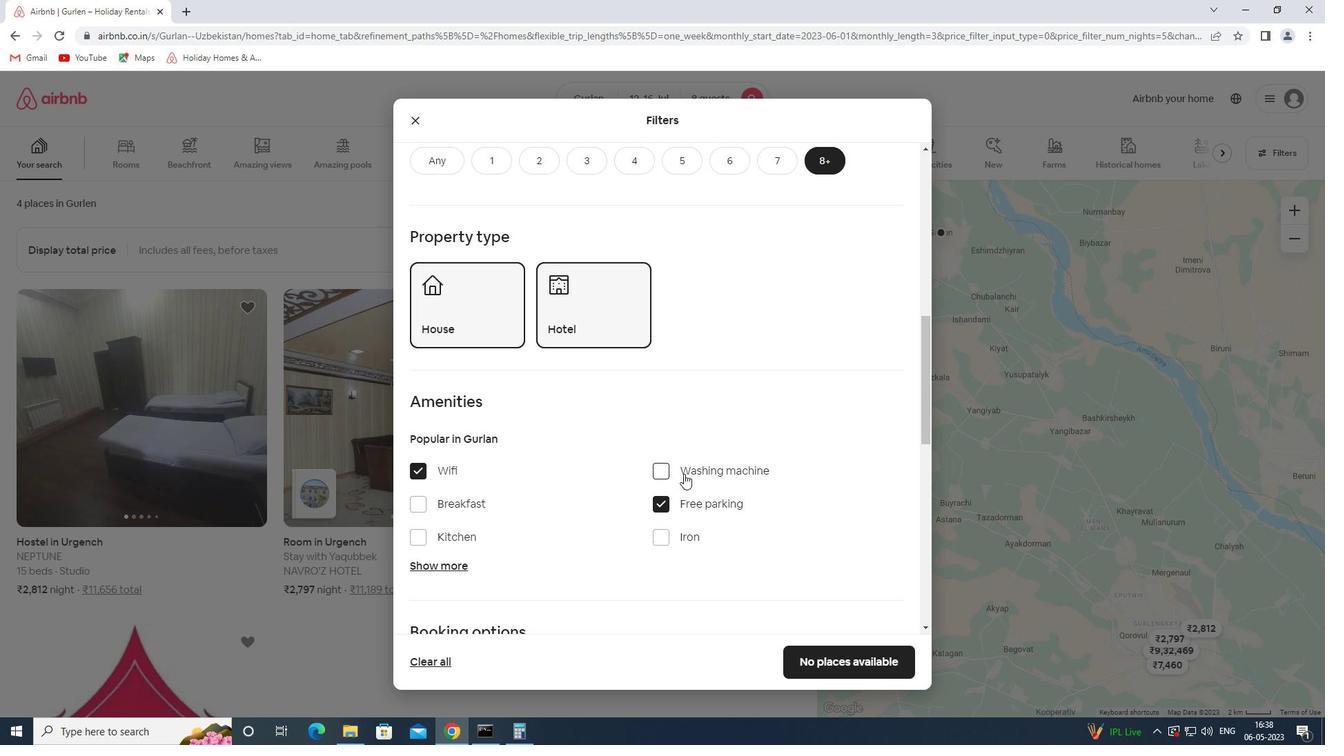
Action: Mouse moved to (453, 503)
Screenshot: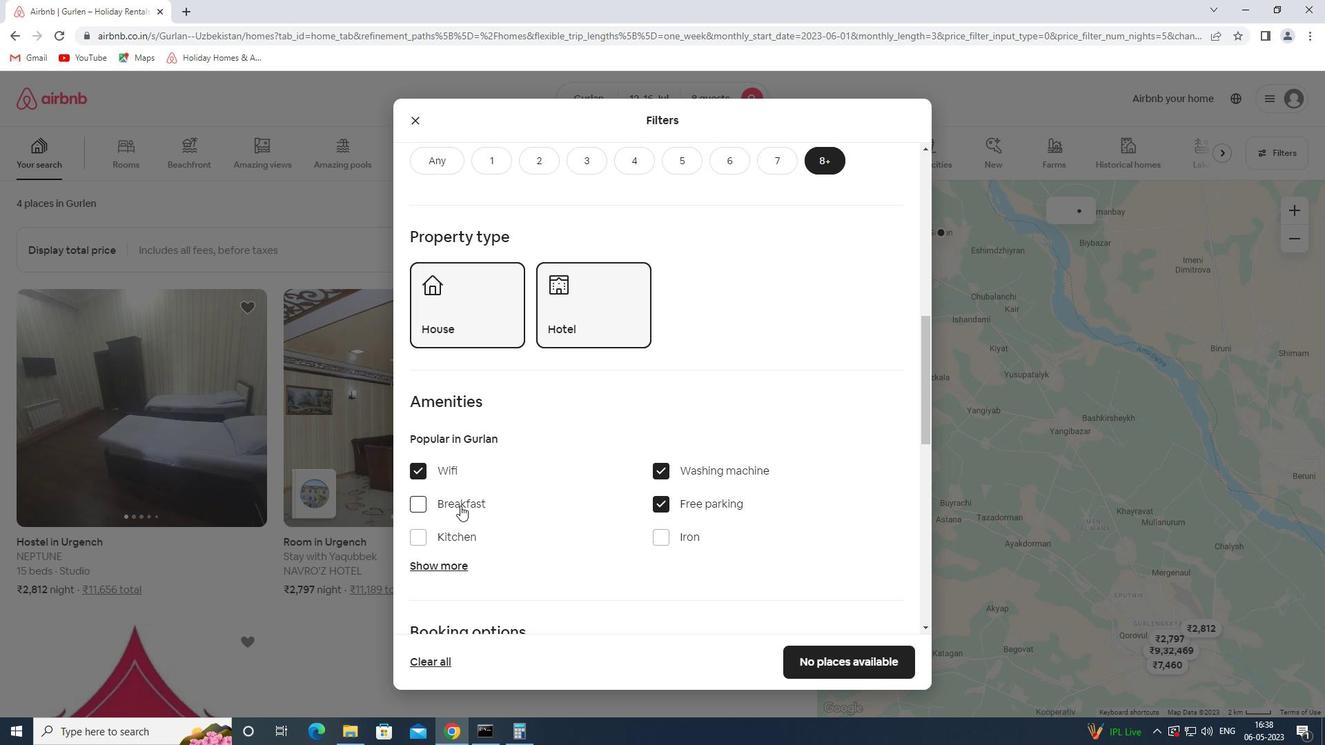 
Action: Mouse pressed left at (453, 503)
Screenshot: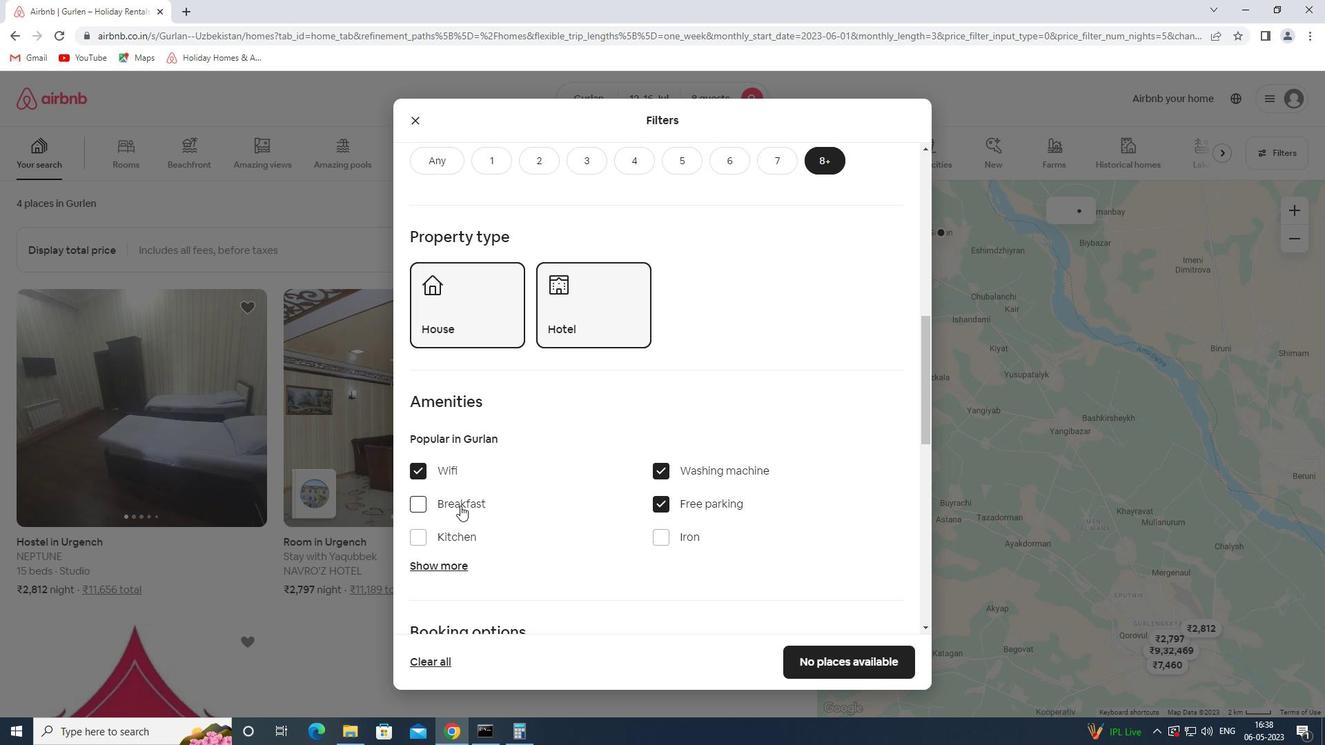
Action: Mouse moved to (437, 472)
Screenshot: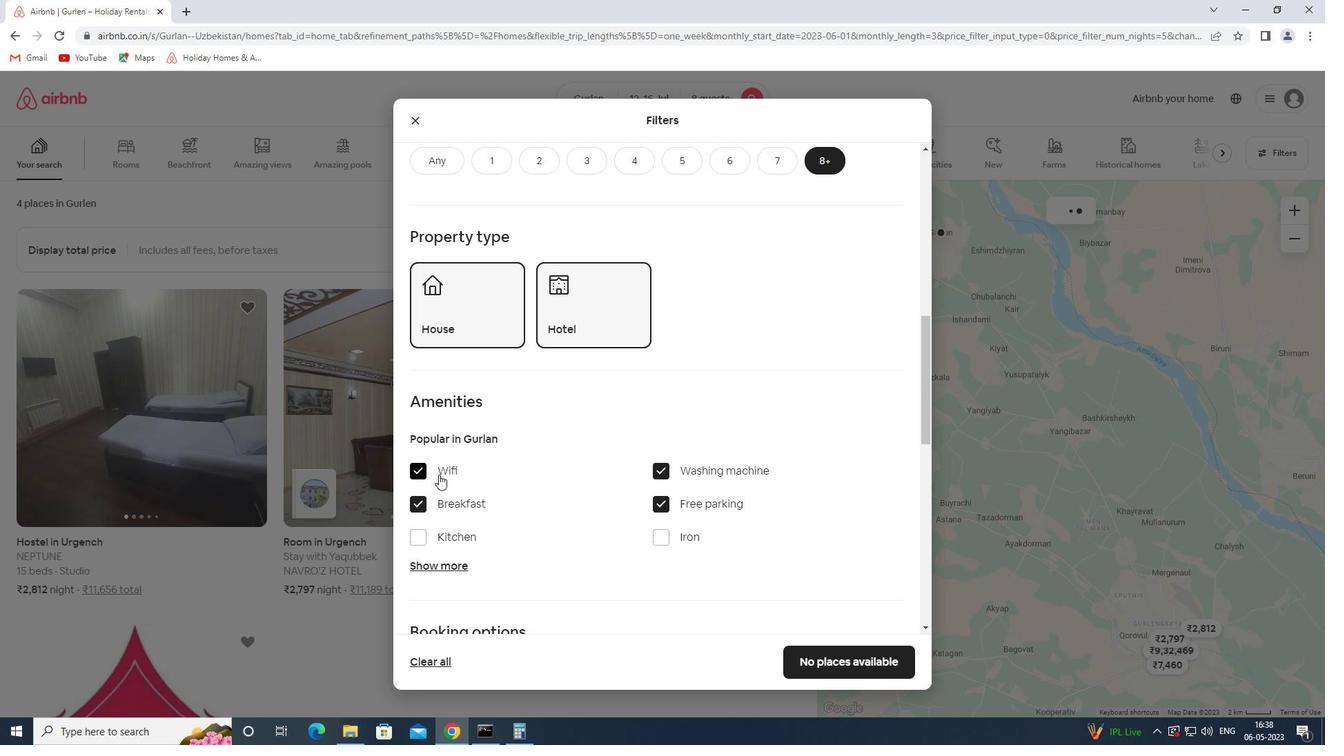 
Action: Mouse pressed left at (437, 472)
Screenshot: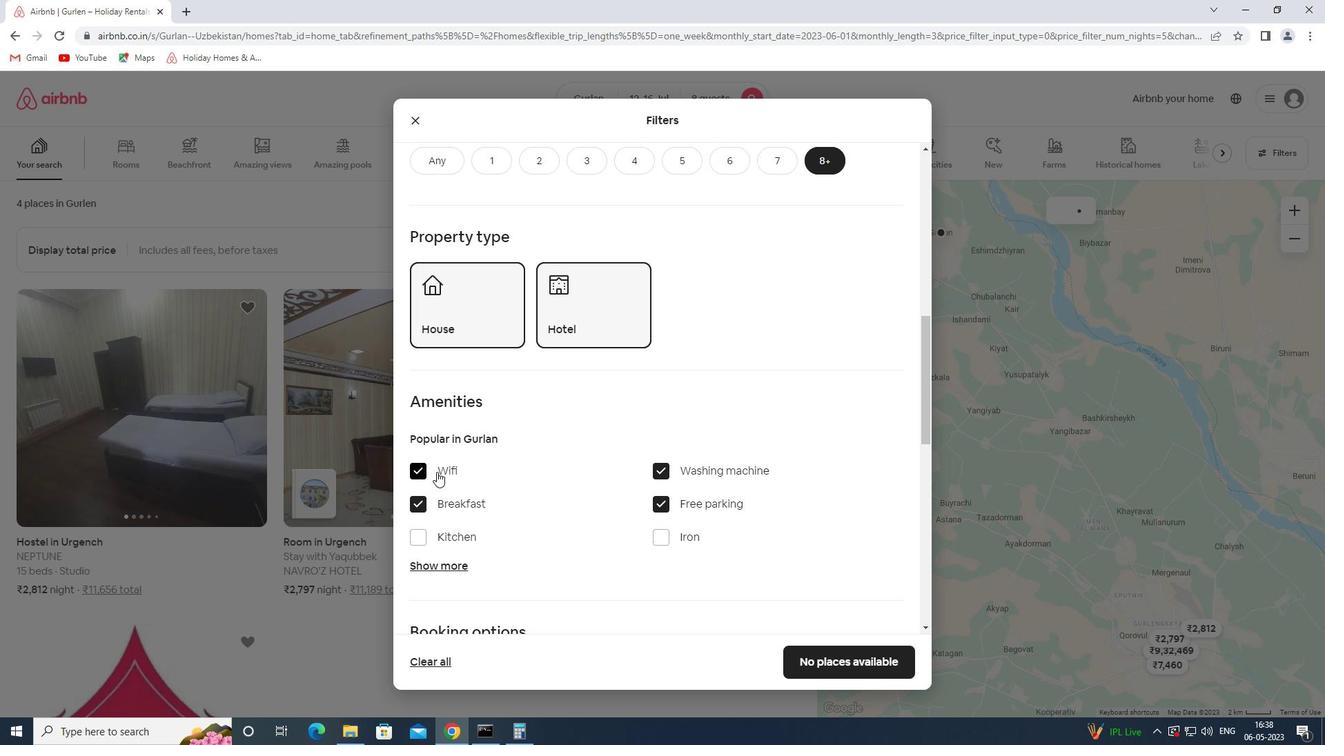 
Action: Mouse moved to (533, 533)
Screenshot: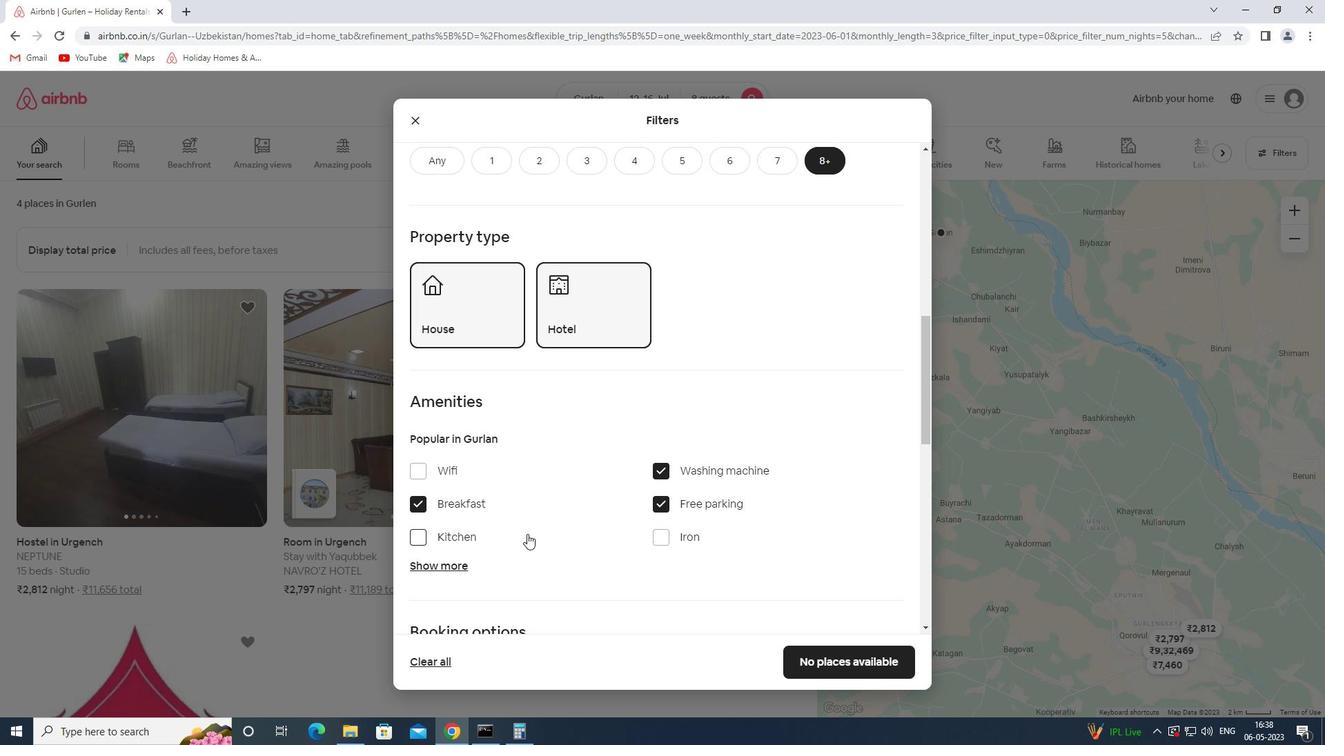 
Action: Mouse scrolled (533, 533) with delta (0, 0)
Screenshot: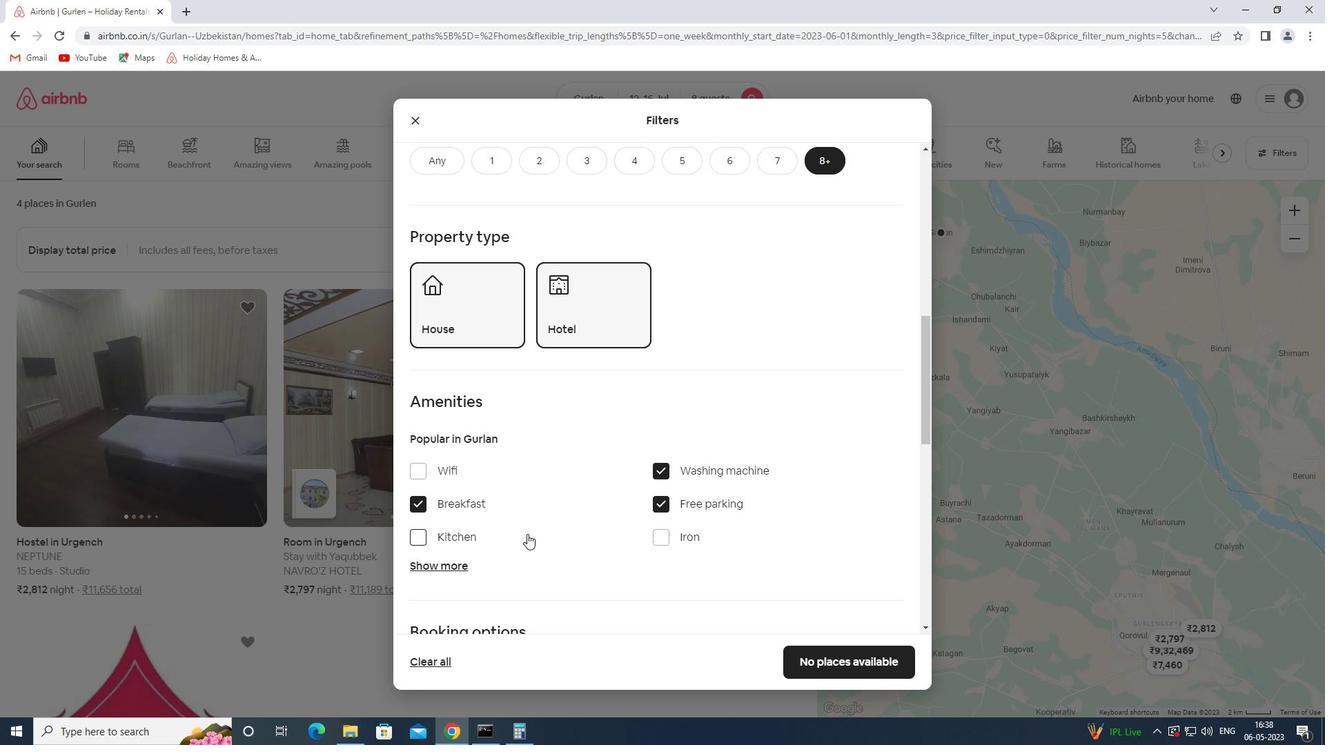 
Action: Mouse scrolled (533, 533) with delta (0, 0)
Screenshot: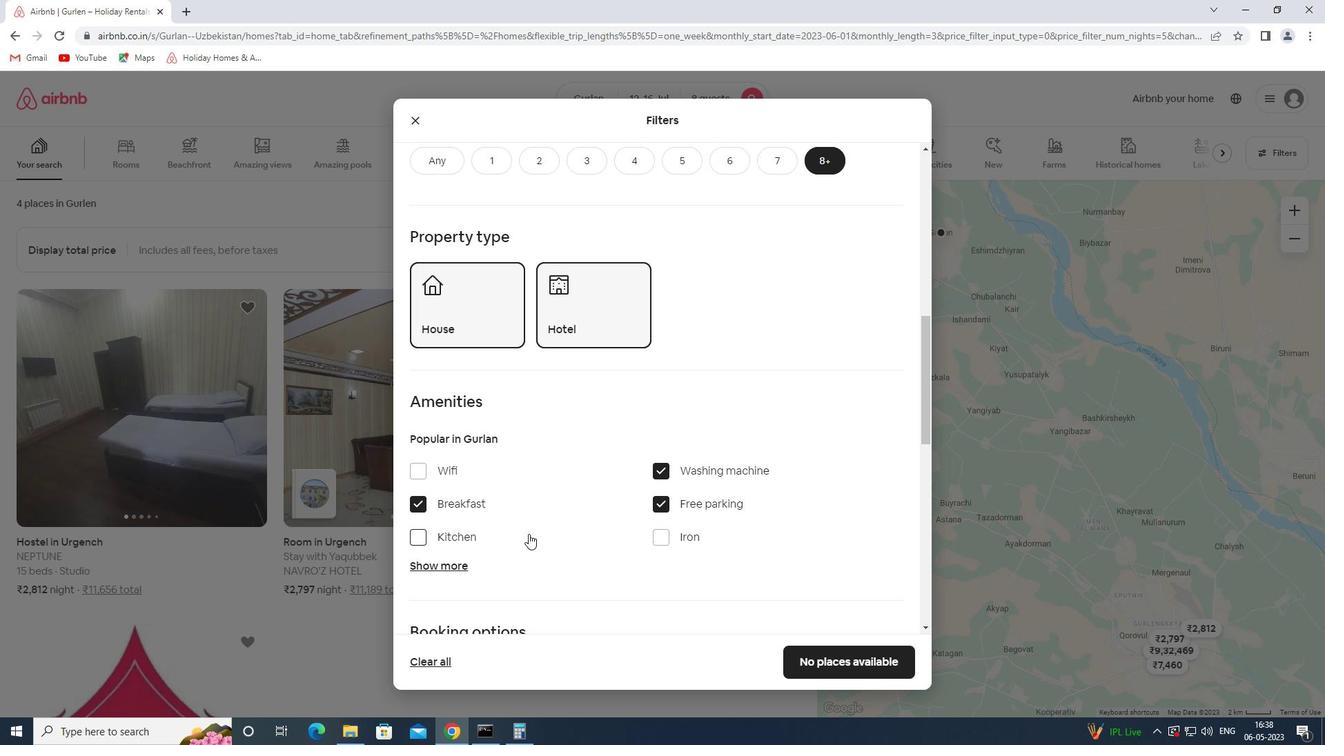 
Action: Mouse moved to (535, 532)
Screenshot: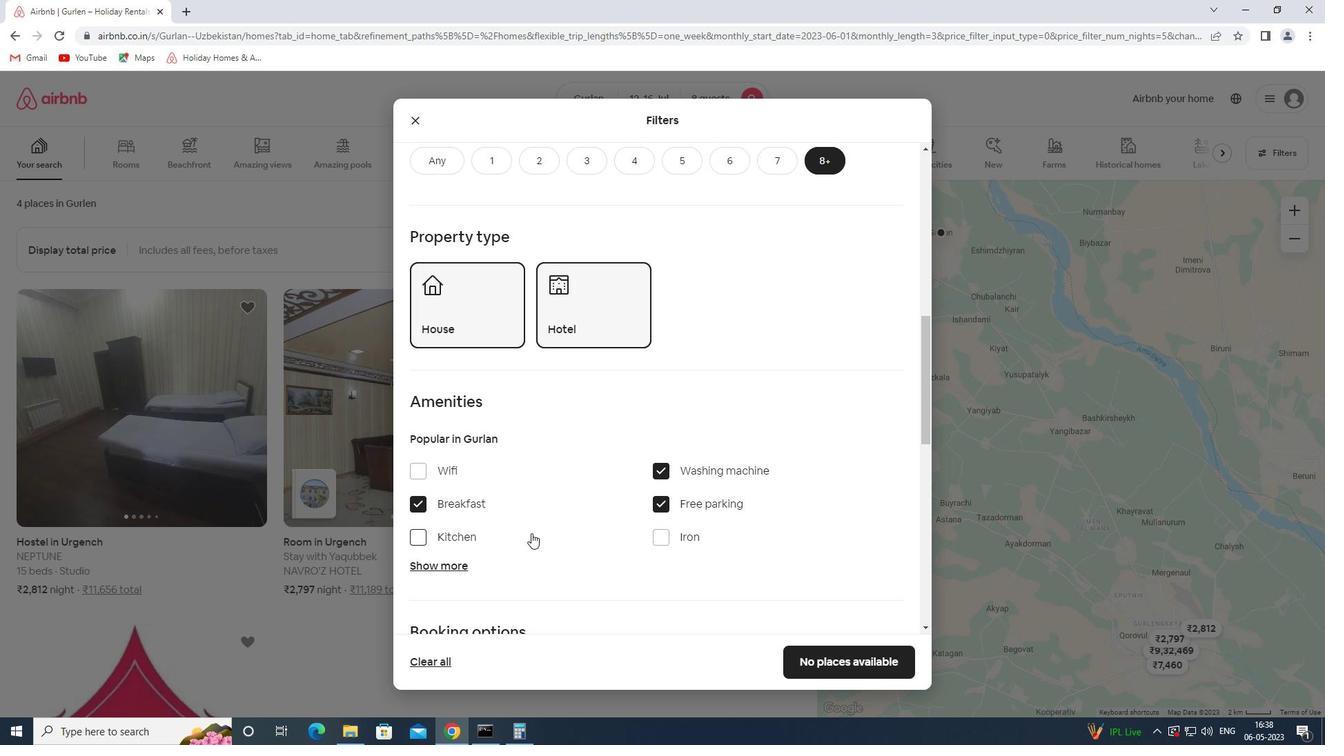 
Action: Mouse scrolled (535, 531) with delta (0, 0)
Screenshot: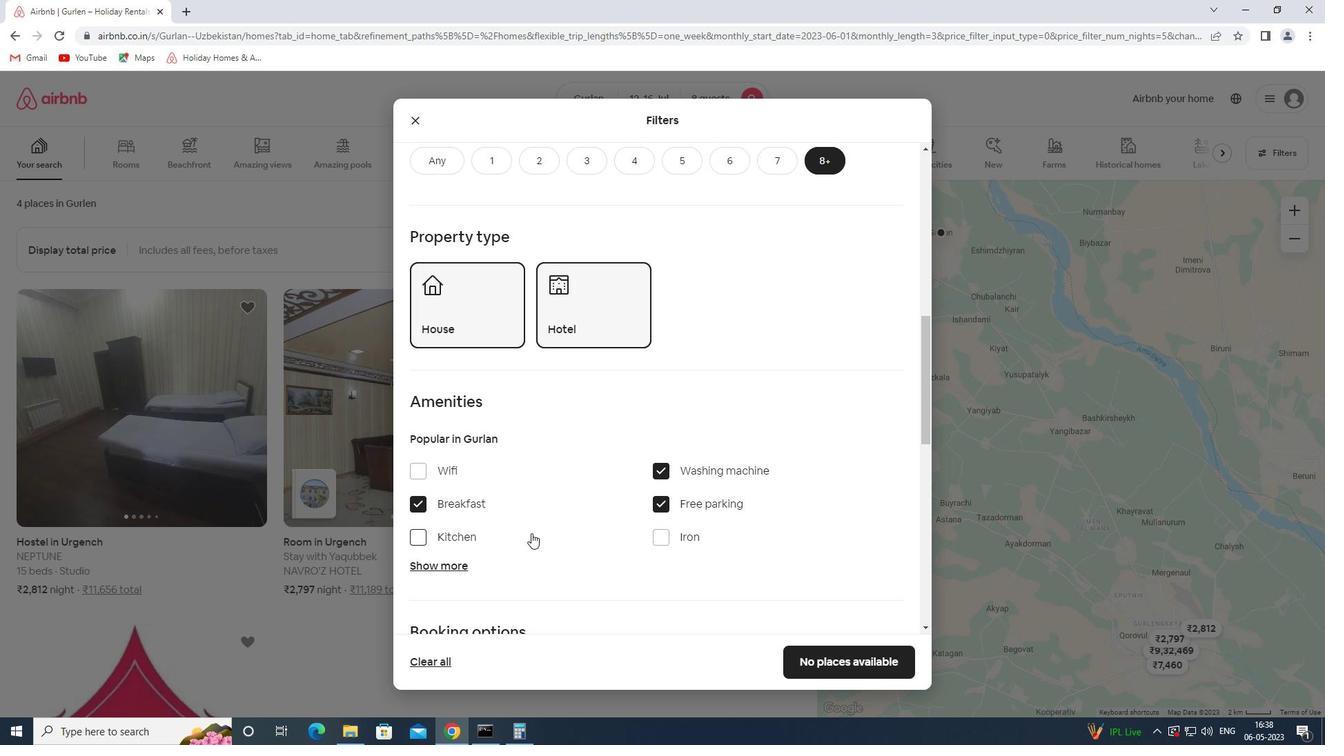 
Action: Mouse moved to (883, 519)
Screenshot: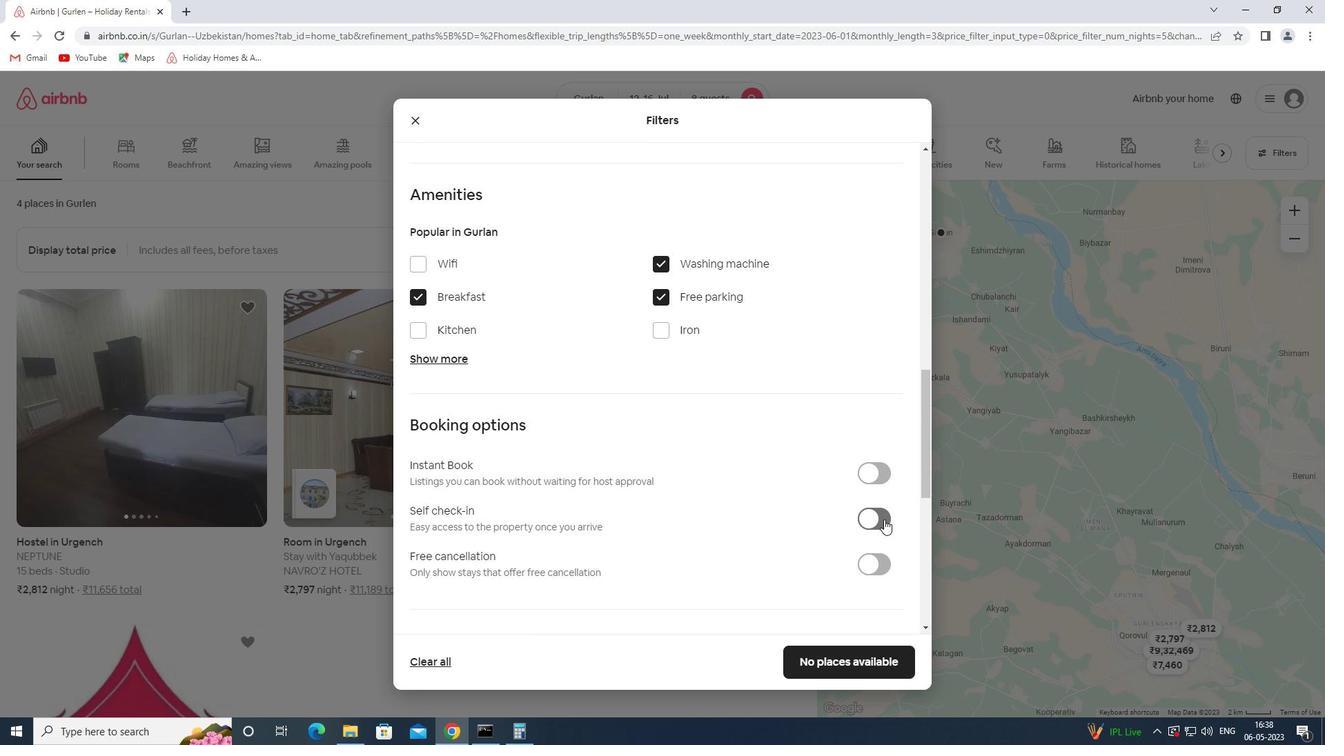 
Action: Mouse pressed left at (883, 519)
Screenshot: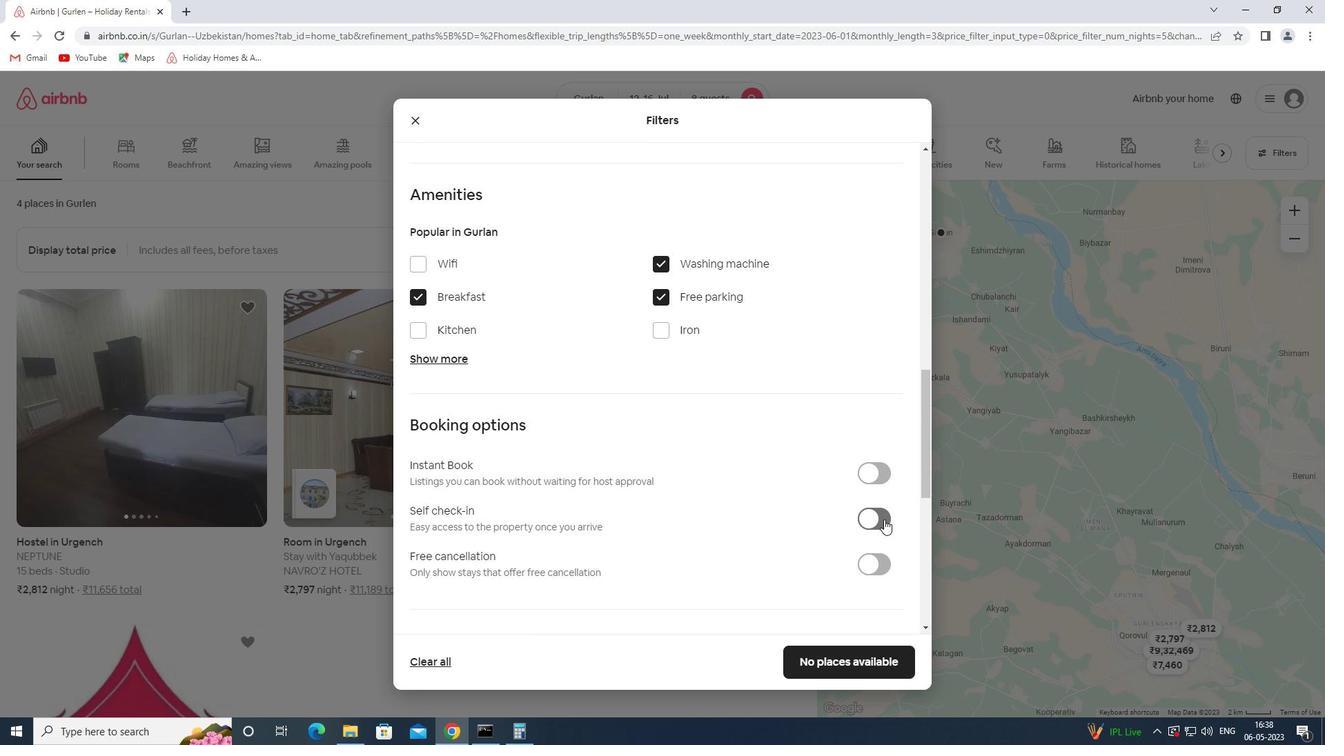 
Action: Mouse moved to (439, 364)
Screenshot: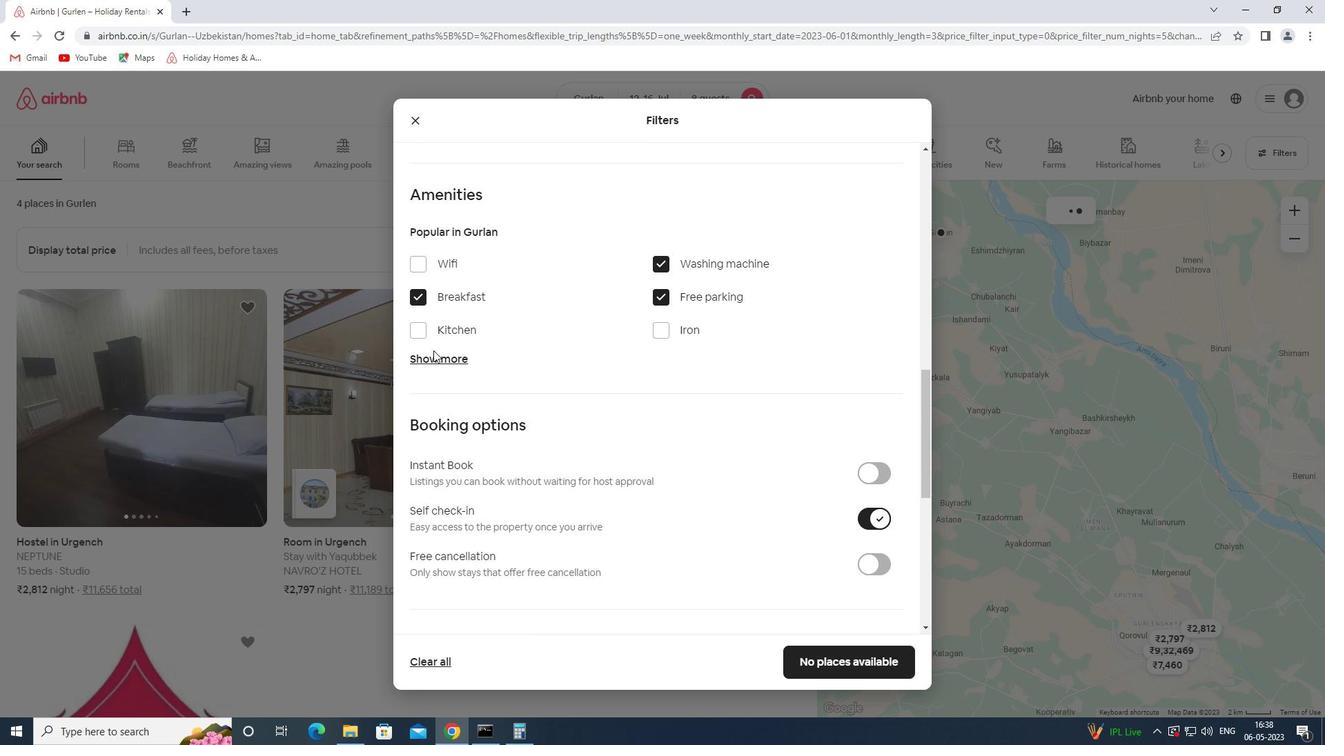 
Action: Mouse pressed left at (439, 364)
Screenshot: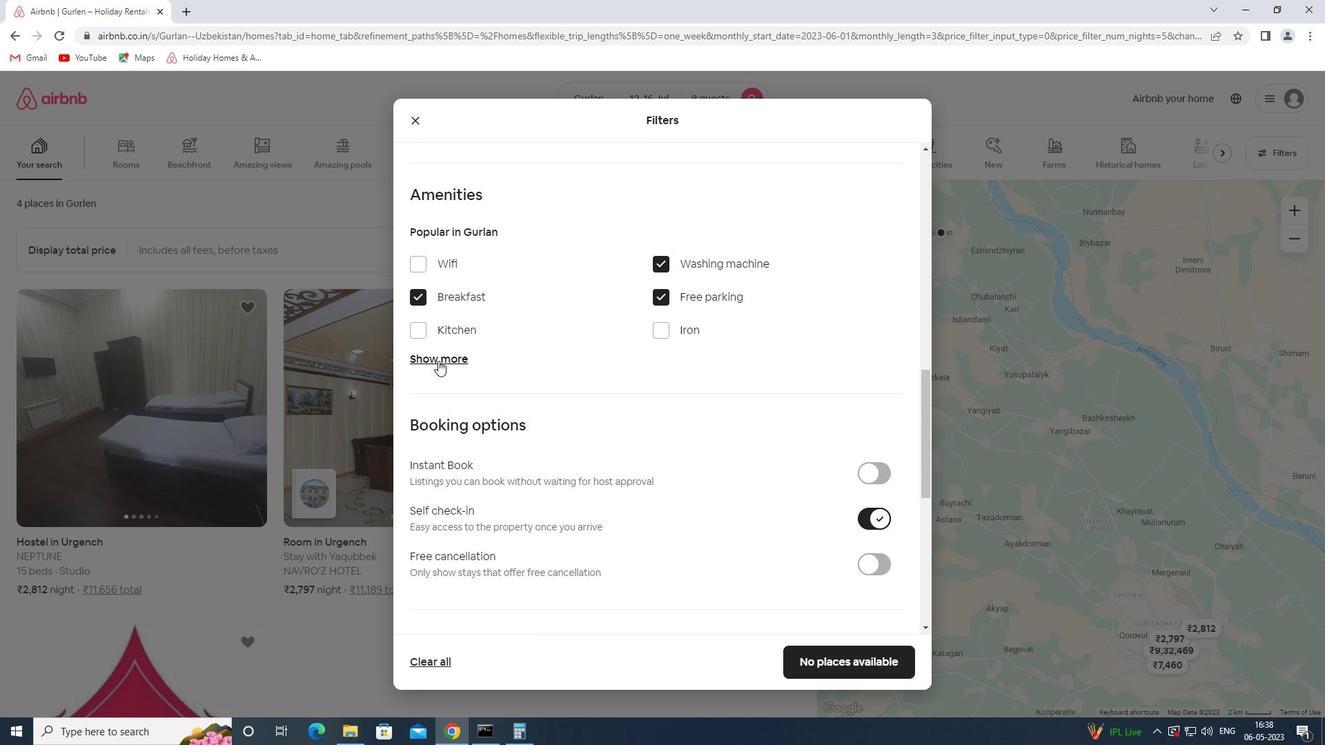 
Action: Mouse moved to (691, 449)
Screenshot: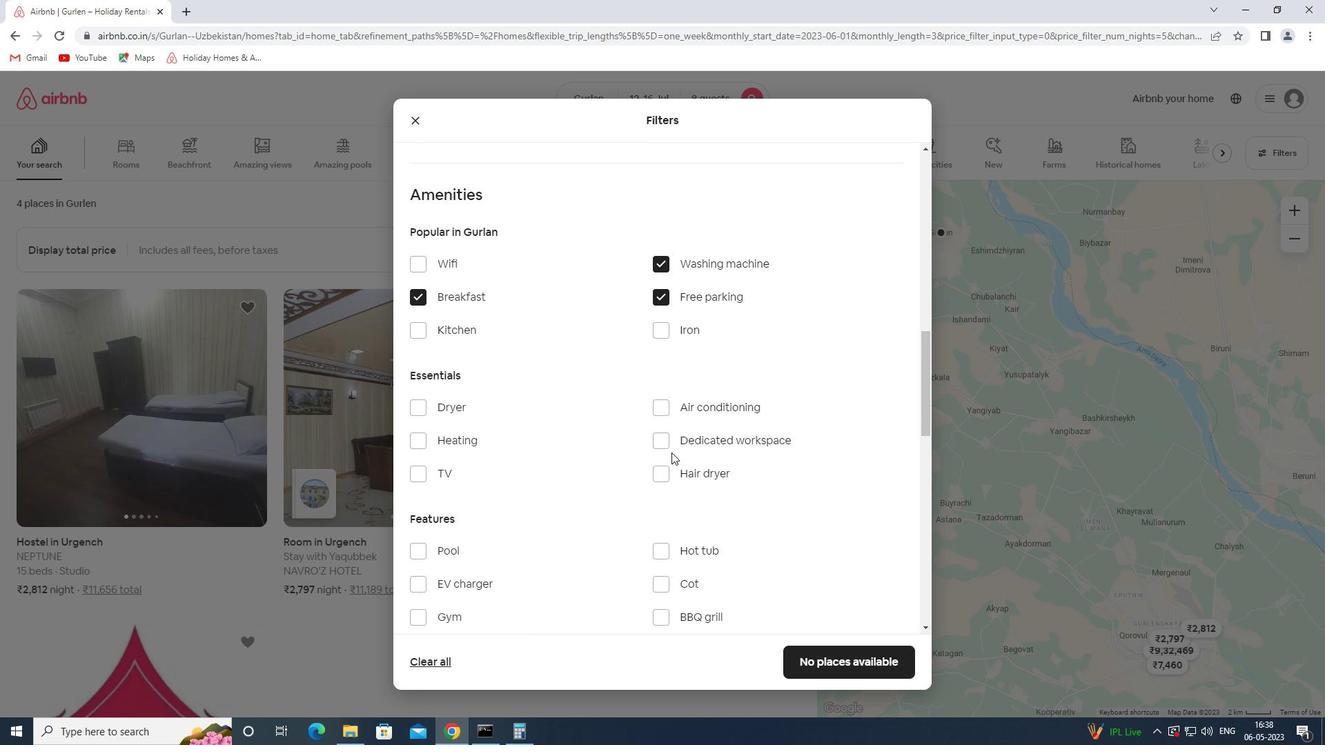 
Action: Mouse scrolled (691, 448) with delta (0, 0)
Screenshot: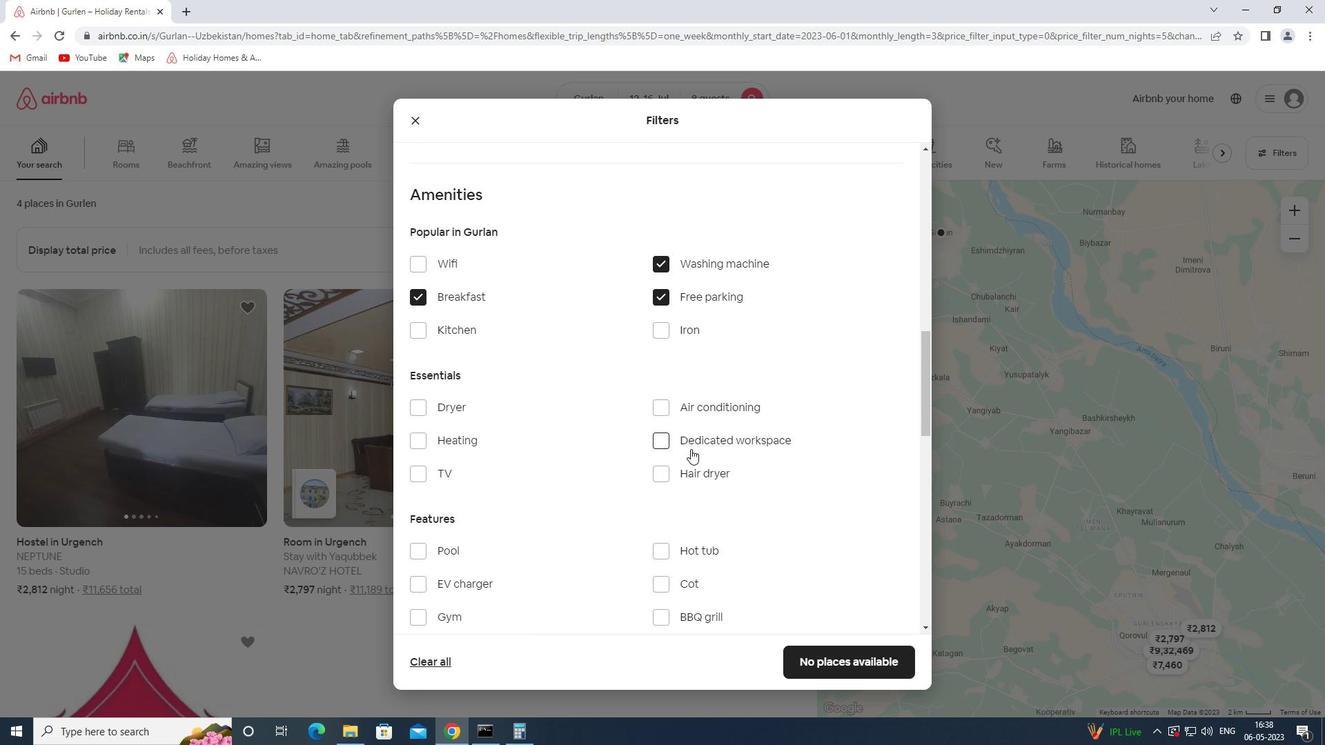 
Action: Mouse scrolled (691, 448) with delta (0, 0)
Screenshot: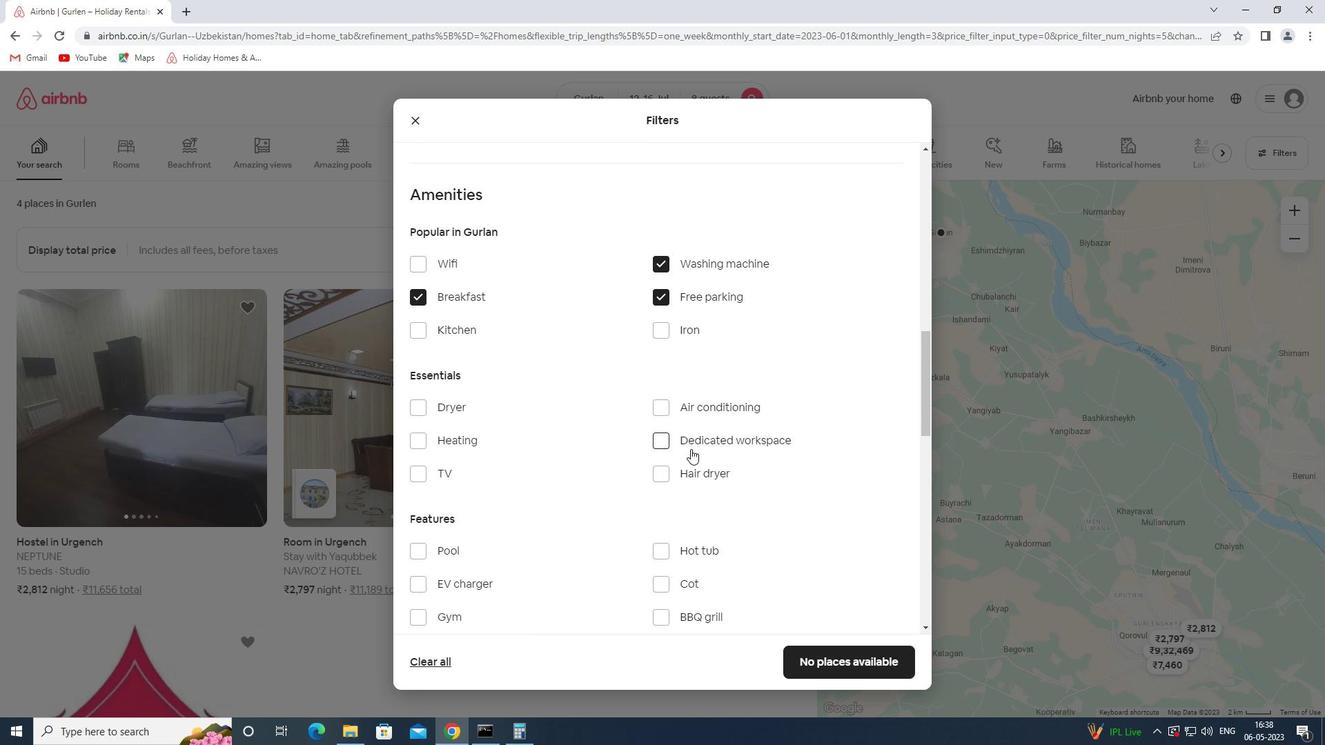 
Action: Mouse moved to (431, 336)
Screenshot: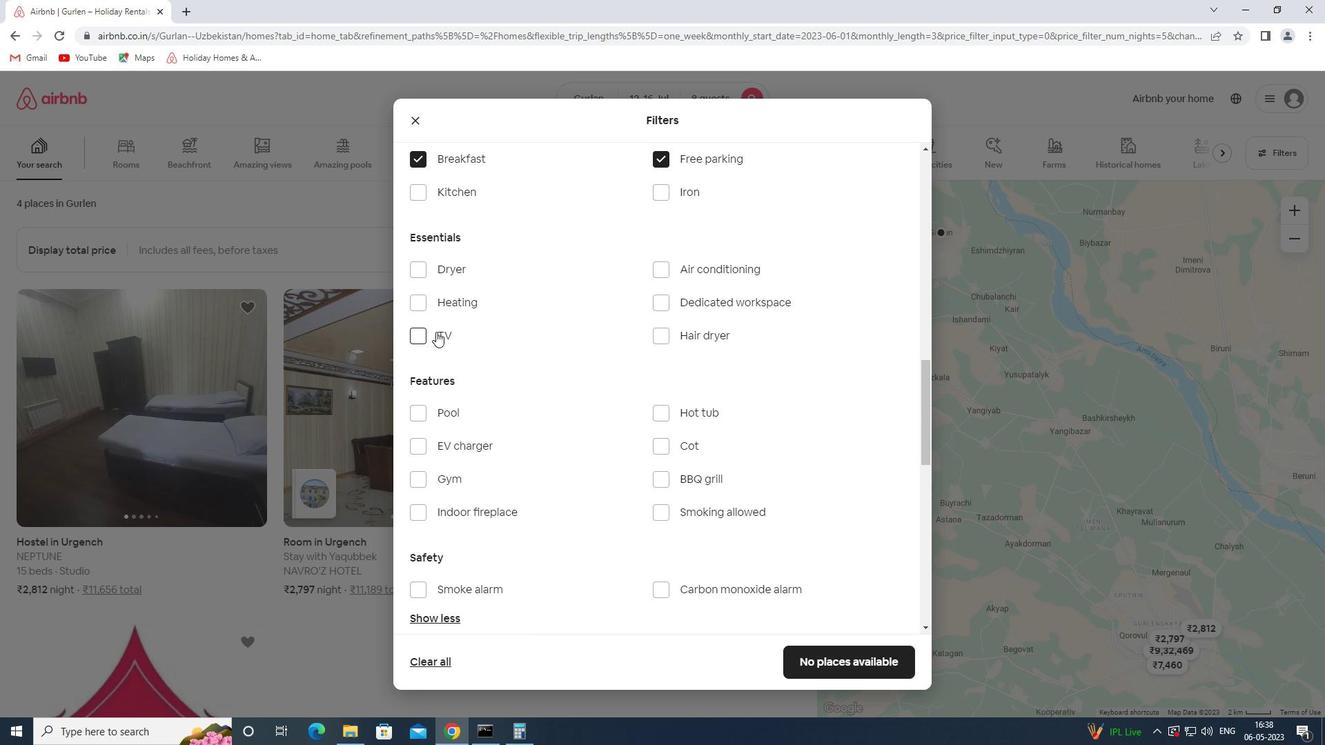 
Action: Mouse pressed left at (431, 336)
Screenshot: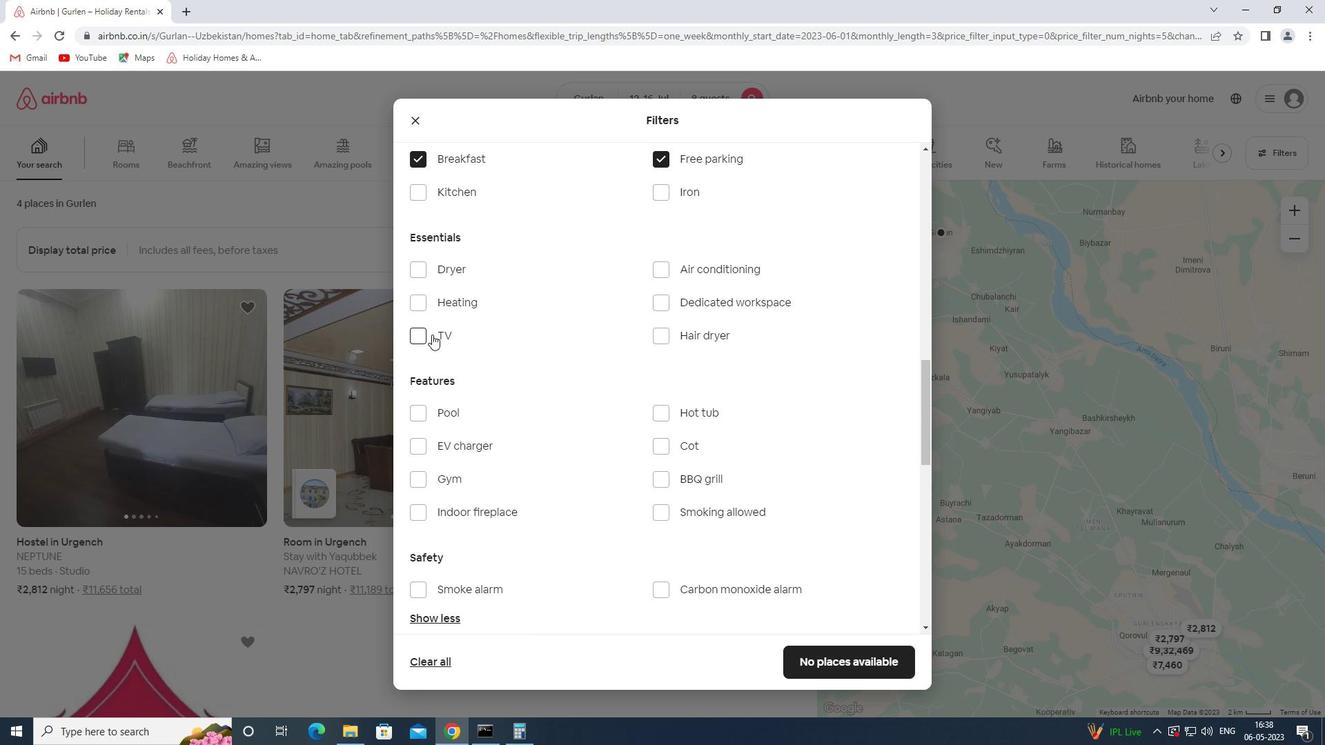 
Action: Mouse moved to (713, 523)
Screenshot: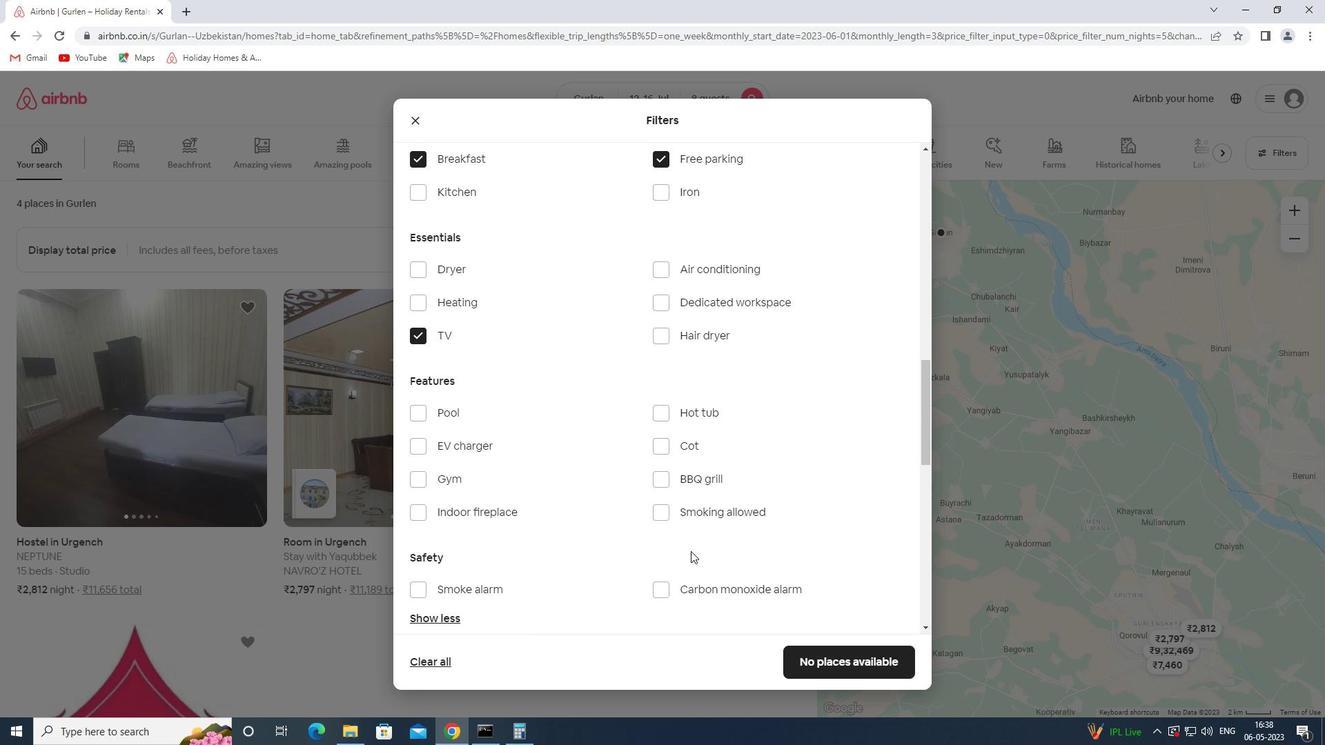 
Action: Mouse scrolled (713, 522) with delta (0, 0)
Screenshot: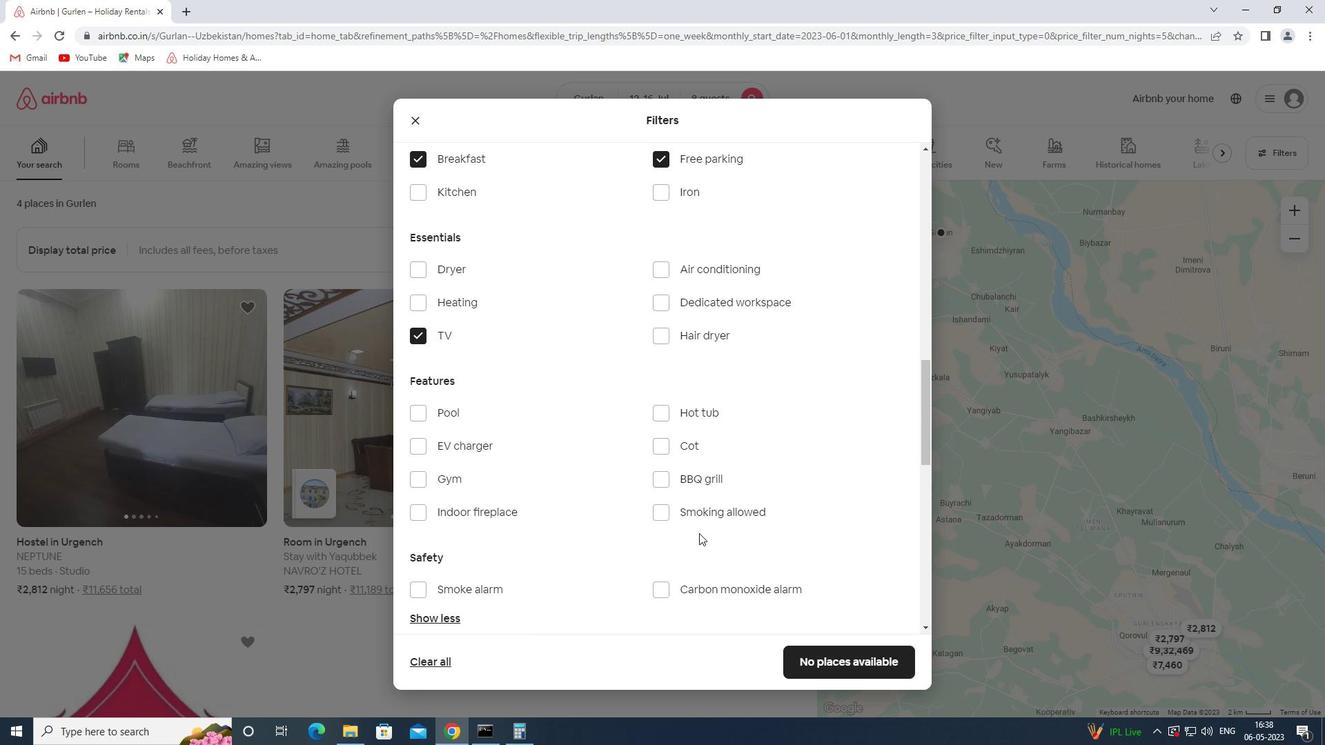 
Action: Mouse scrolled (713, 522) with delta (0, 0)
Screenshot: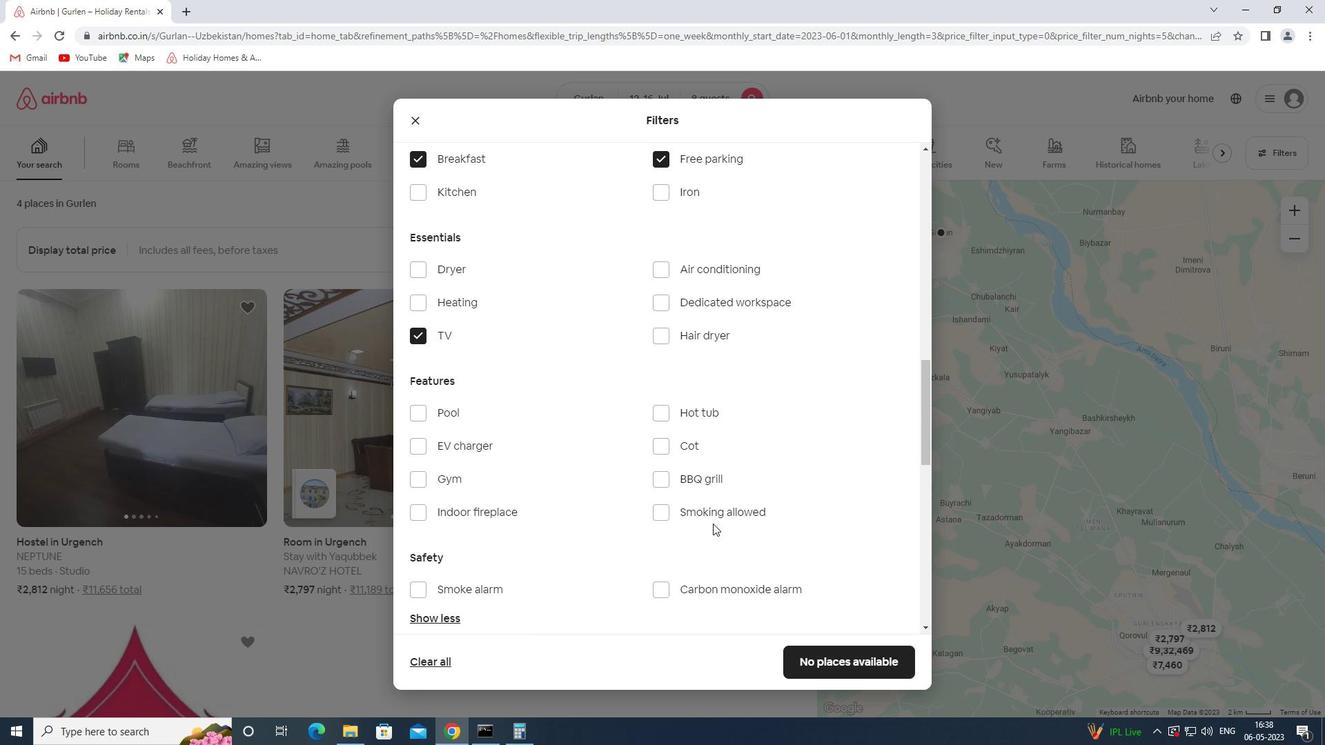 
Action: Mouse moved to (448, 339)
Screenshot: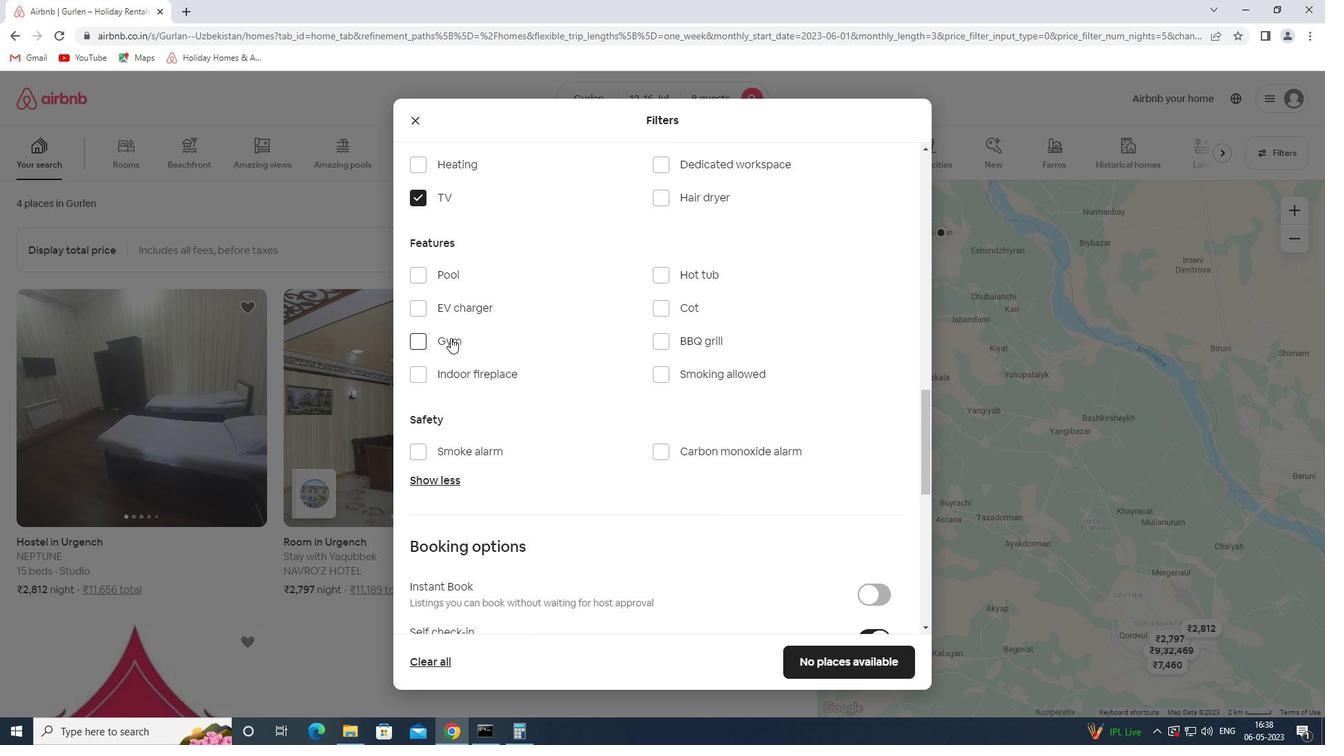 
Action: Mouse pressed left at (448, 339)
Screenshot: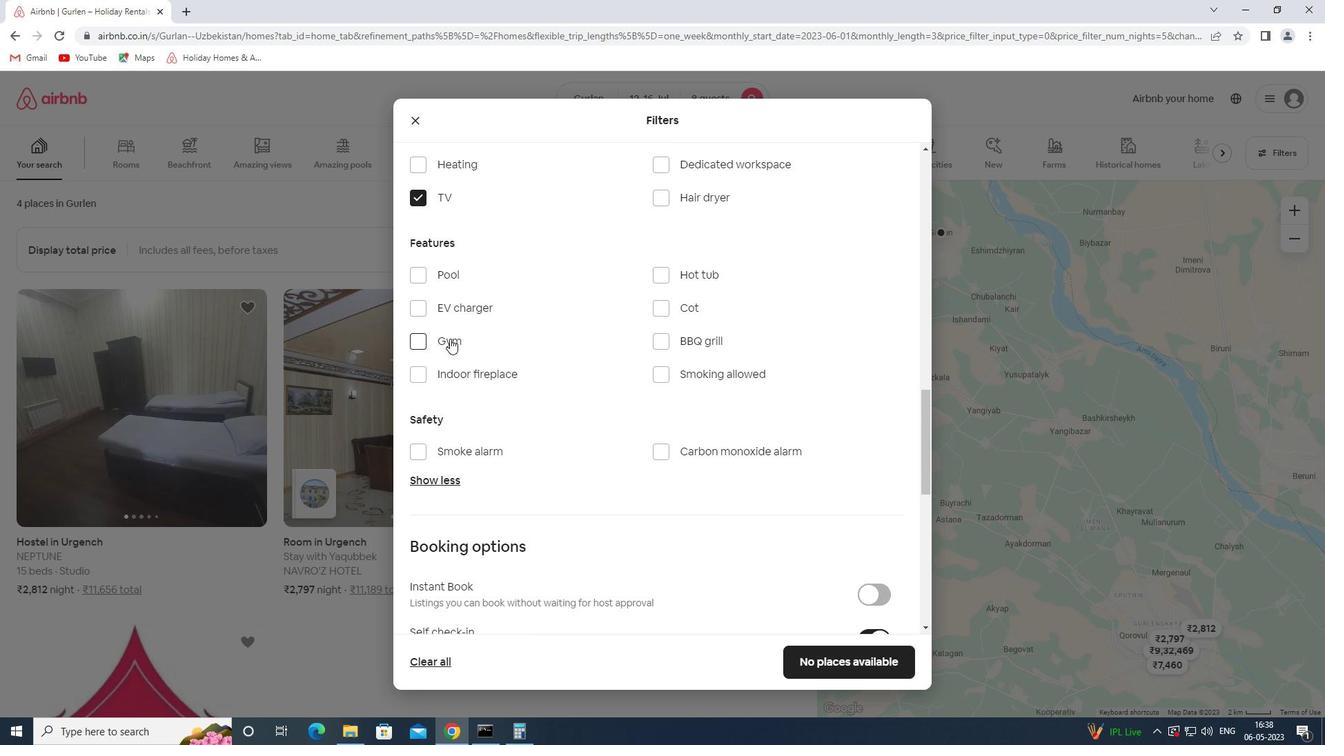 
Action: Mouse moved to (517, 374)
Screenshot: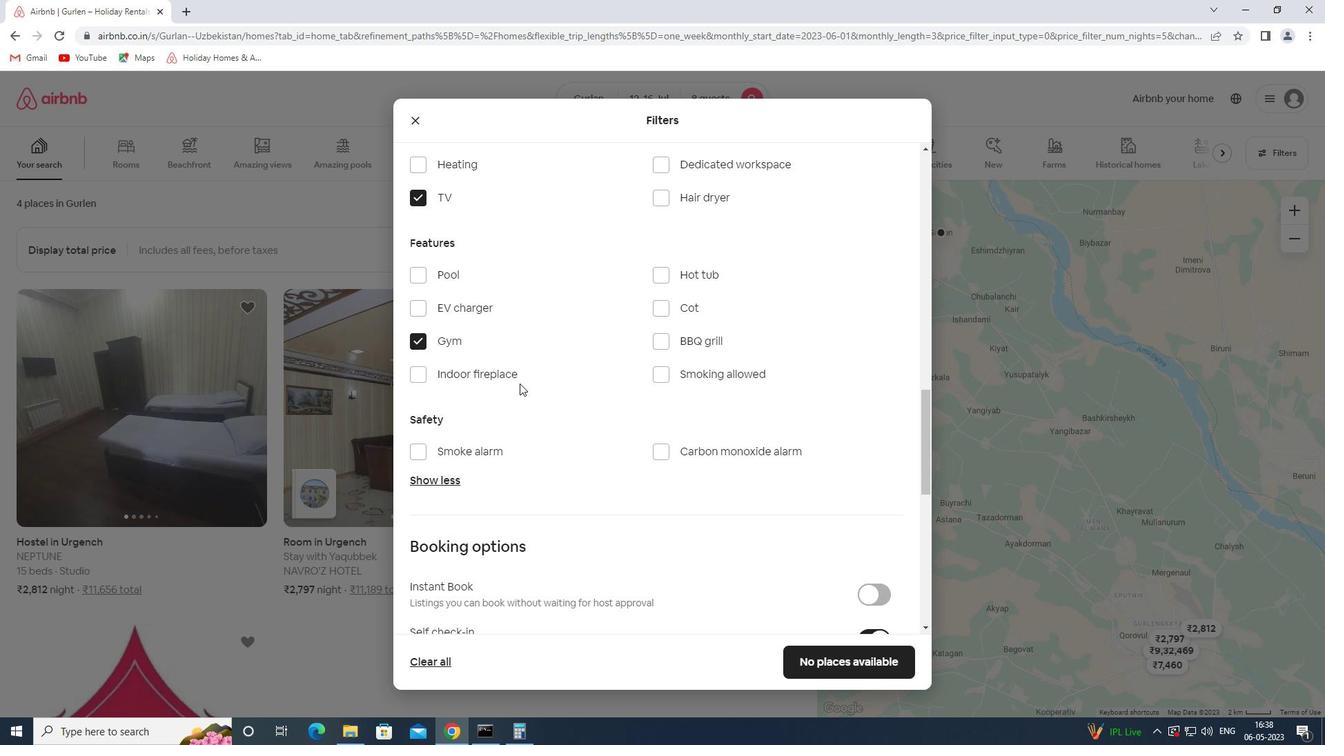
Action: Mouse scrolled (517, 374) with delta (0, 0)
Screenshot: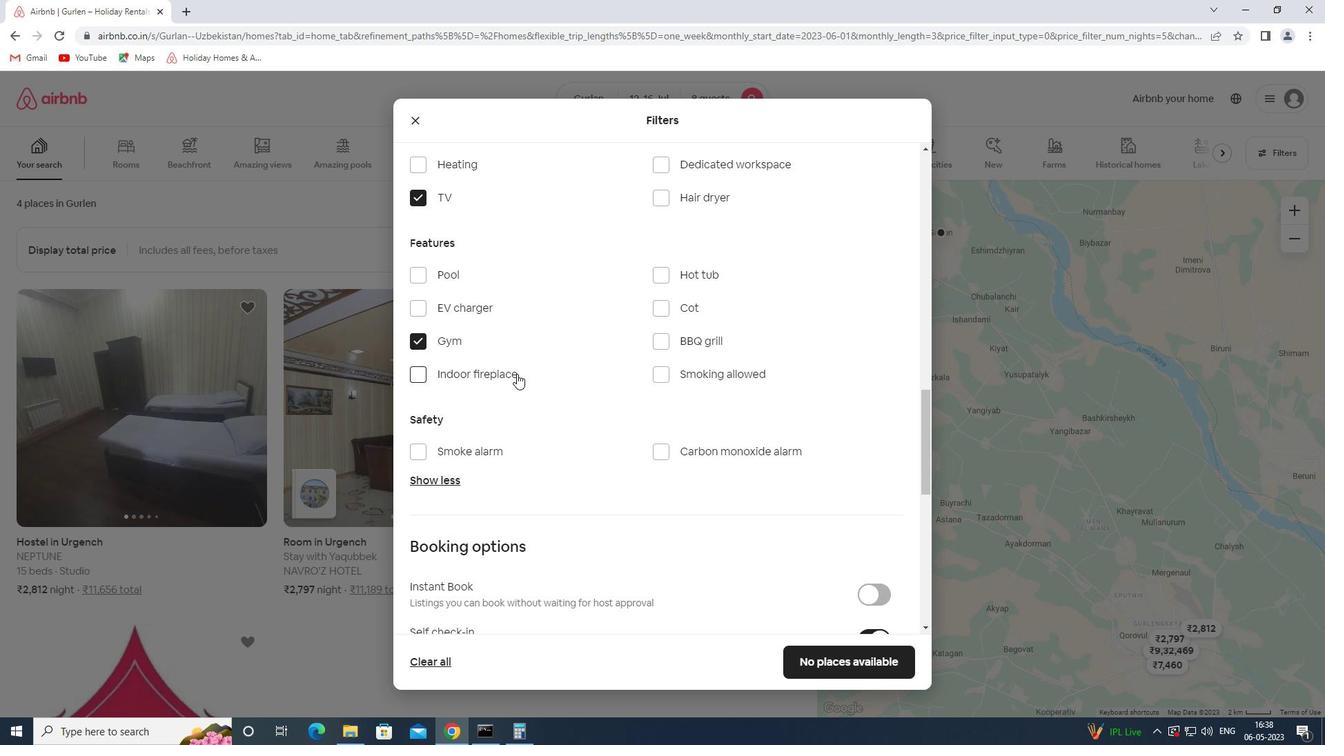 
Action: Mouse scrolled (517, 374) with delta (0, 0)
Screenshot: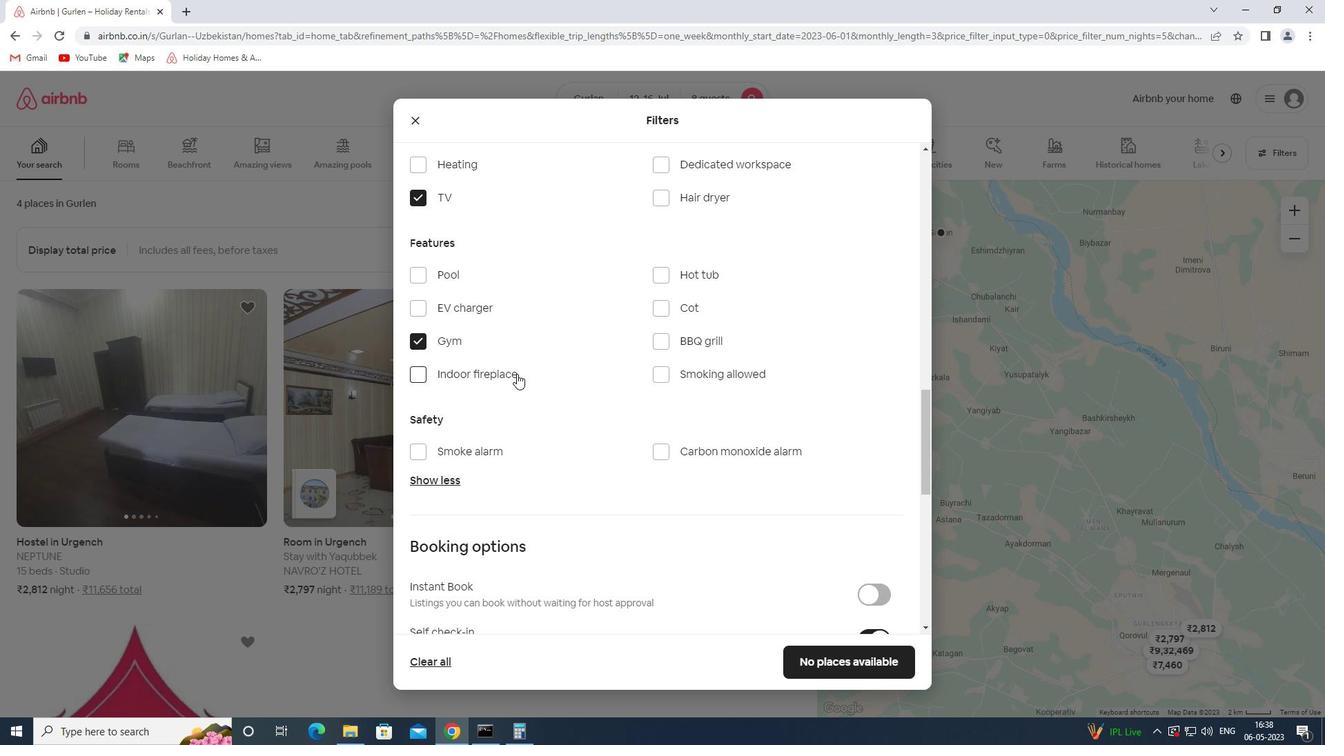 
Action: Mouse scrolled (517, 374) with delta (0, 0)
Screenshot: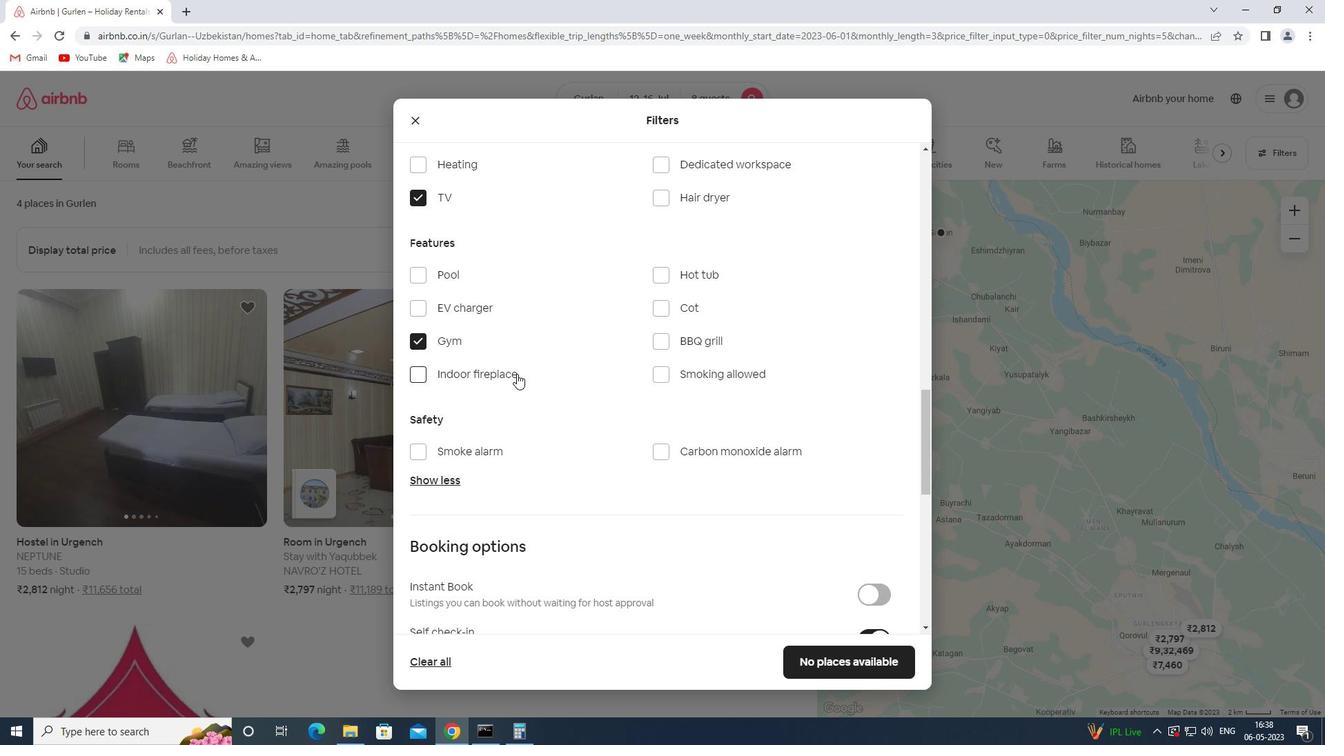 
Action: Mouse scrolled (517, 373) with delta (0, 0)
Screenshot: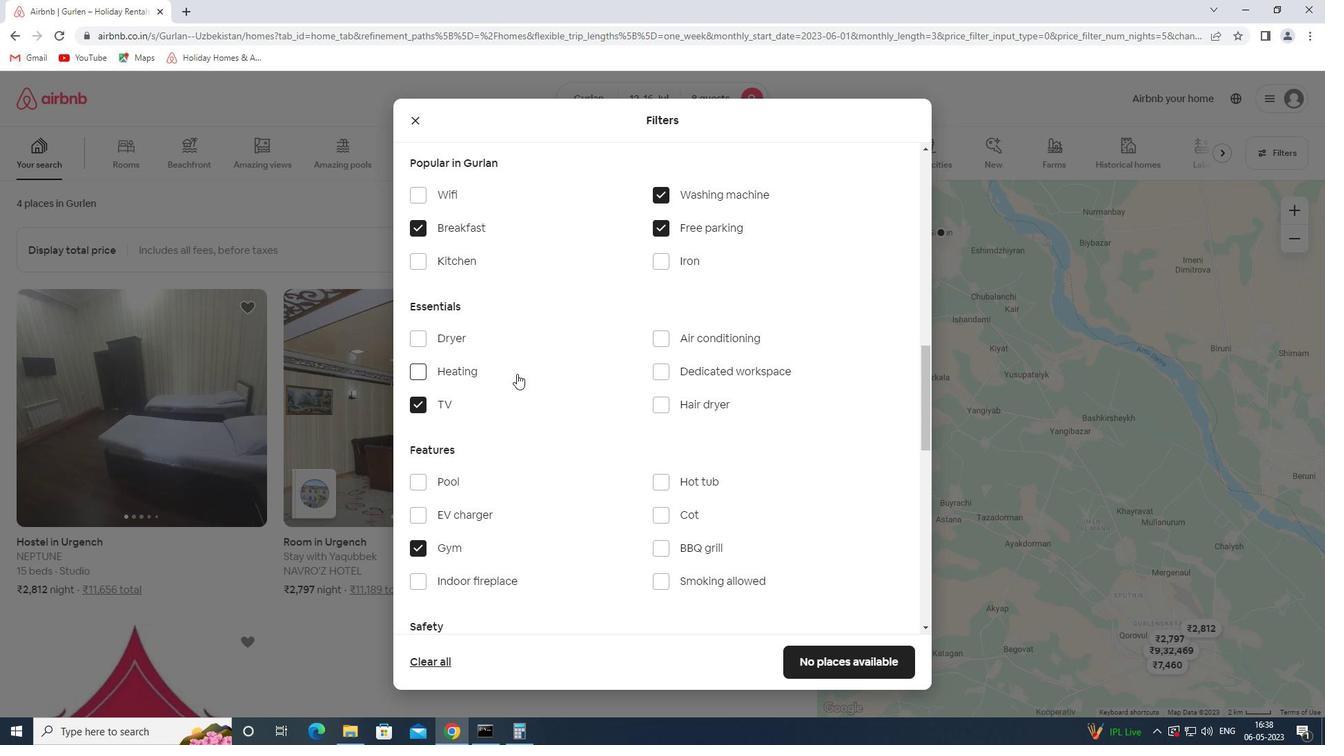 
Action: Mouse scrolled (517, 373) with delta (0, 0)
Screenshot: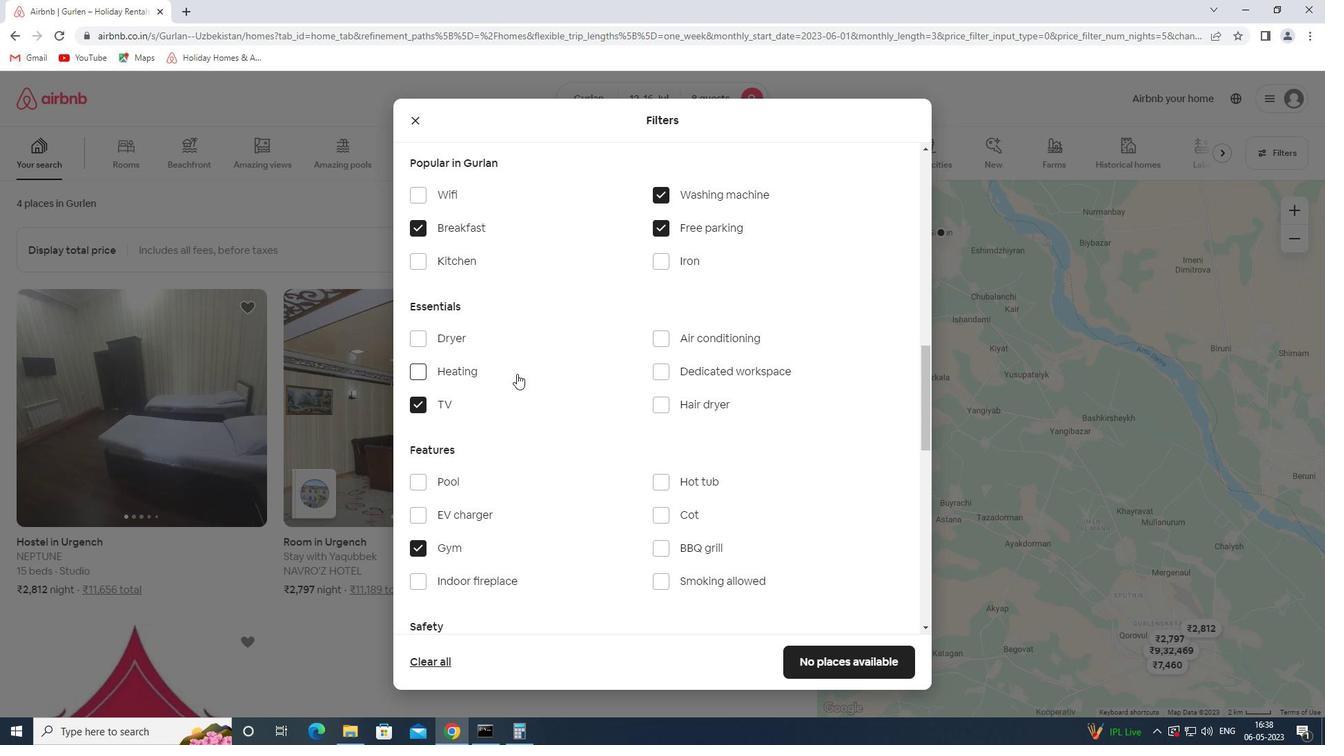 
Action: Mouse scrolled (517, 373) with delta (0, 0)
Screenshot: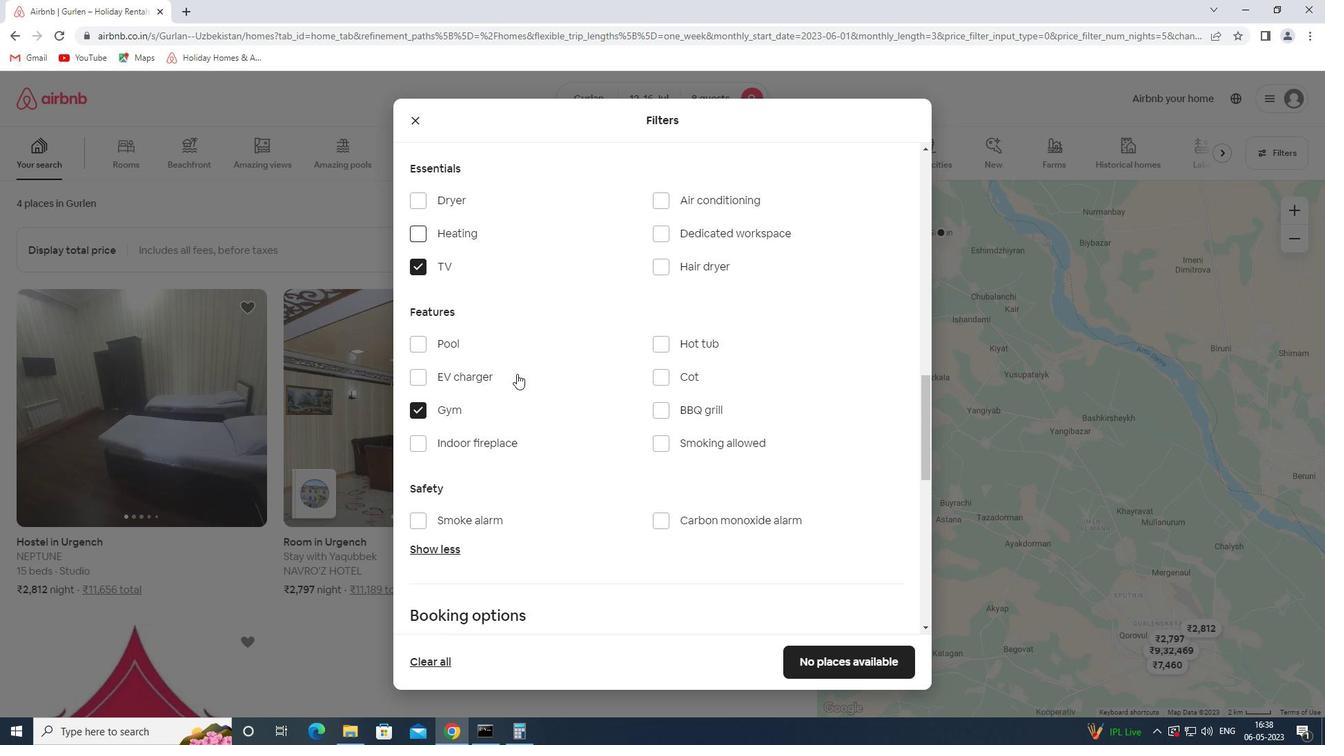 
Action: Mouse scrolled (517, 373) with delta (0, 0)
Screenshot: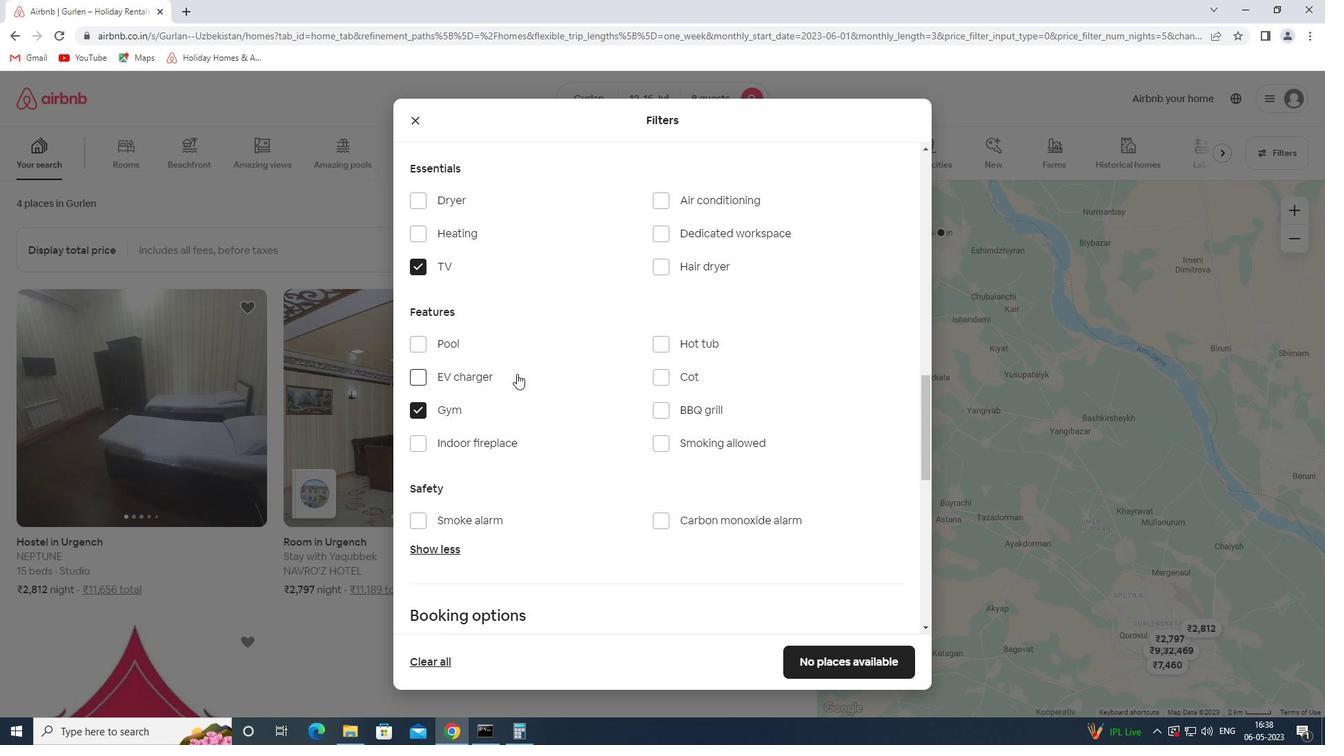
Action: Mouse scrolled (517, 373) with delta (0, 0)
Screenshot: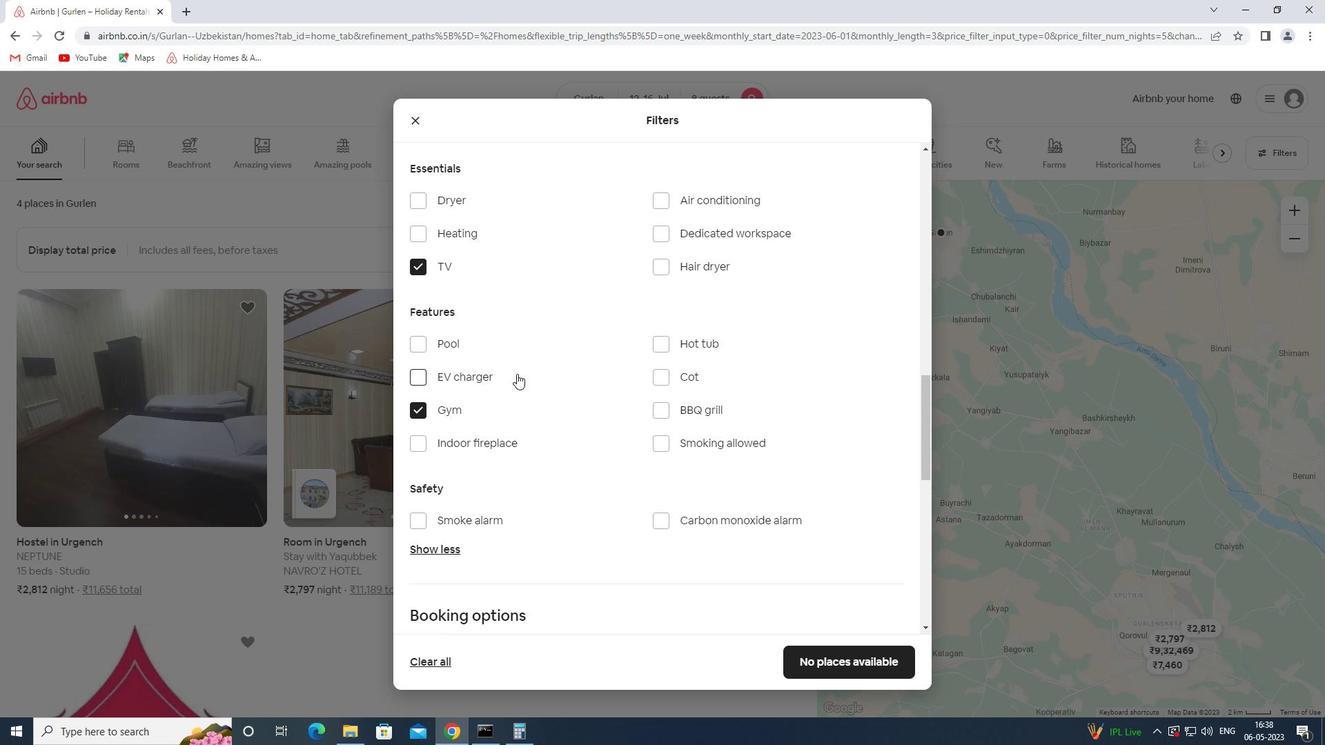 
Action: Mouse moved to (776, 473)
Screenshot: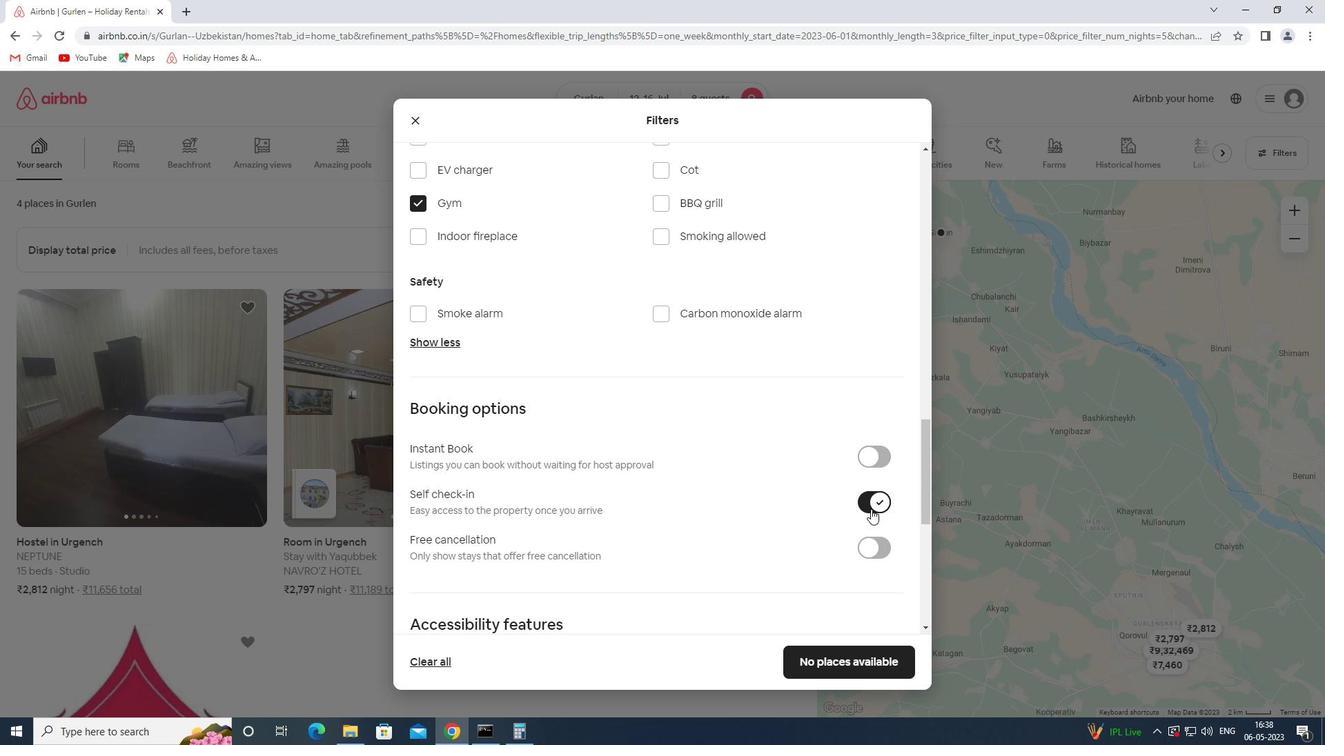 
Action: Mouse scrolled (776, 472) with delta (0, 0)
Screenshot: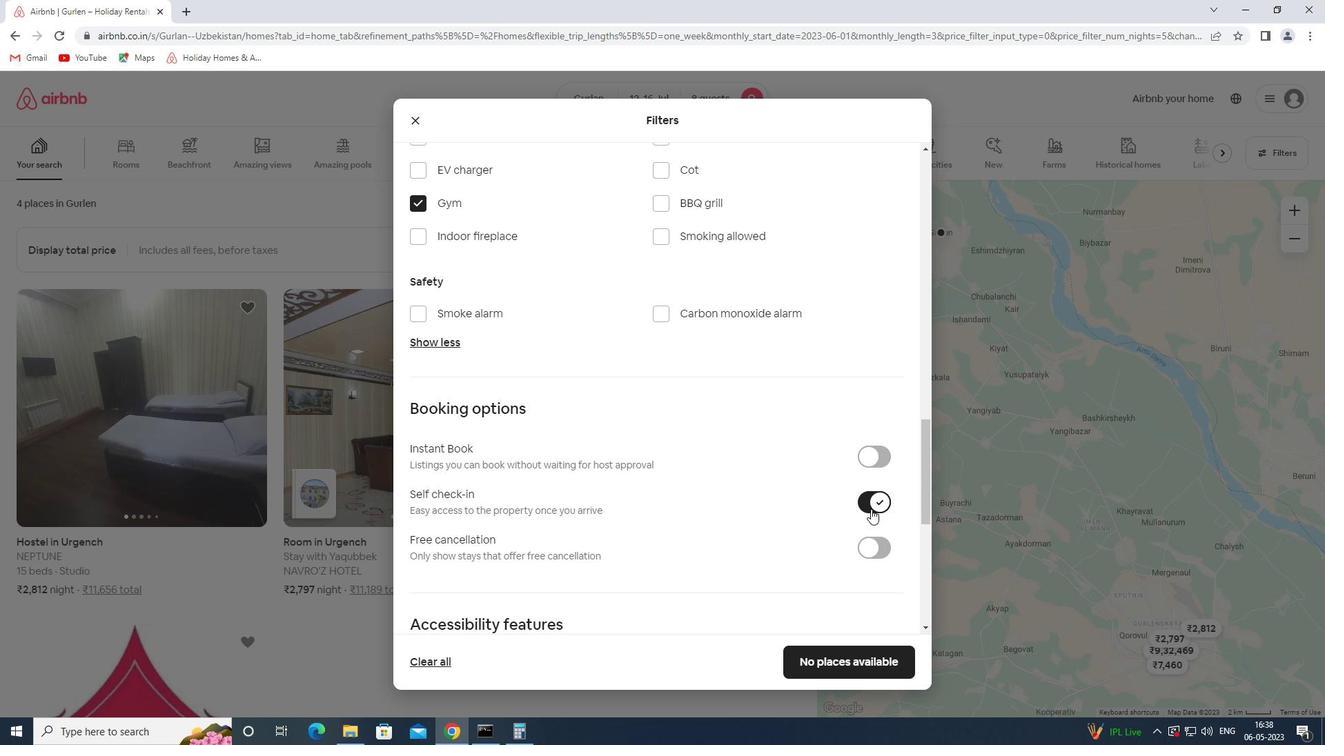 
Action: Mouse moved to (776, 472)
Screenshot: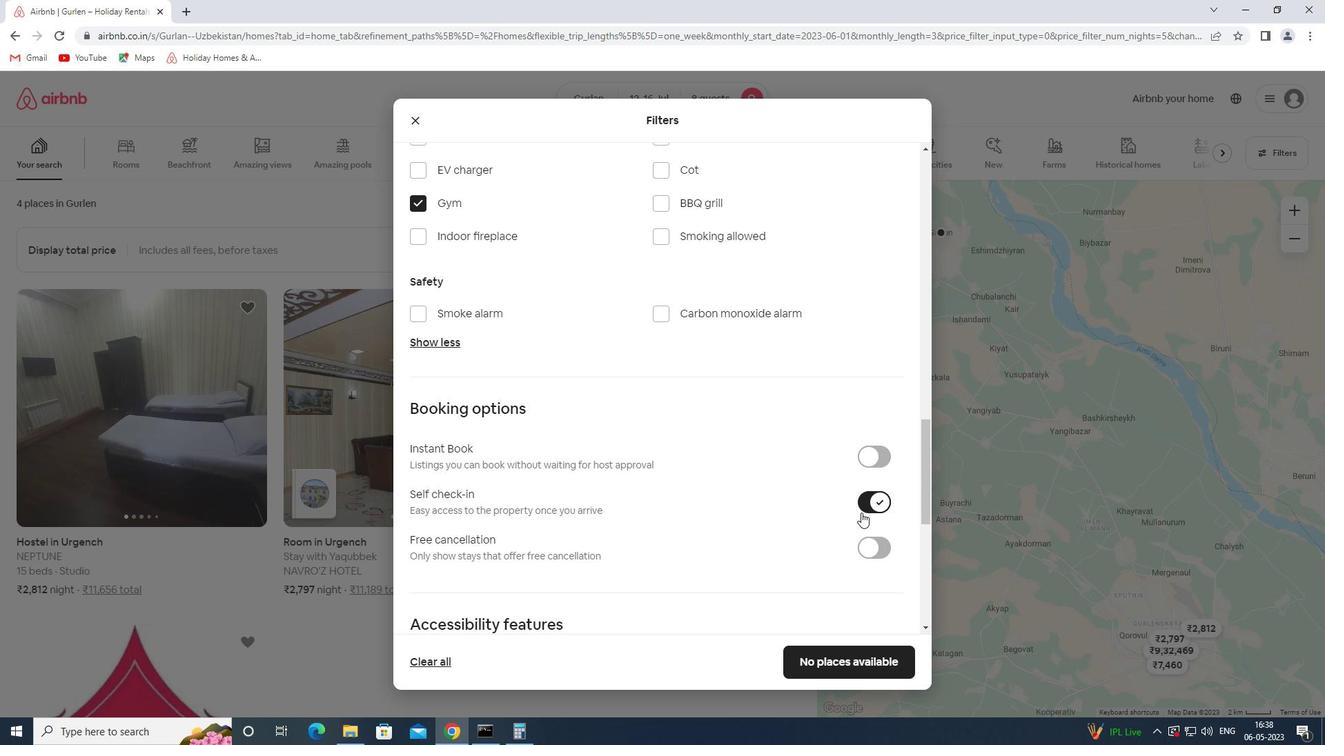 
Action: Mouse scrolled (776, 472) with delta (0, 0)
Screenshot: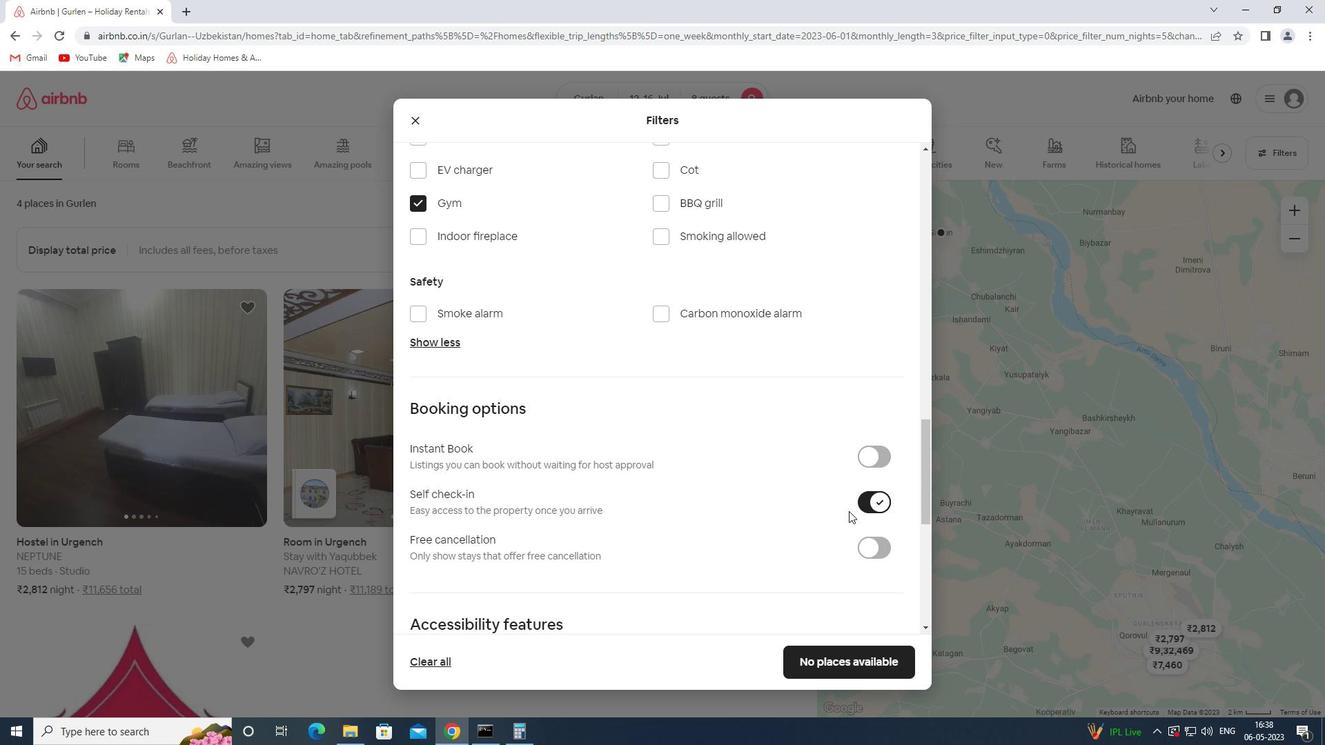 
Action: Mouse scrolled (776, 472) with delta (0, 0)
Screenshot: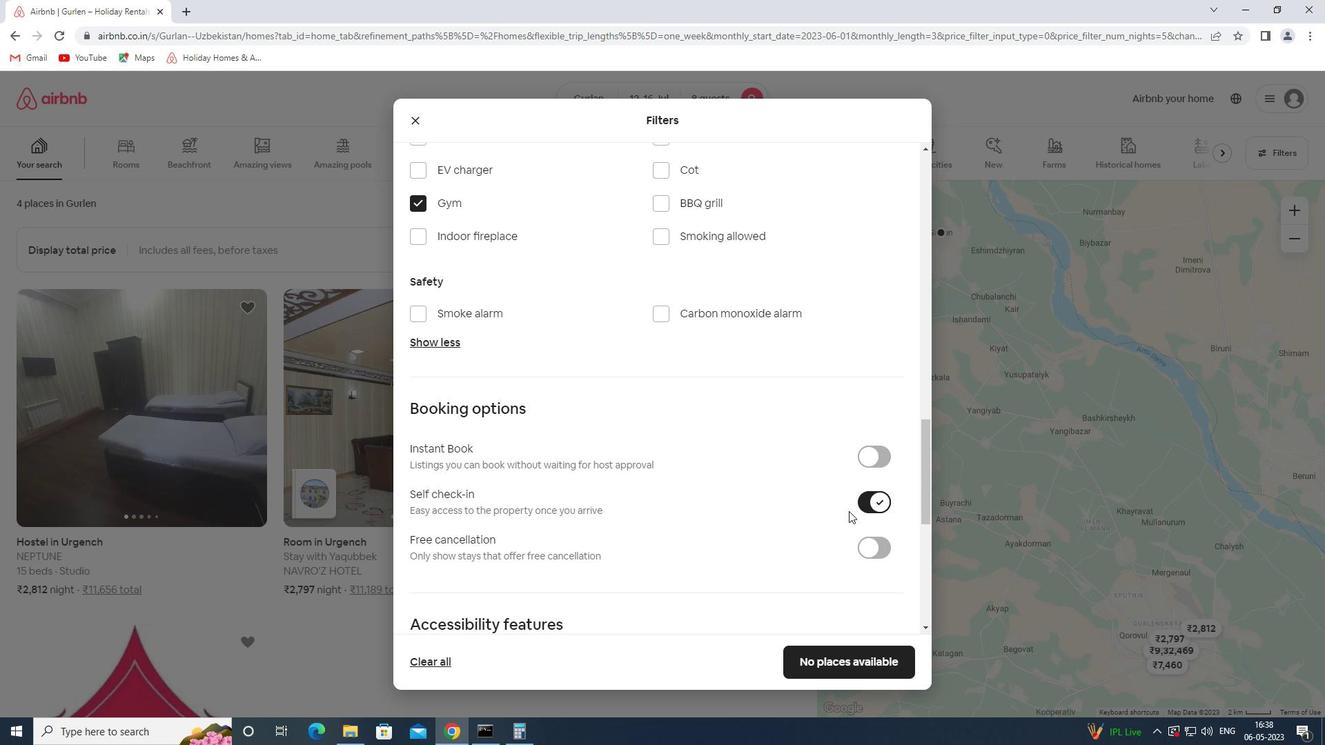 
Action: Mouse scrolled (776, 472) with delta (0, 0)
Screenshot: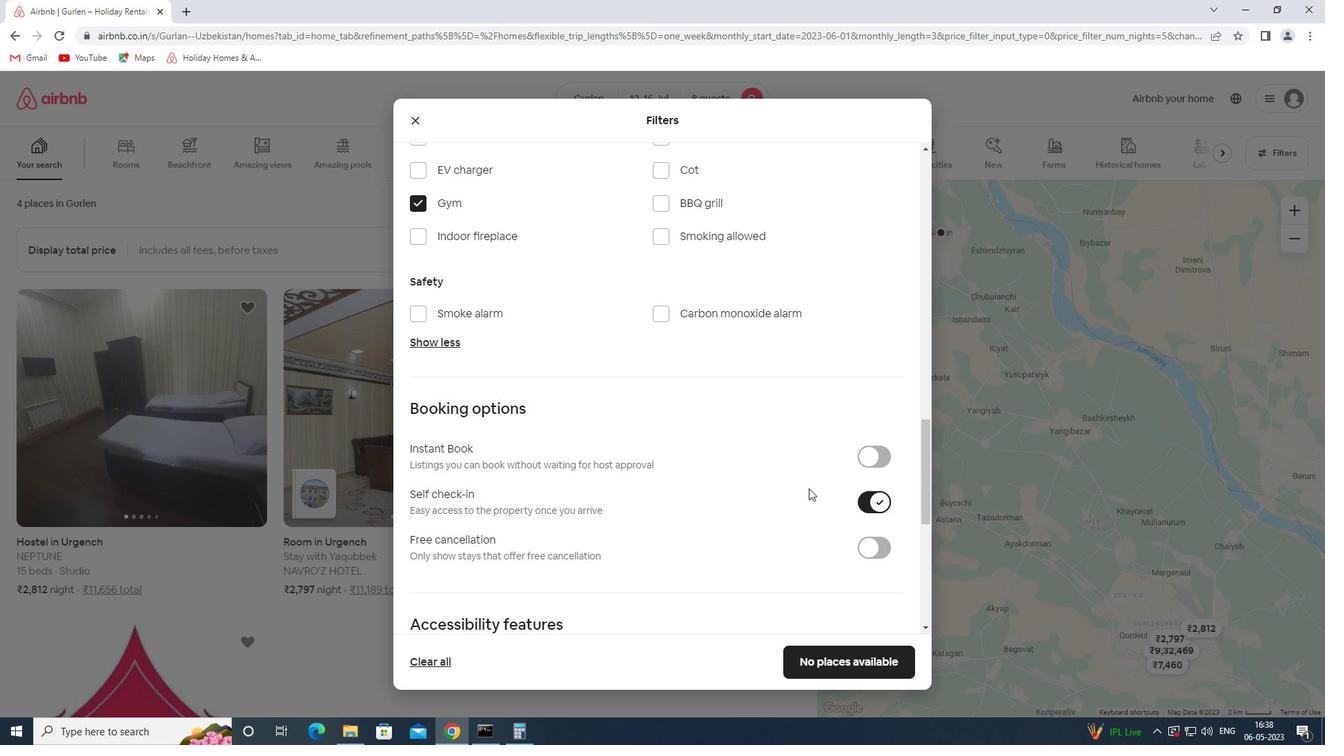 
Action: Mouse scrolled (776, 472) with delta (0, 0)
Screenshot: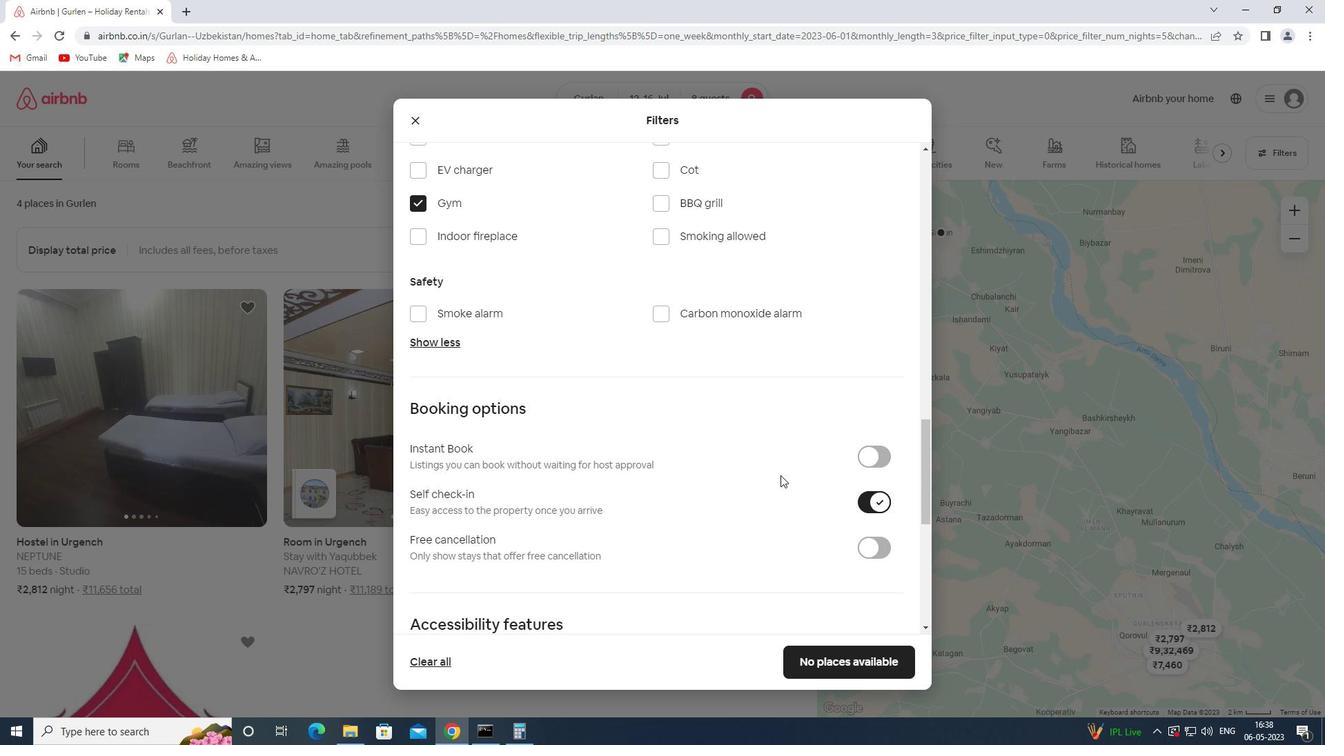 
Action: Mouse moved to (524, 536)
Screenshot: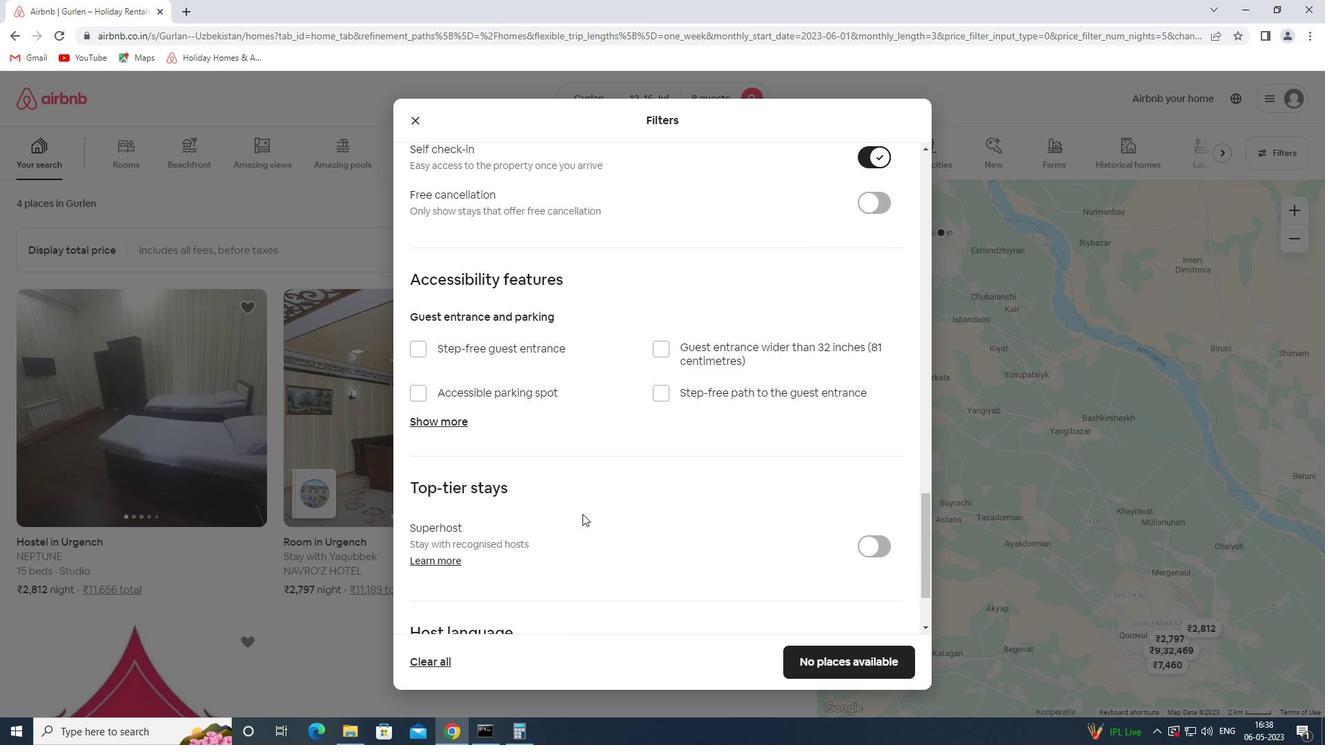 
Action: Mouse scrolled (524, 535) with delta (0, 0)
Screenshot: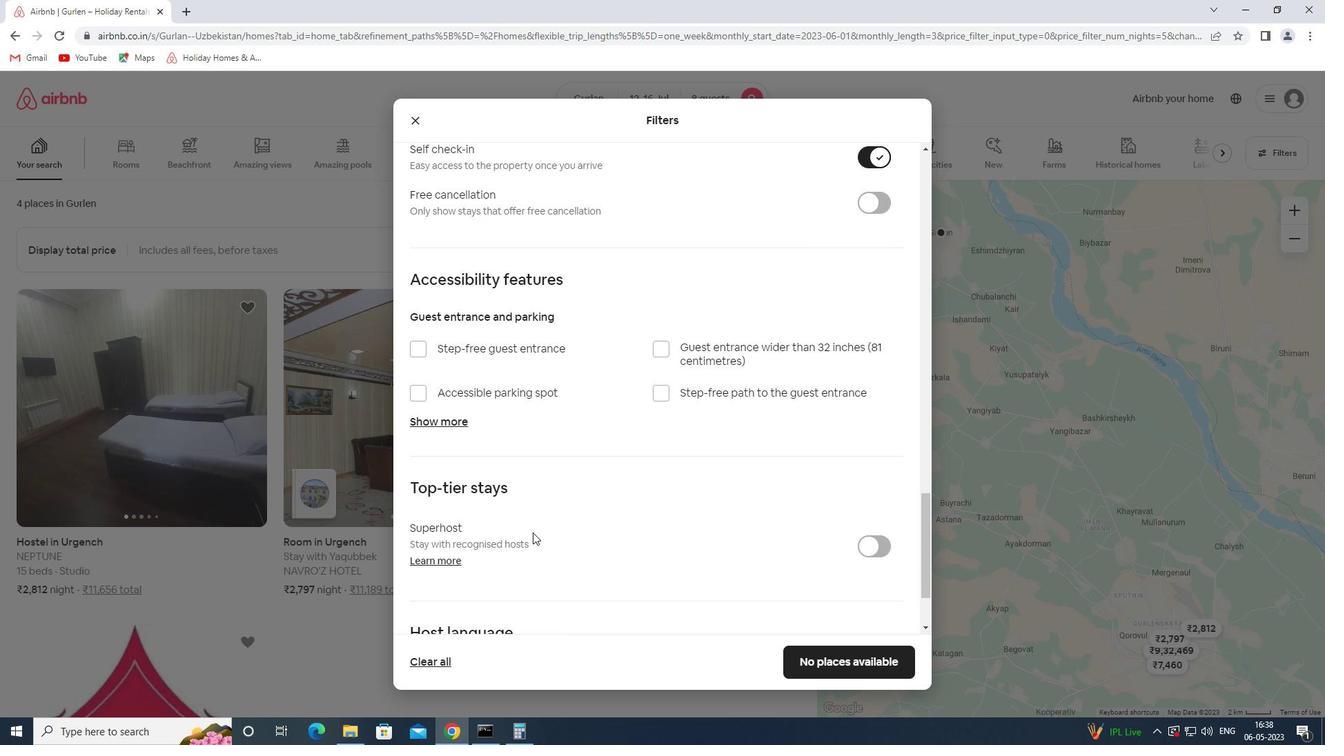 
Action: Mouse scrolled (524, 535) with delta (0, 0)
Screenshot: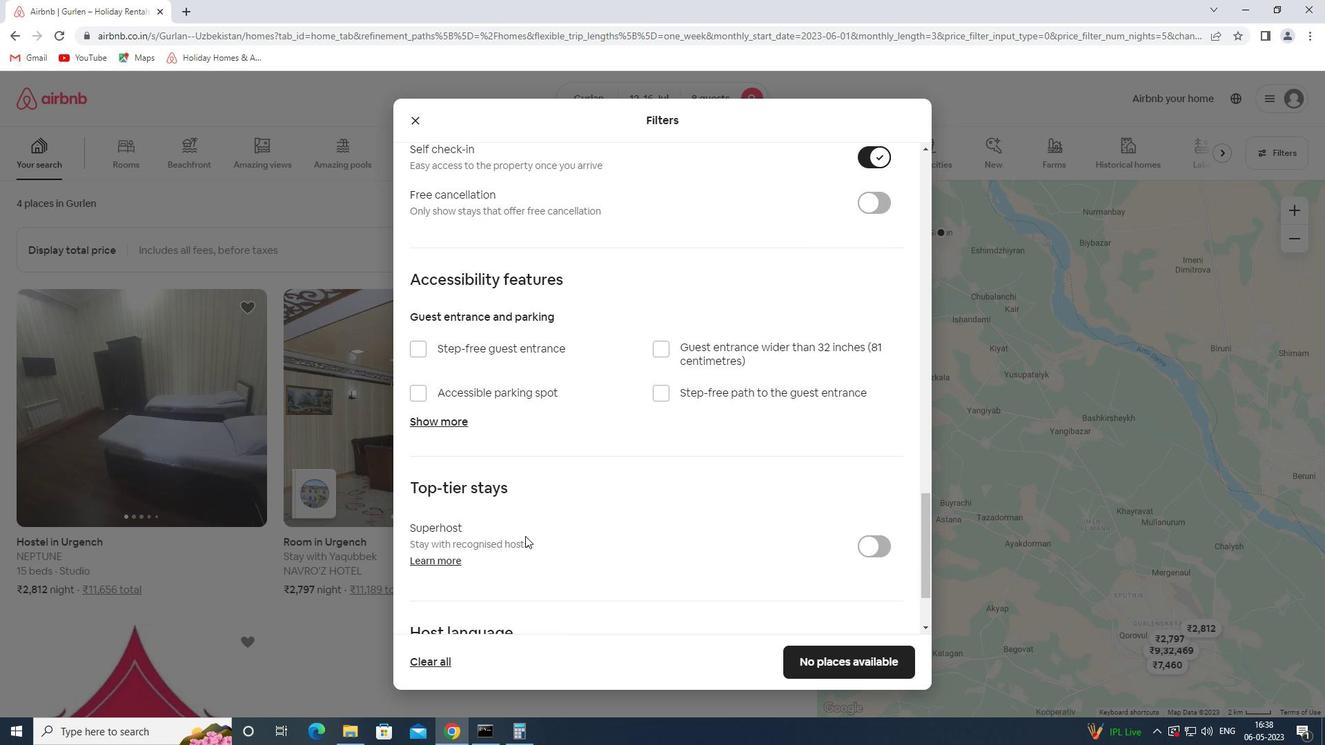 
Action: Mouse scrolled (524, 535) with delta (0, 0)
Screenshot: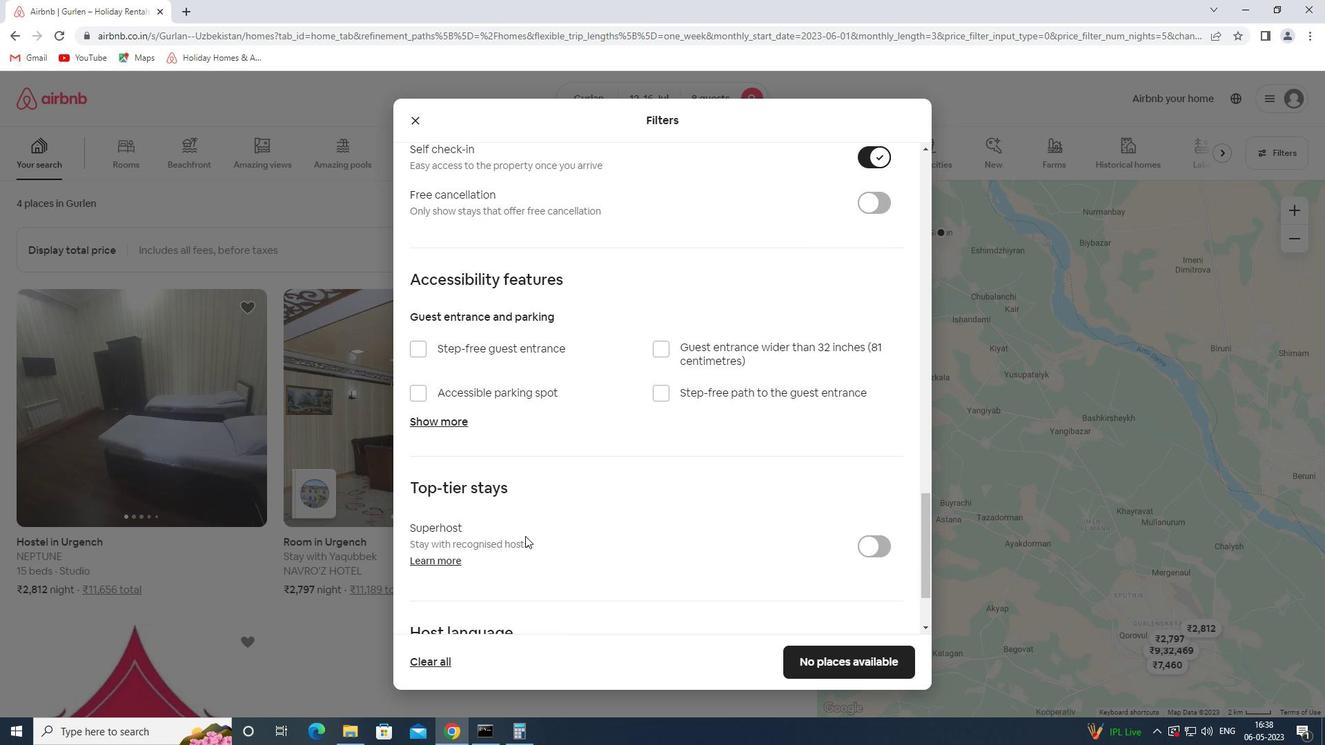
Action: Mouse moved to (522, 536)
Screenshot: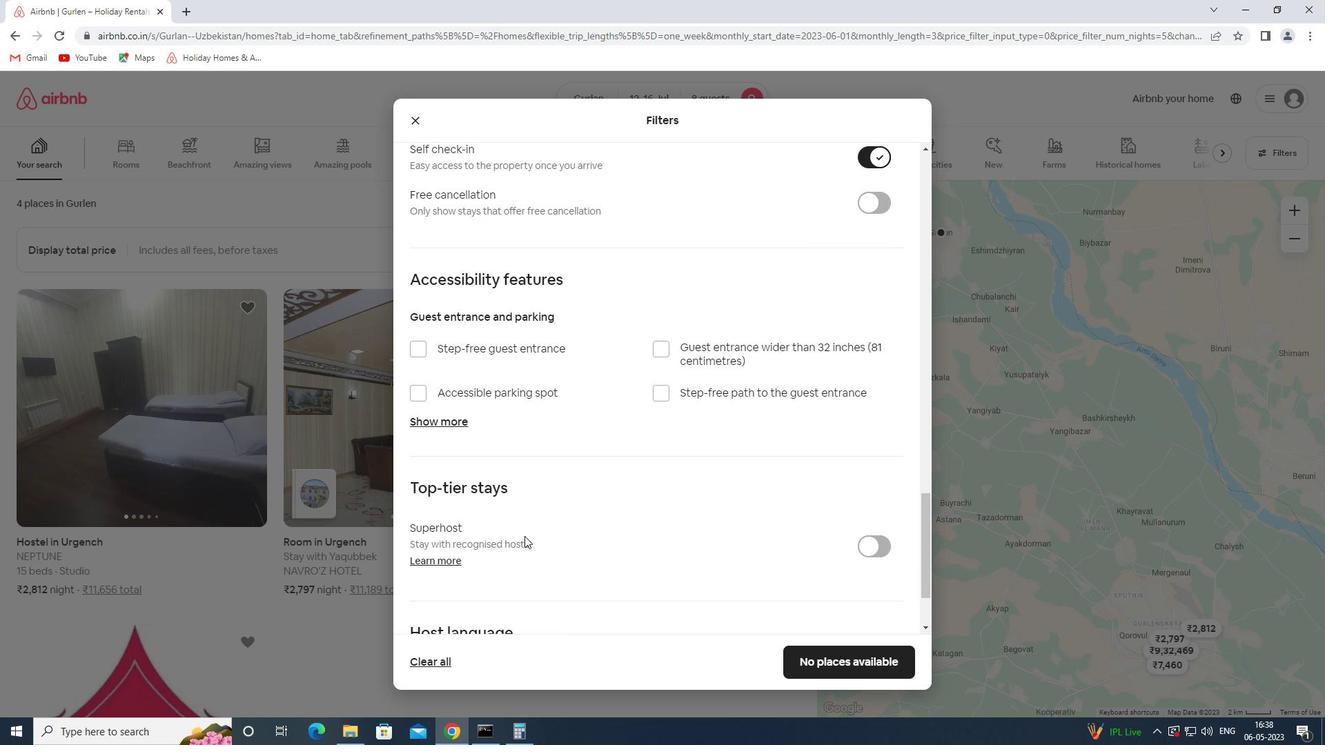 
Action: Mouse scrolled (522, 535) with delta (0, 0)
Screenshot: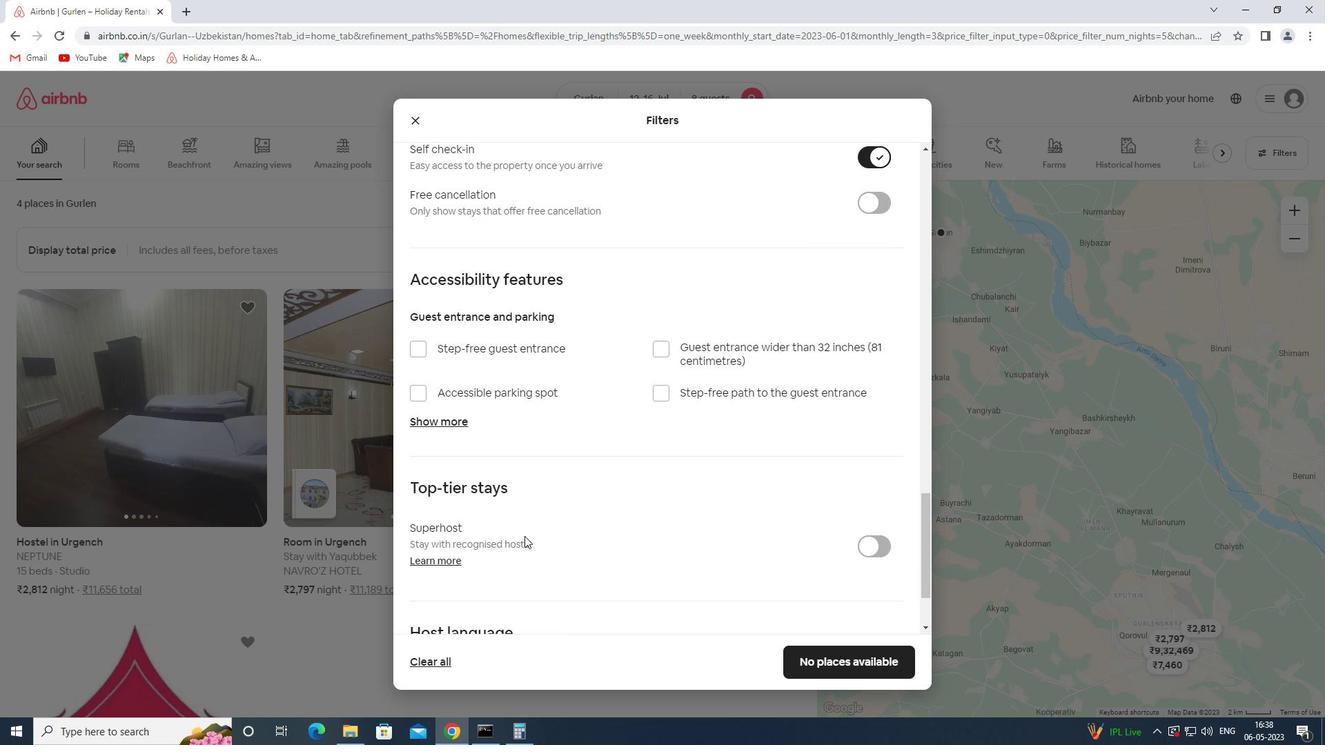 
Action: Mouse moved to (458, 561)
Screenshot: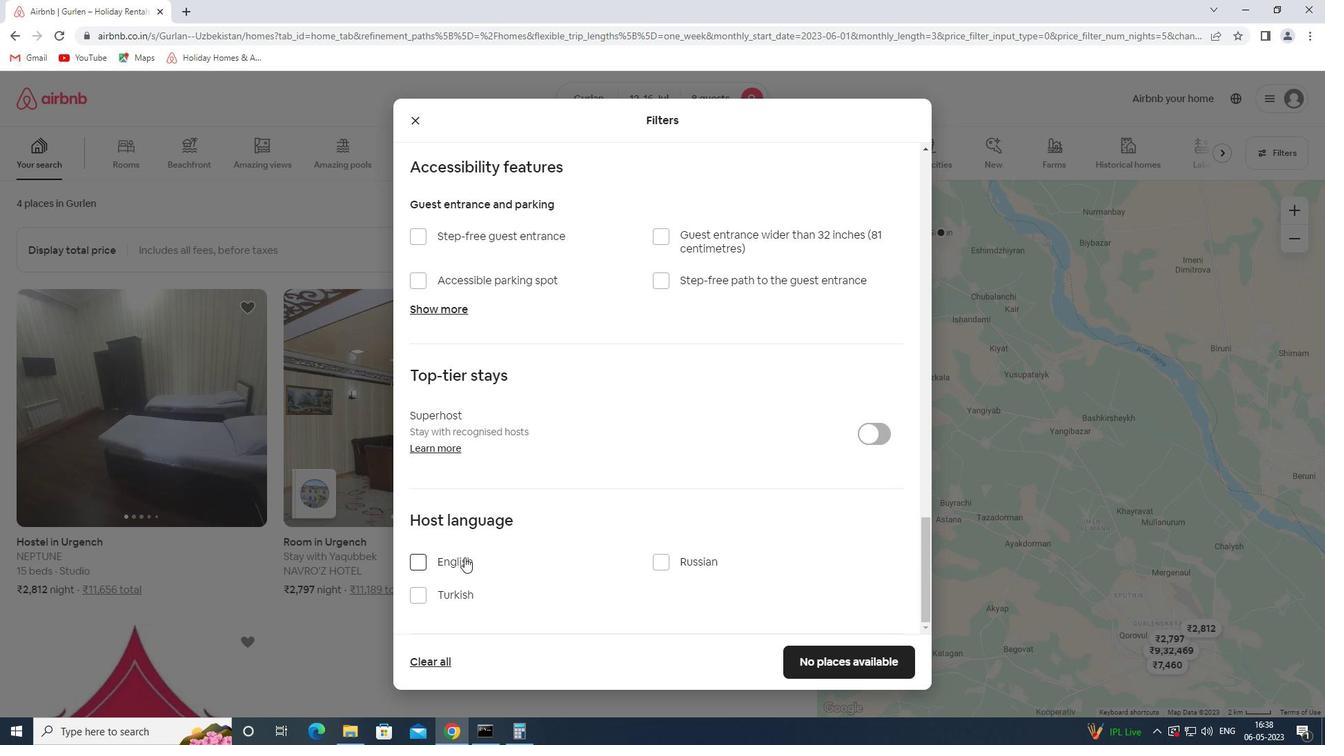
Action: Mouse pressed left at (458, 561)
Screenshot: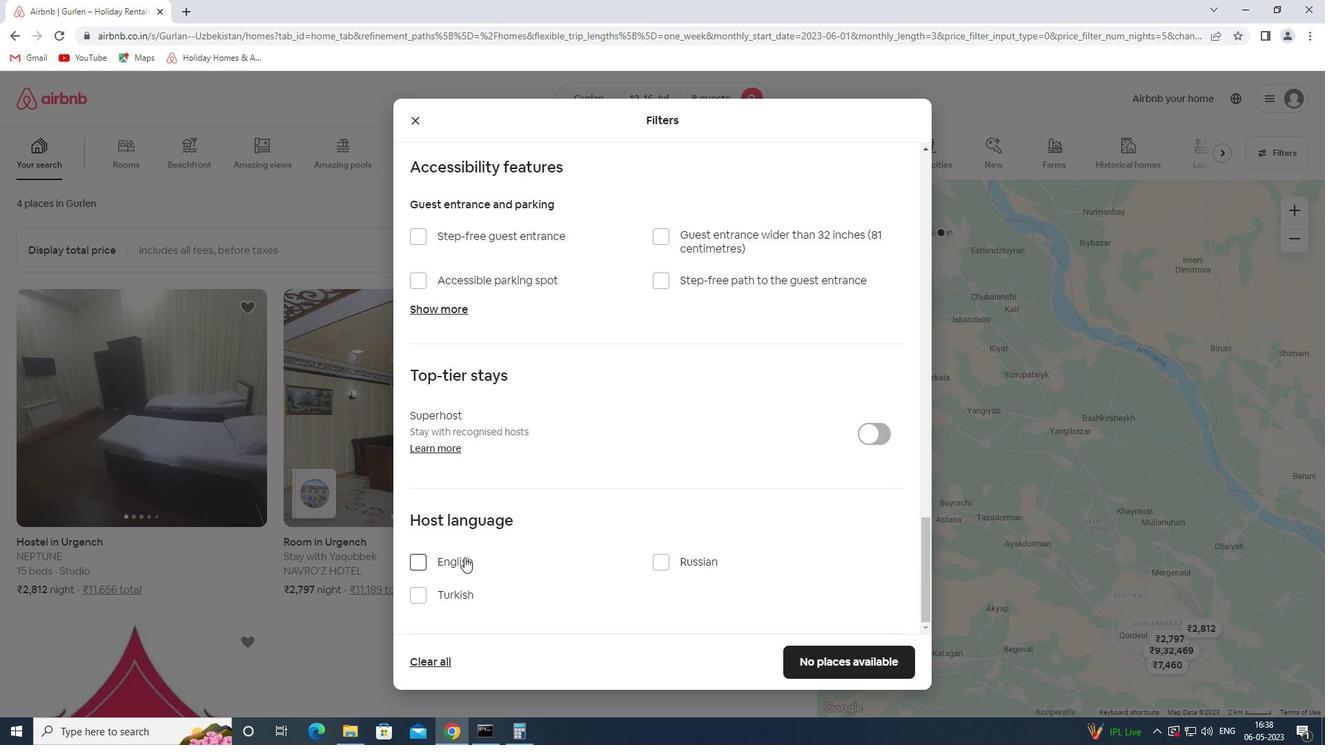 
Action: Mouse moved to (814, 668)
Screenshot: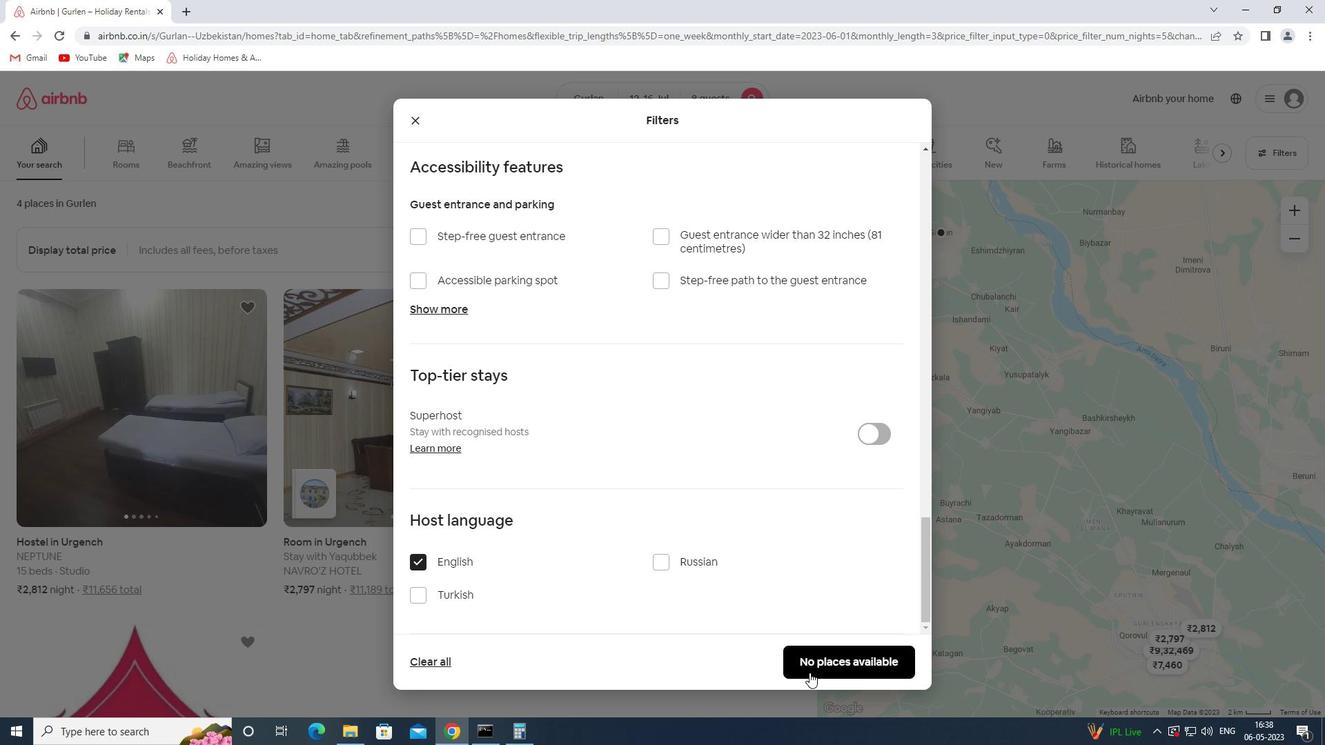 
Action: Mouse pressed left at (814, 668)
Screenshot: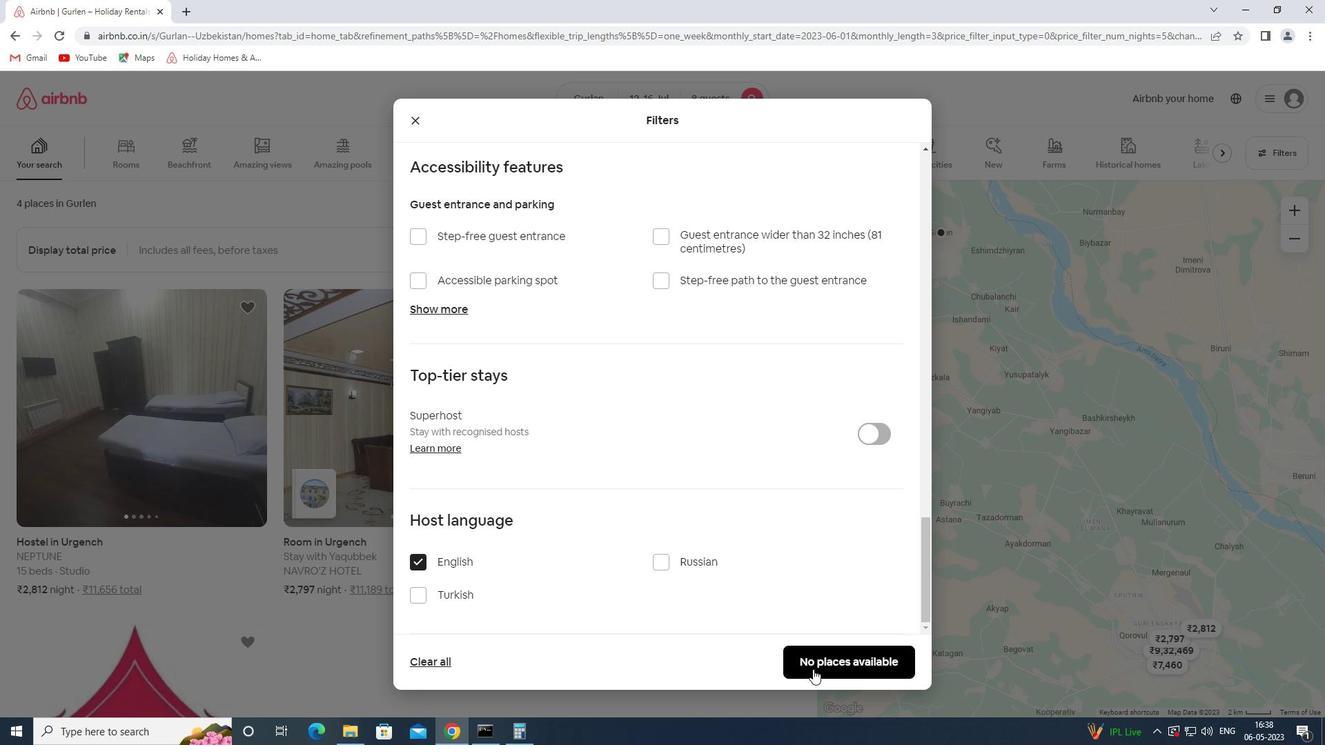 
